 Task: Look for space in Diepenbeek, Belgium from 6th September, 2023 to 10th September, 2023 for 1 adult in price range Rs.10000 to Rs.15000. Place can be private room with 1  bedroom having 1 bed and 1 bathroom. Property type can be hotel. Amenities needed are: hair dryer, heating, . Booking option can be shelf check-in. Required host language is English.
Action: Mouse moved to (461, 127)
Screenshot: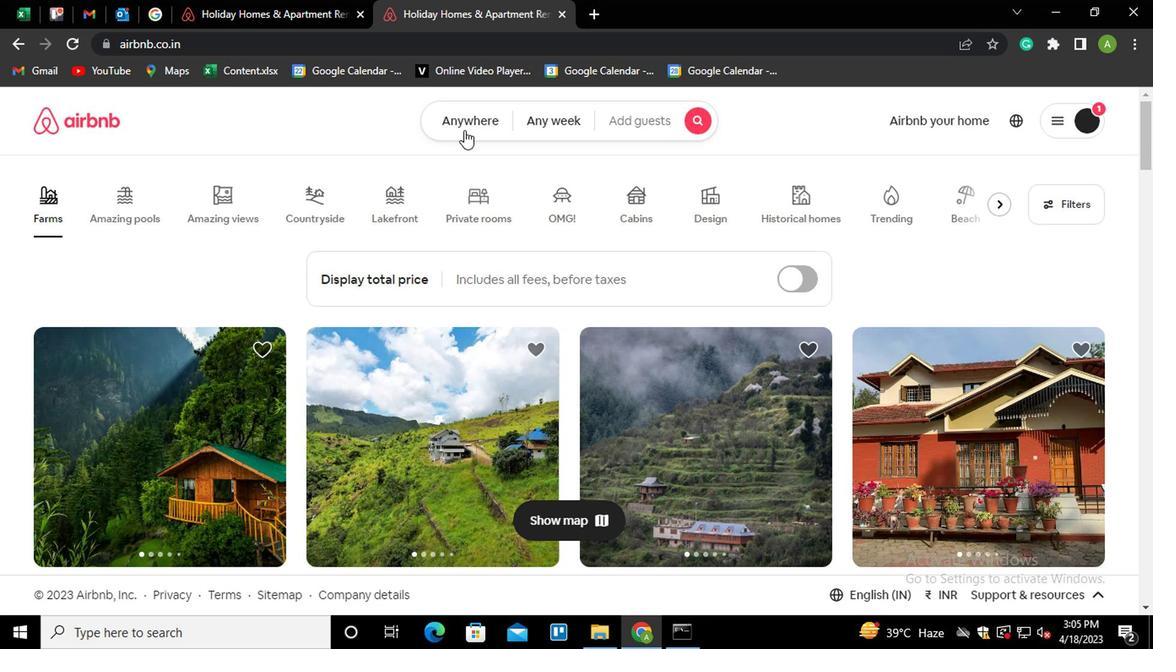 
Action: Mouse pressed left at (461, 127)
Screenshot: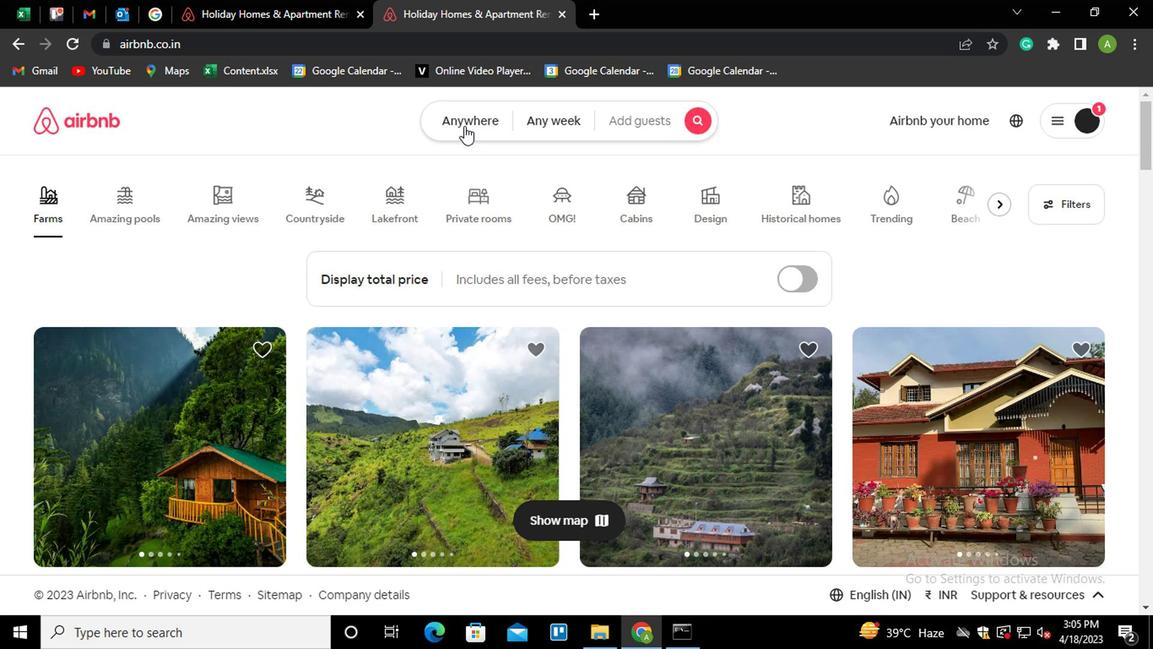 
Action: Mouse moved to (330, 191)
Screenshot: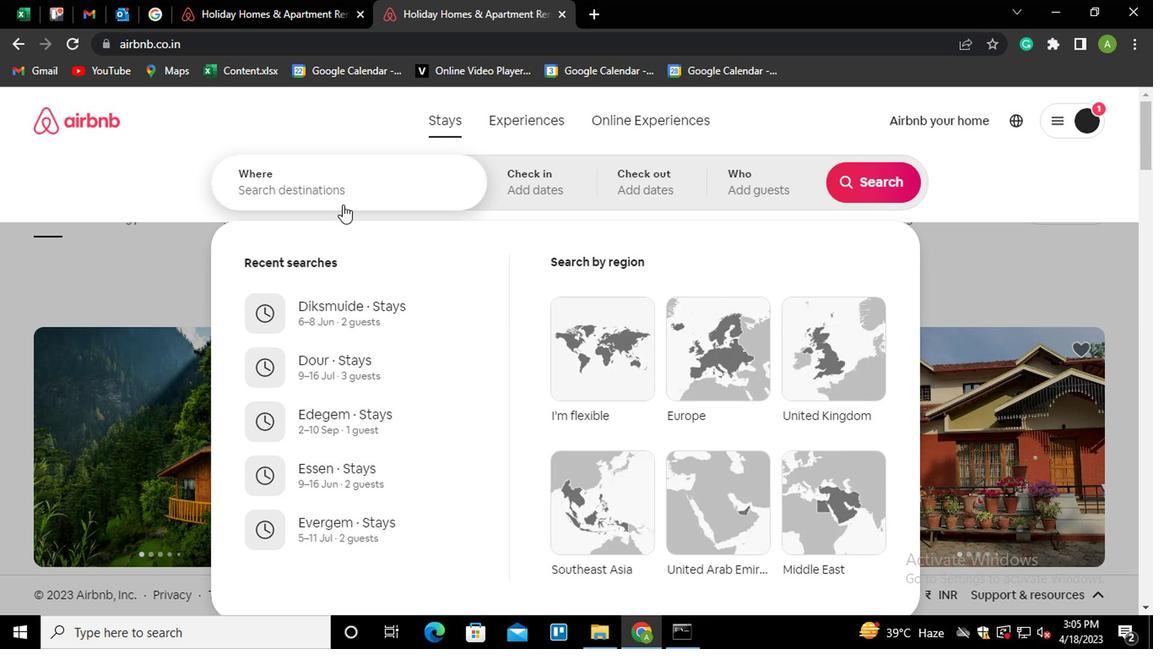 
Action: Mouse pressed left at (330, 191)
Screenshot: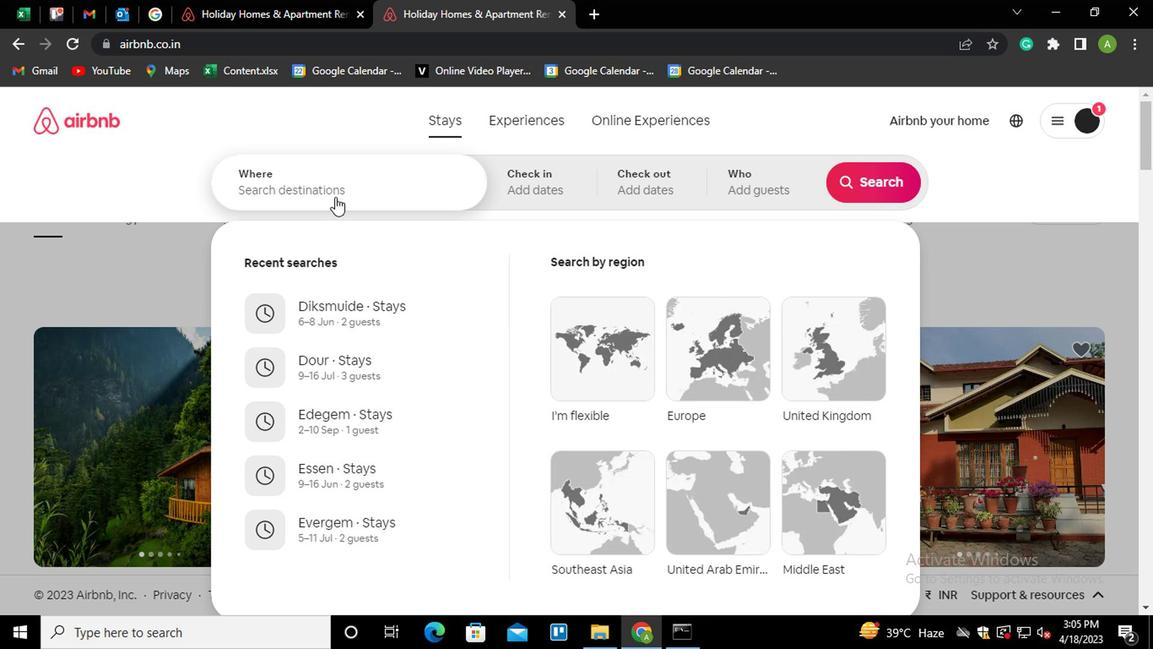 
Action: Key pressed <Key.shift>DIEPENBEEK,<Key.space><Key.shift_r>BELGIU<Key.down><Key.enter>
Screenshot: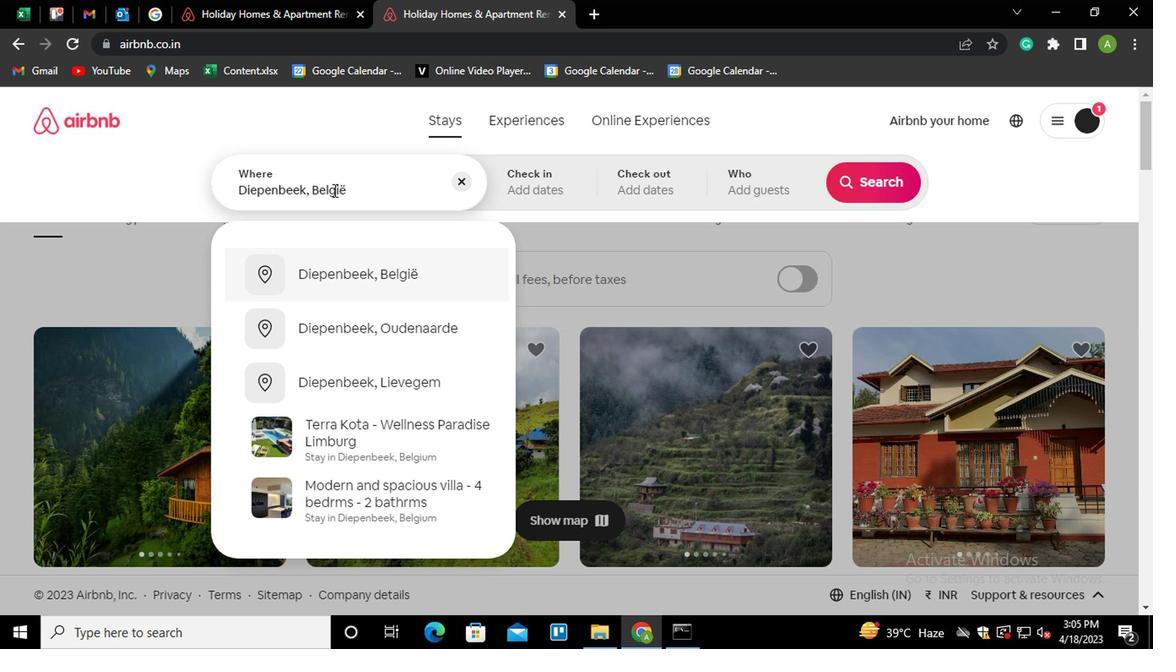 
Action: Mouse moved to (854, 313)
Screenshot: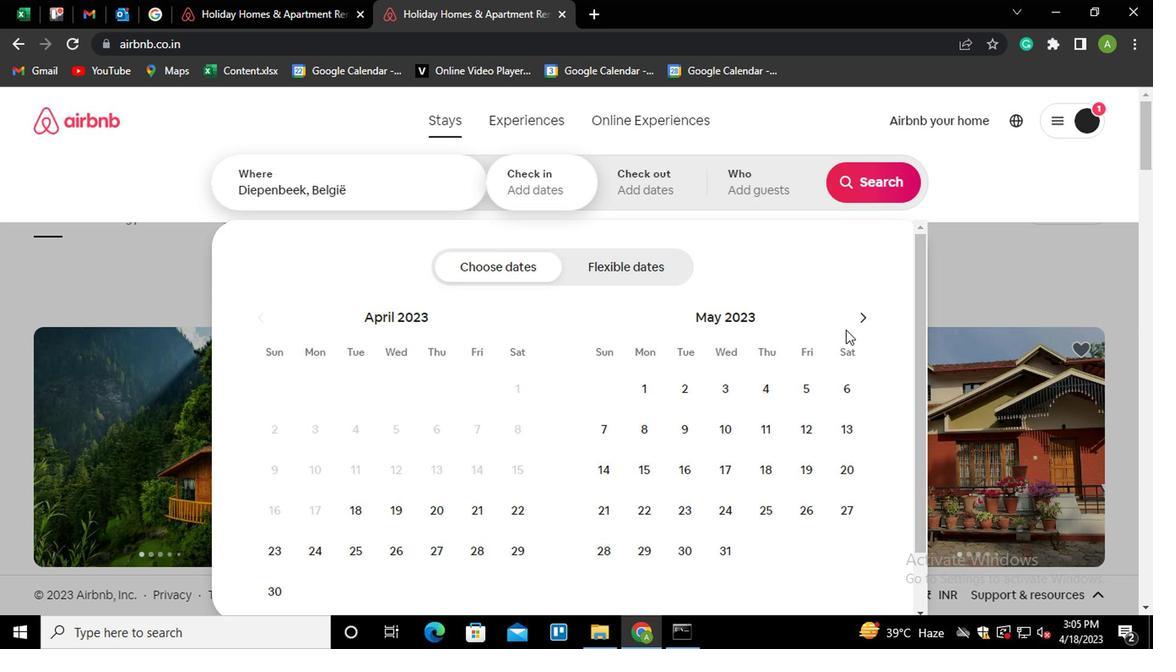 
Action: Mouse pressed left at (854, 313)
Screenshot: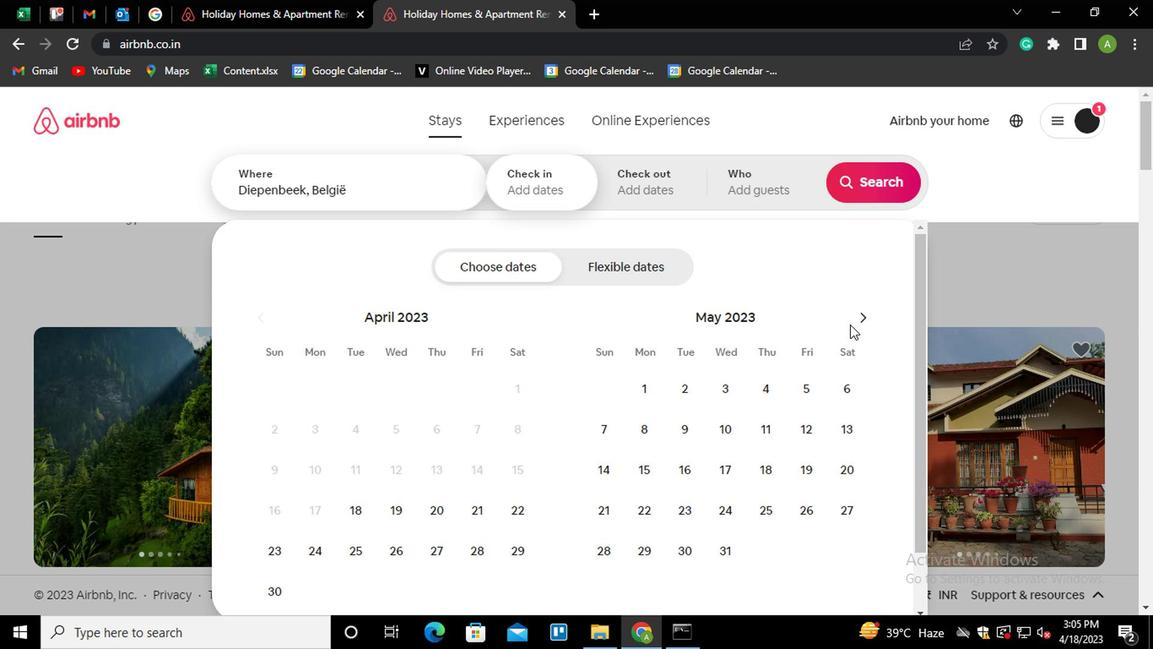 
Action: Mouse pressed left at (854, 313)
Screenshot: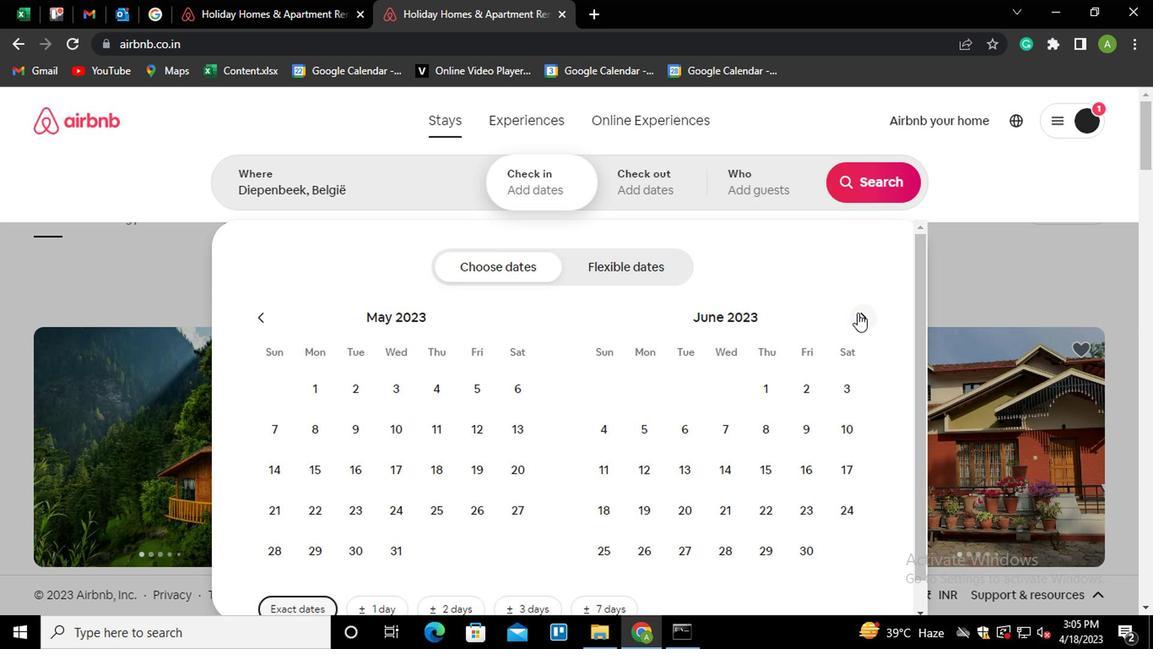 
Action: Mouse pressed left at (854, 313)
Screenshot: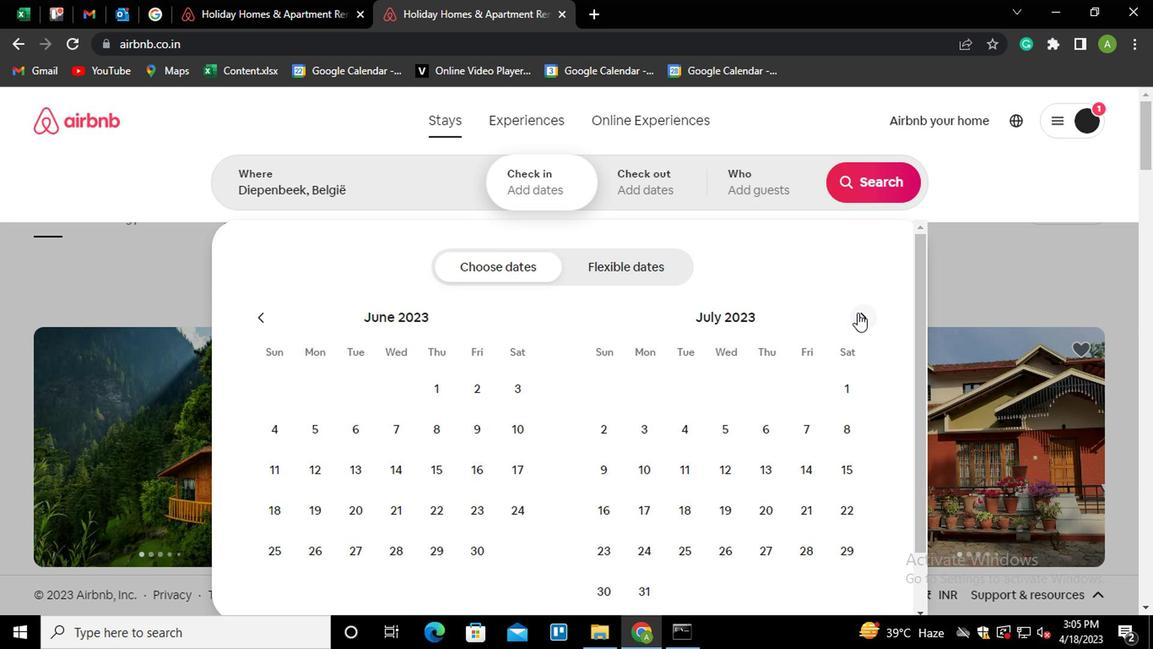 
Action: Mouse moved to (854, 313)
Screenshot: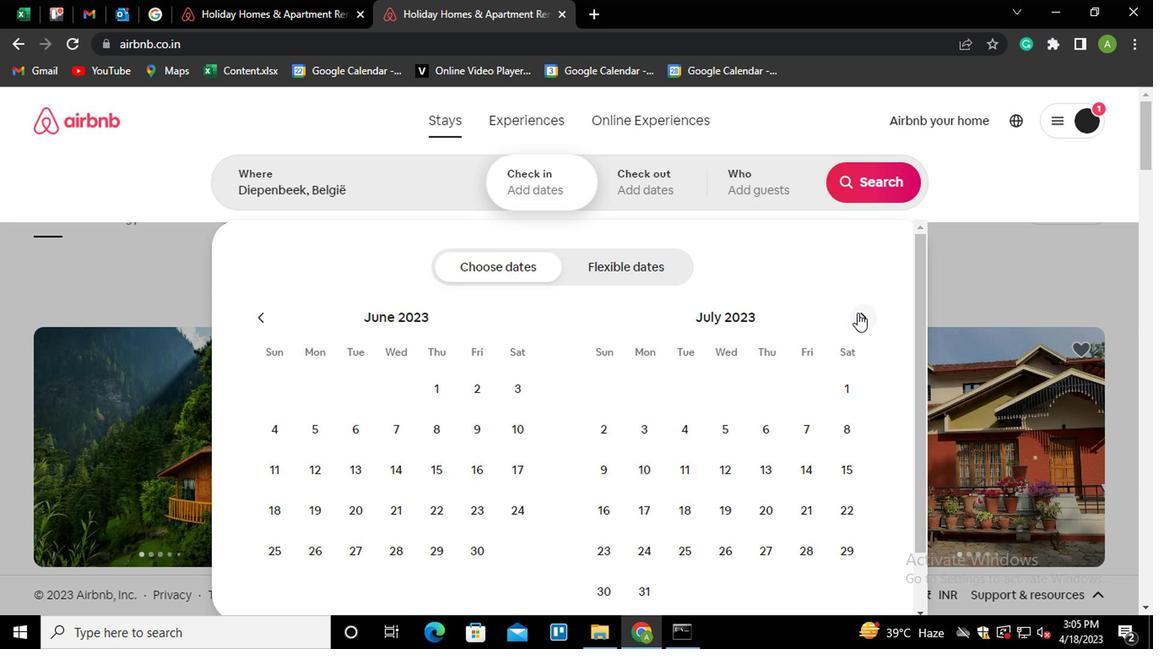 
Action: Mouse pressed left at (854, 313)
Screenshot: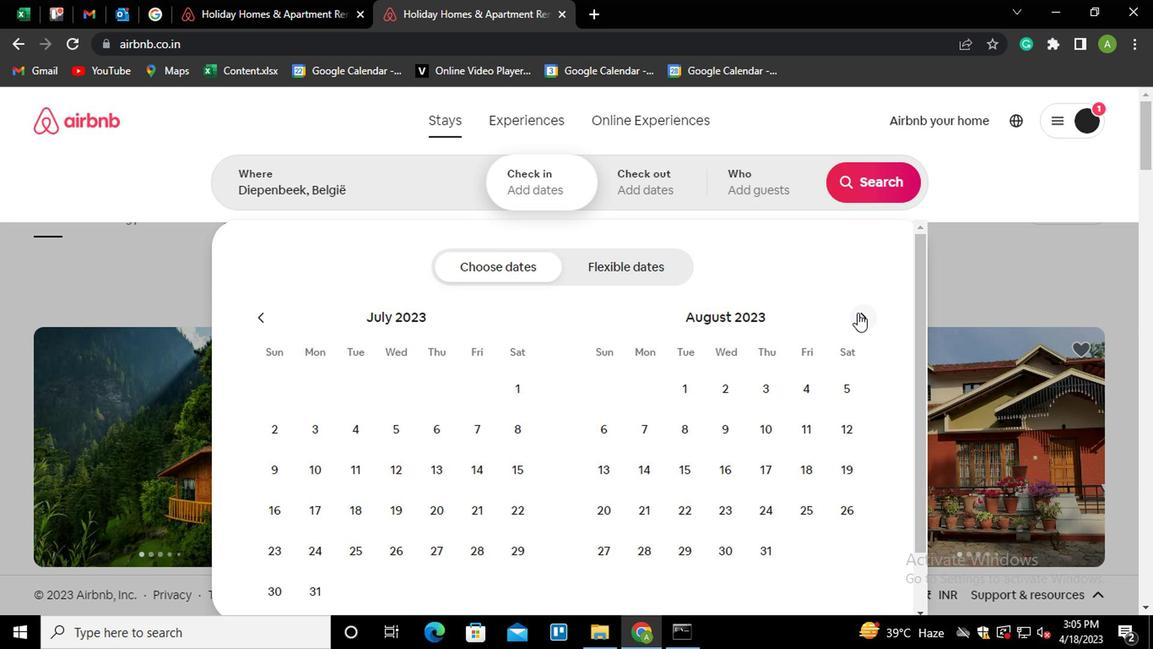 
Action: Mouse moved to (725, 424)
Screenshot: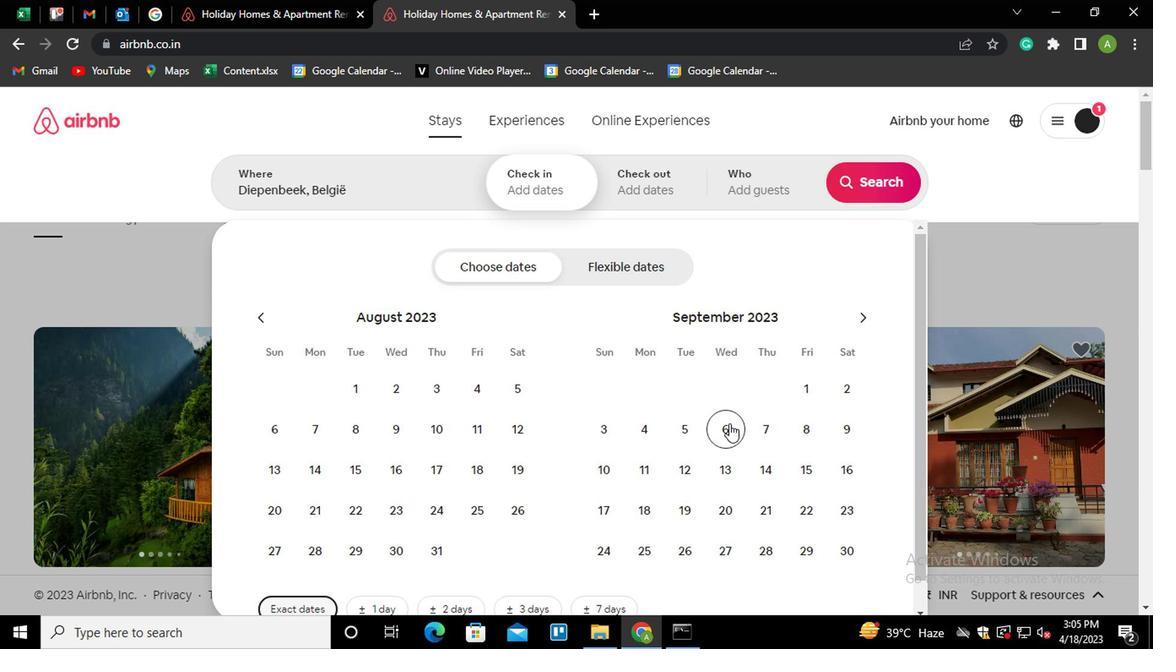 
Action: Mouse pressed left at (725, 424)
Screenshot: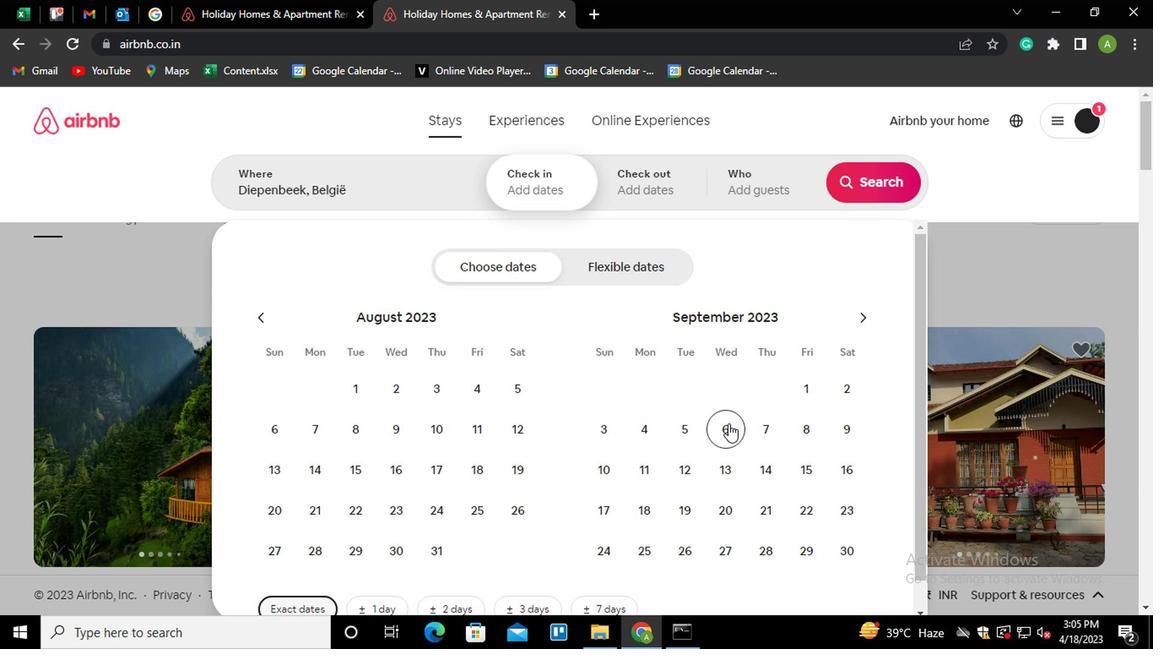 
Action: Mouse moved to (599, 467)
Screenshot: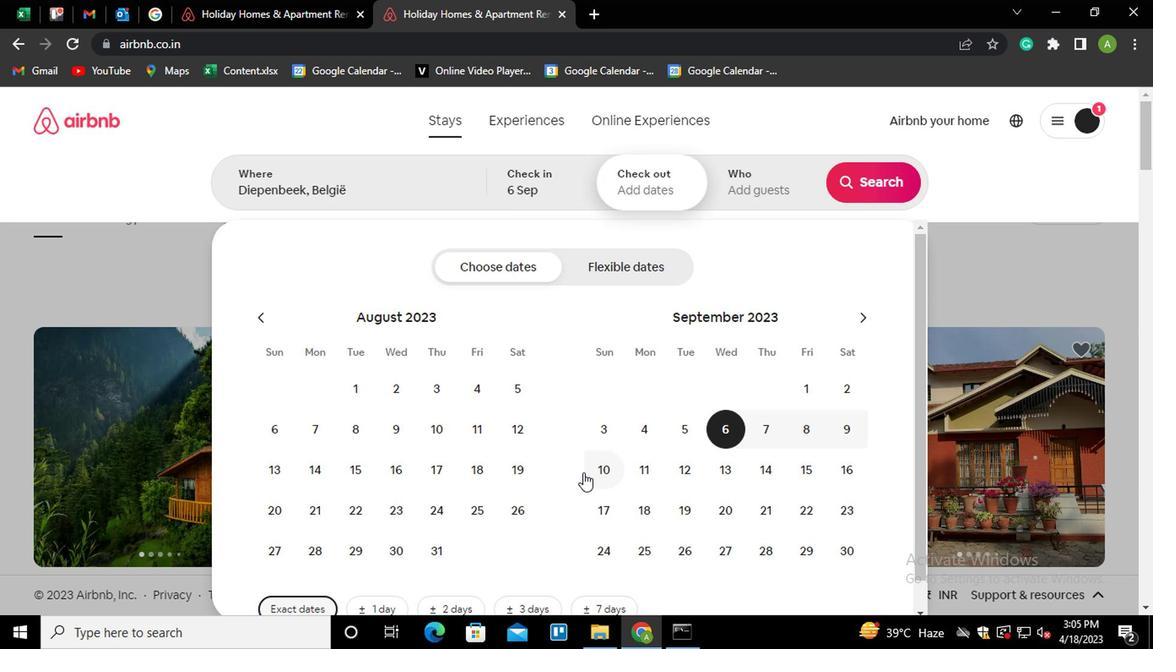 
Action: Mouse pressed left at (599, 467)
Screenshot: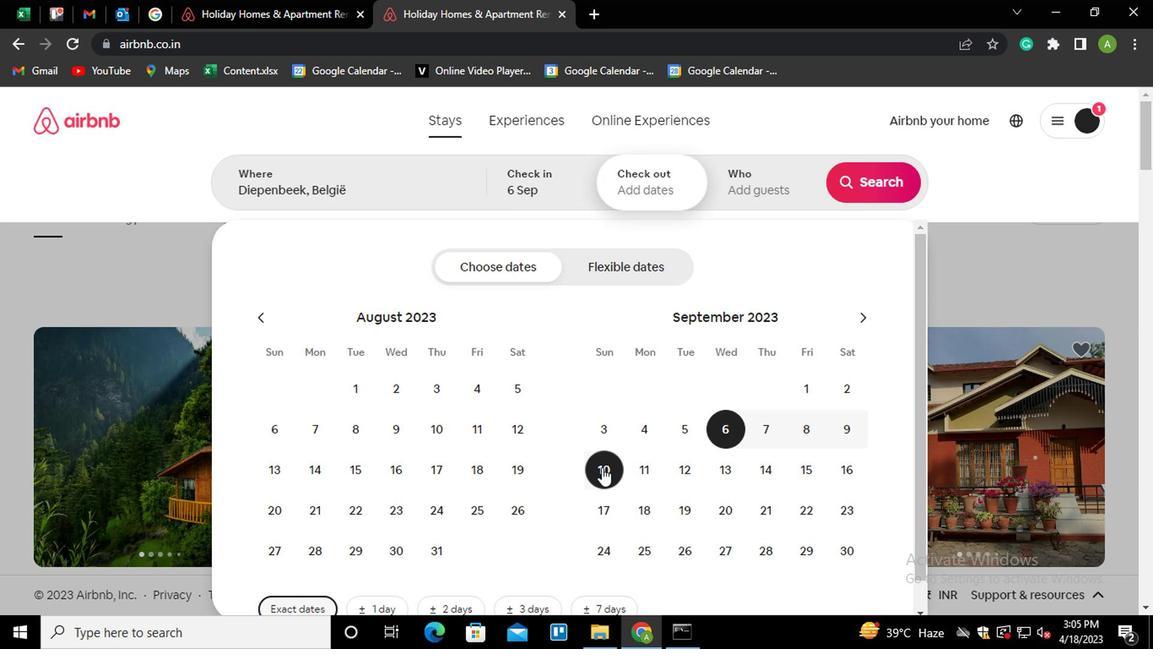 
Action: Mouse moved to (748, 182)
Screenshot: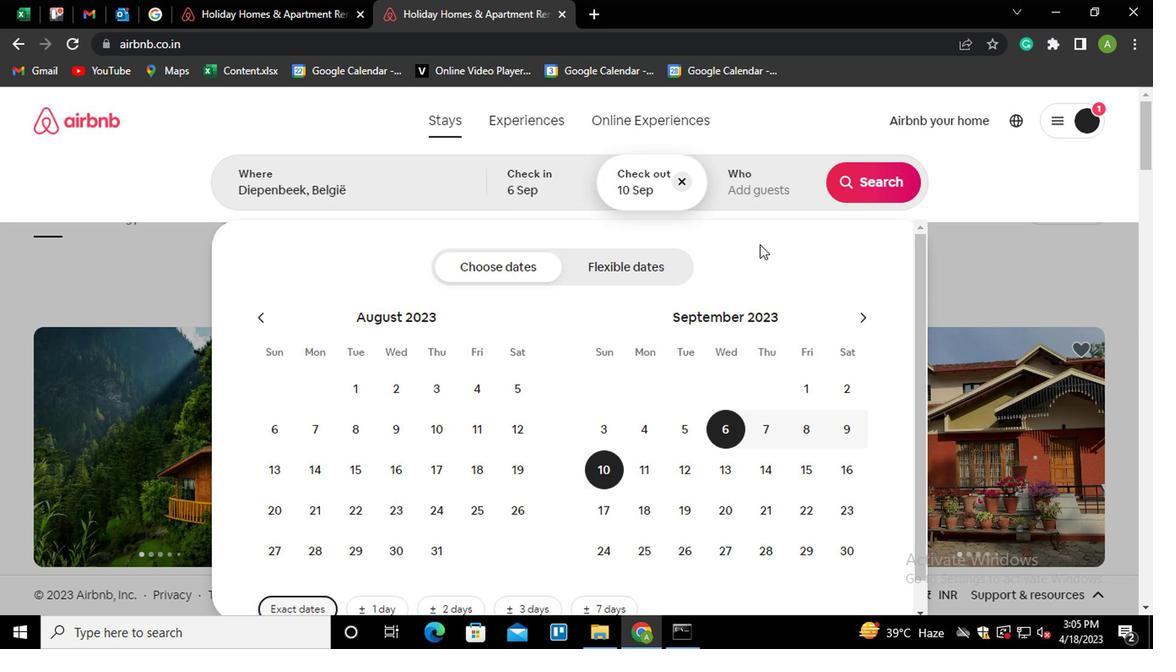 
Action: Mouse pressed left at (748, 182)
Screenshot: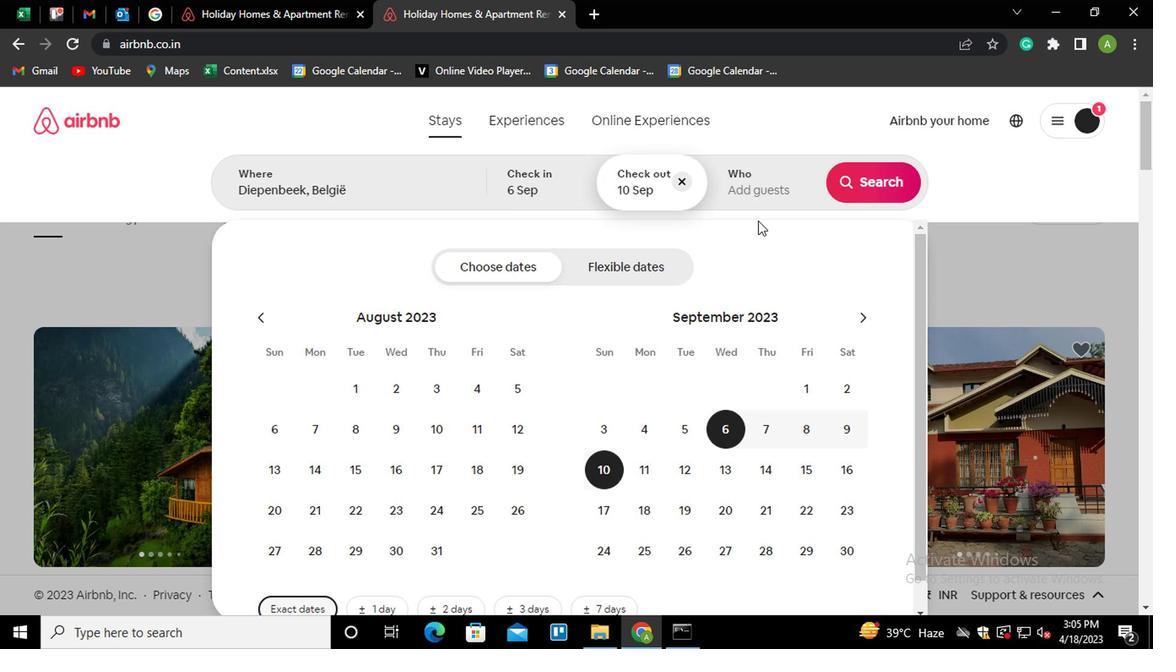 
Action: Mouse moved to (868, 265)
Screenshot: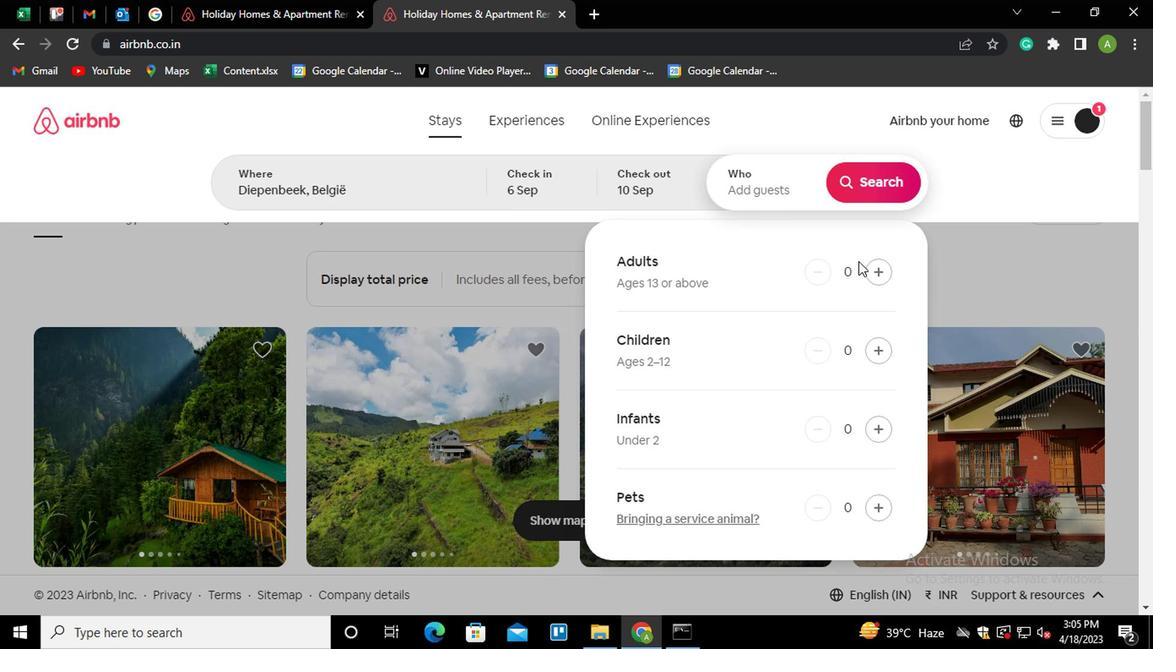 
Action: Mouse pressed left at (868, 265)
Screenshot: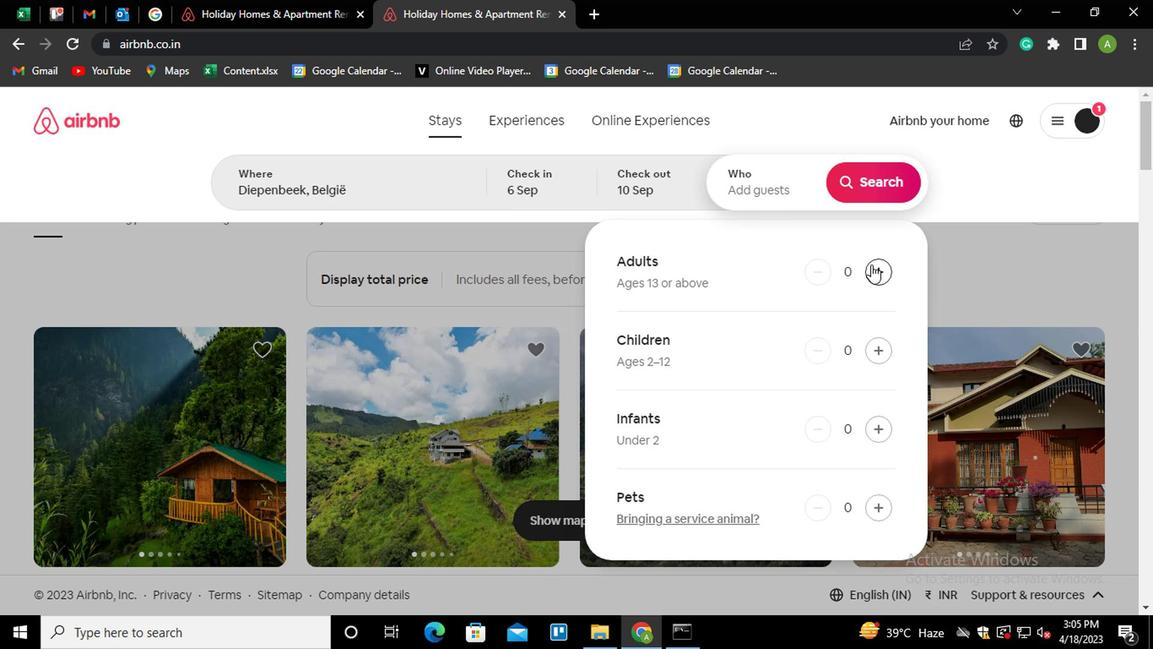 
Action: Mouse moved to (871, 174)
Screenshot: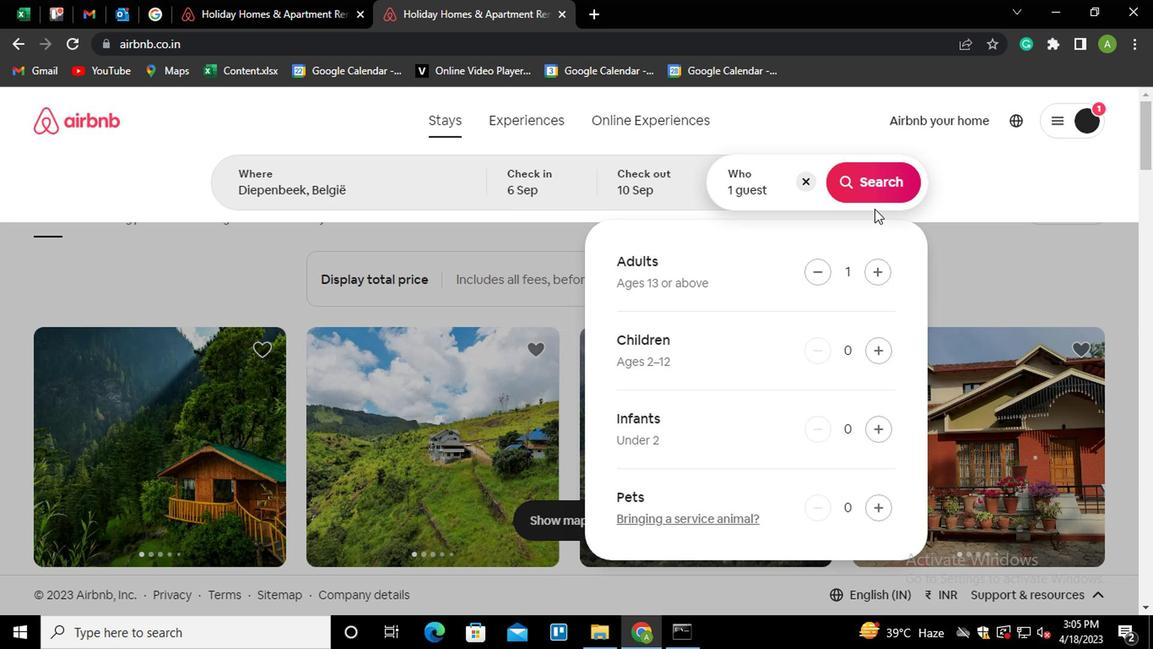 
Action: Mouse pressed left at (871, 174)
Screenshot: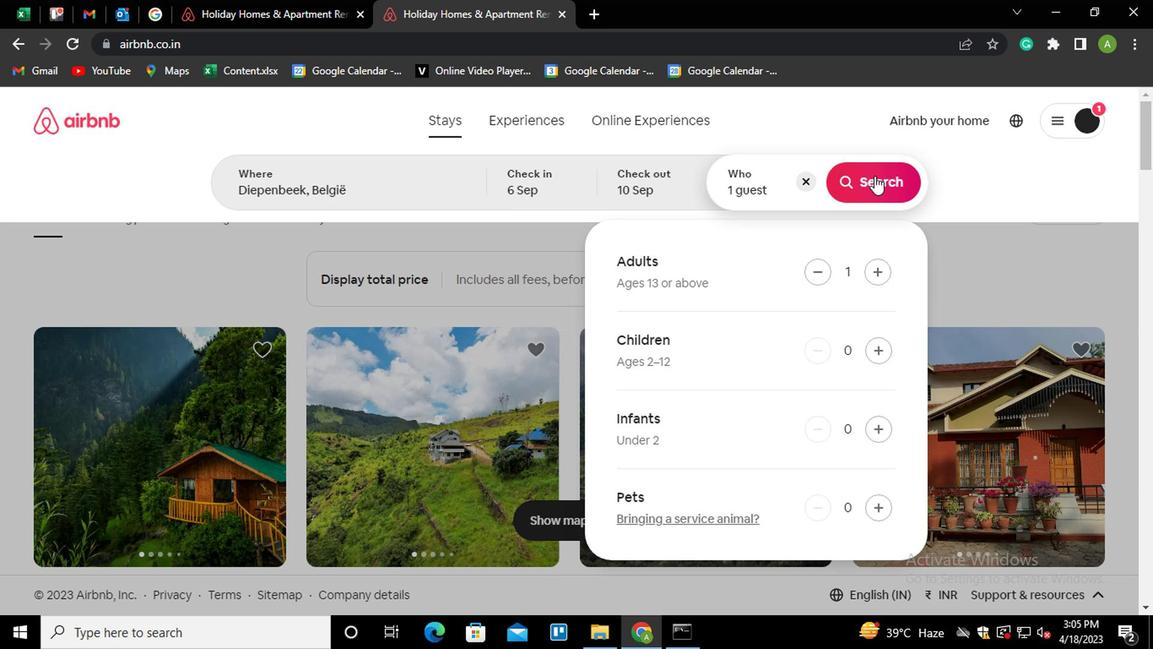 
Action: Mouse moved to (1060, 191)
Screenshot: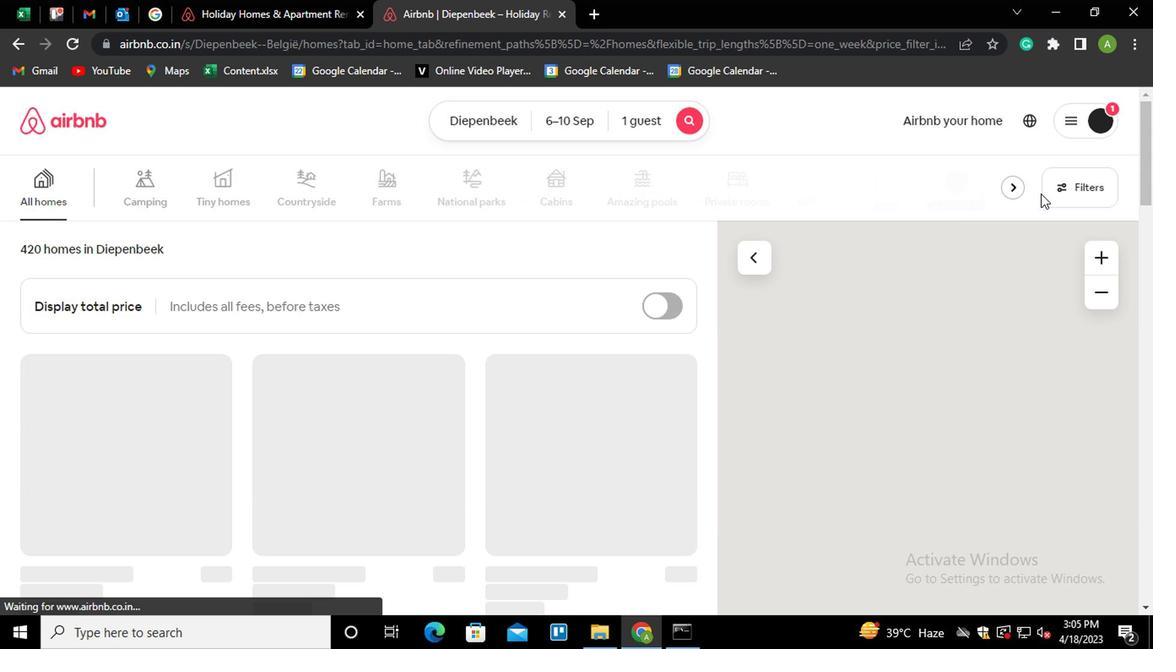 
Action: Mouse pressed left at (1060, 191)
Screenshot: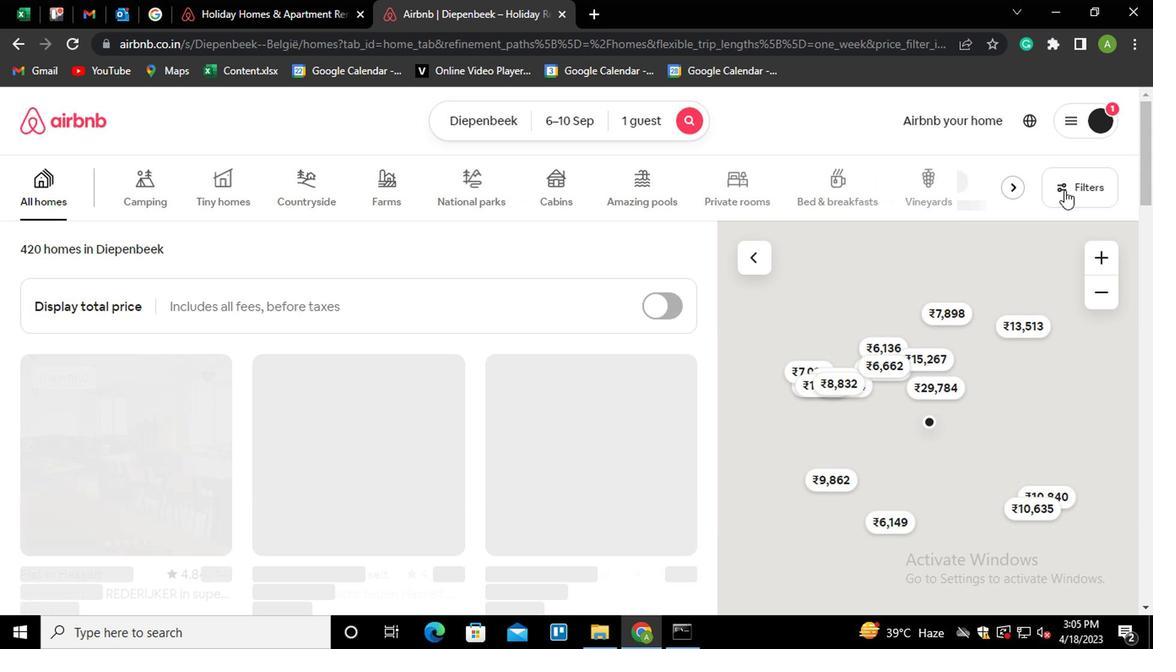 
Action: Mouse moved to (429, 401)
Screenshot: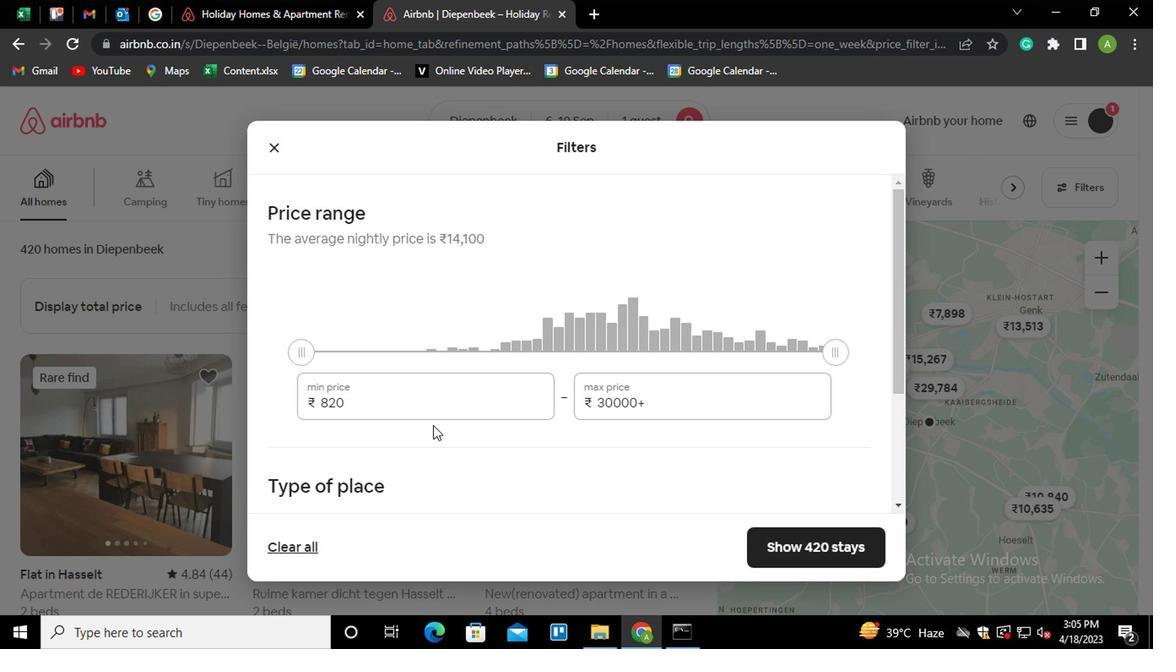 
Action: Mouse pressed left at (429, 401)
Screenshot: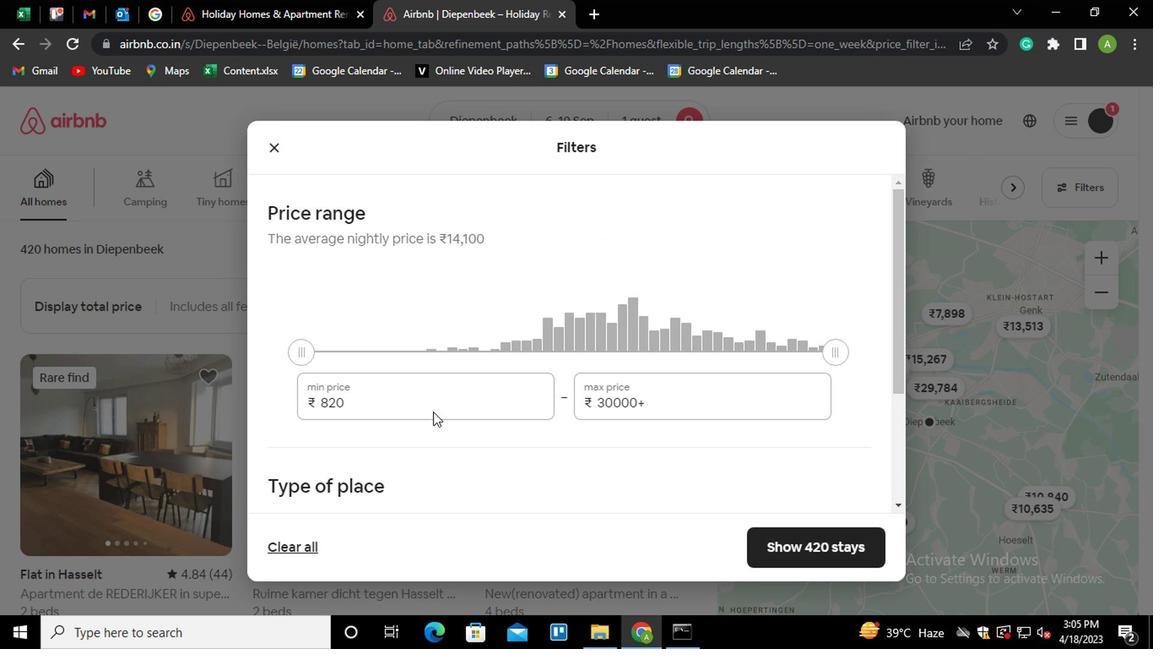 
Action: Key pressed <Key.shift_r><Key.home>100000<Key.backspace>
Screenshot: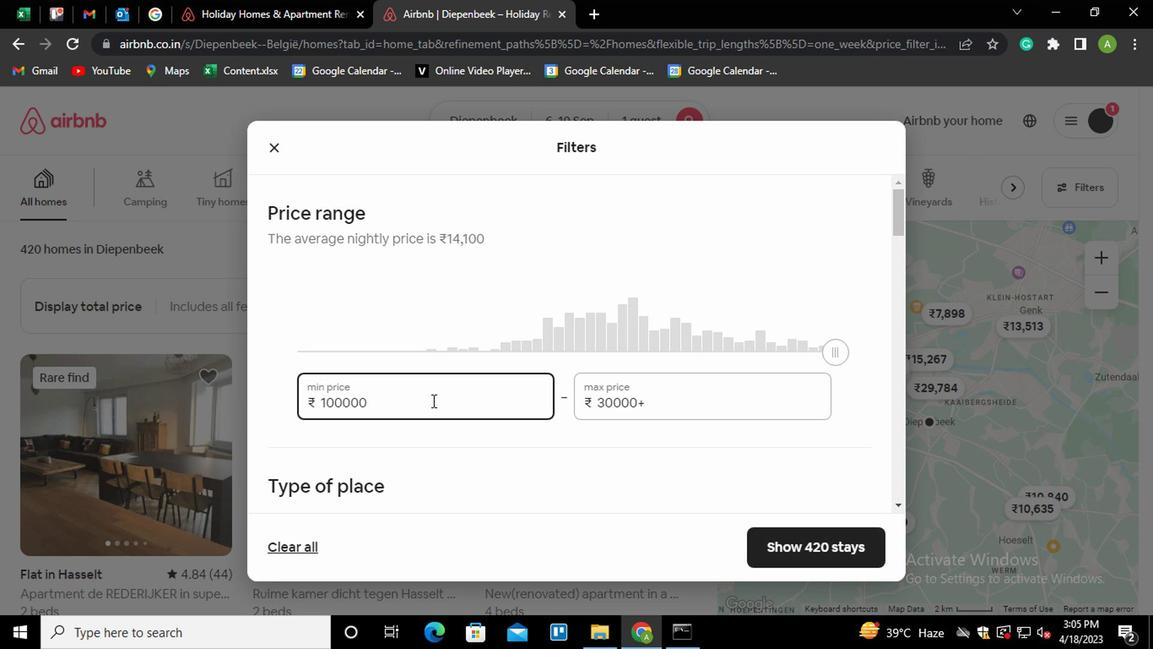
Action: Mouse moved to (644, 397)
Screenshot: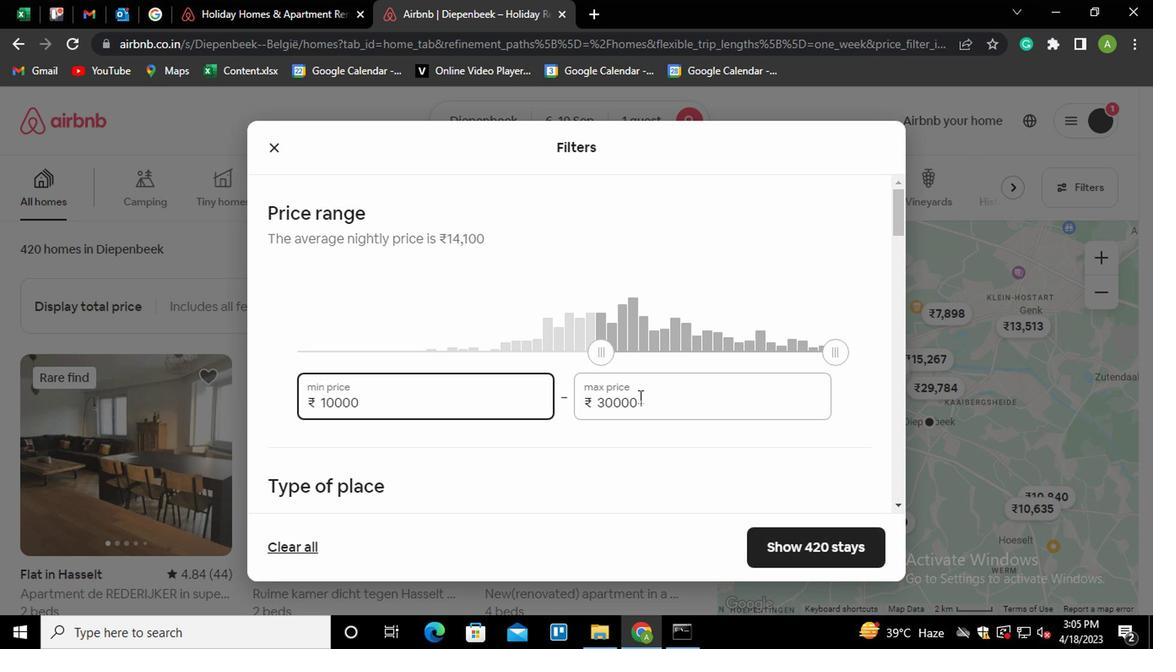 
Action: Mouse pressed left at (644, 397)
Screenshot: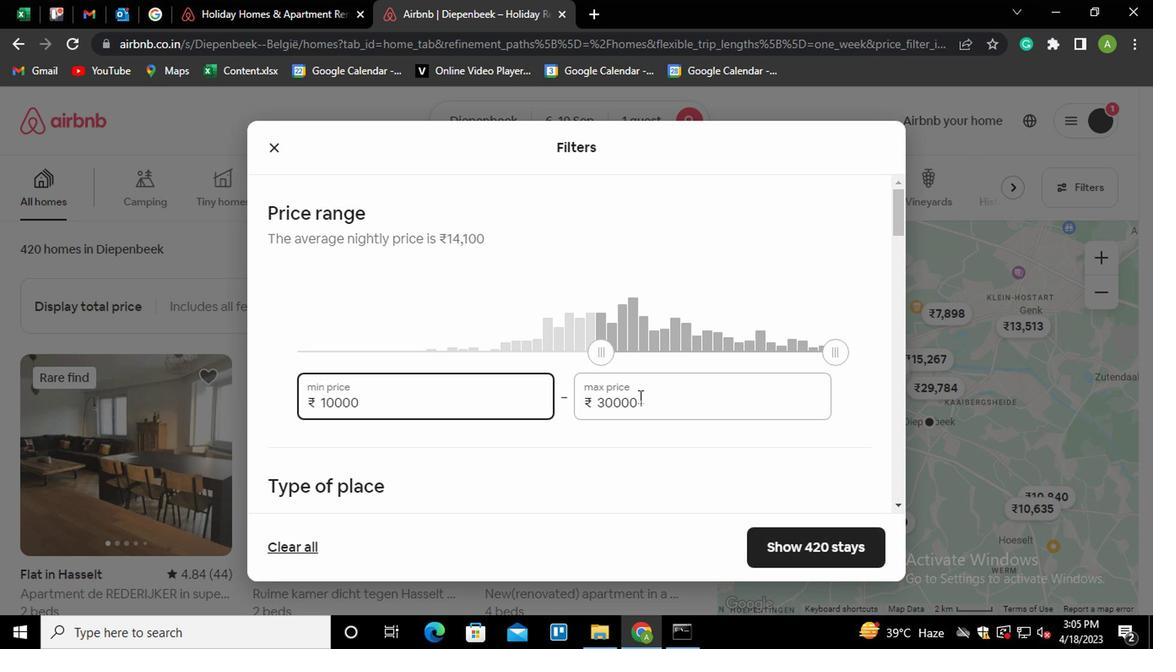 
Action: Mouse moved to (649, 397)
Screenshot: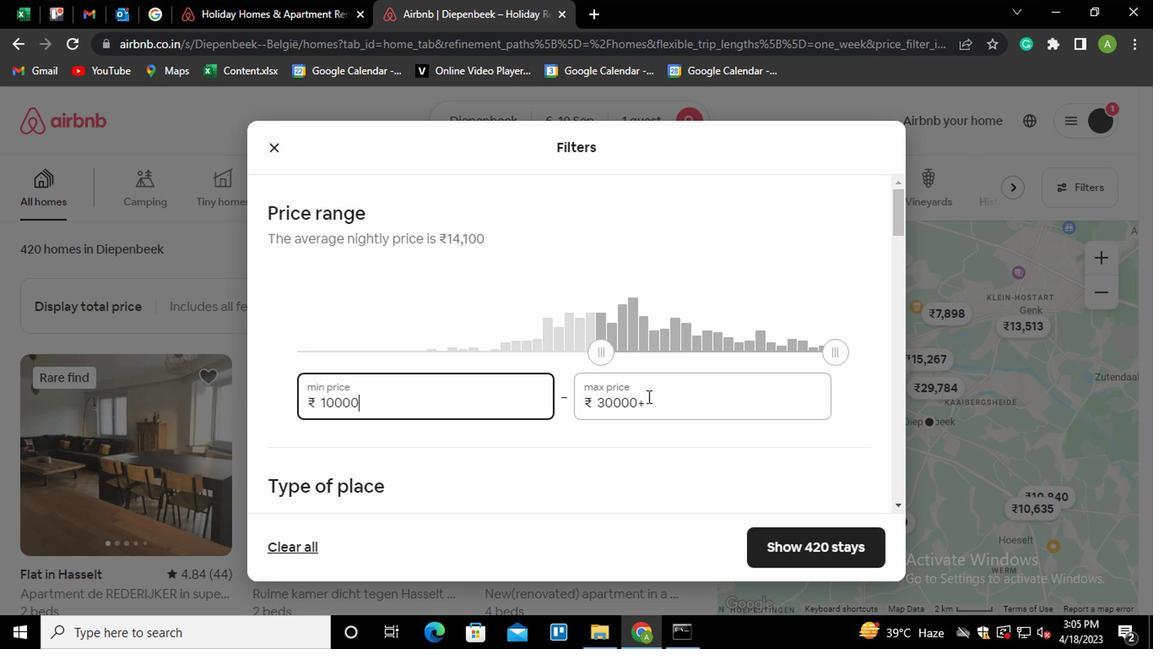 
Action: Key pressed <Key.shift_r><Key.home>15000
Screenshot: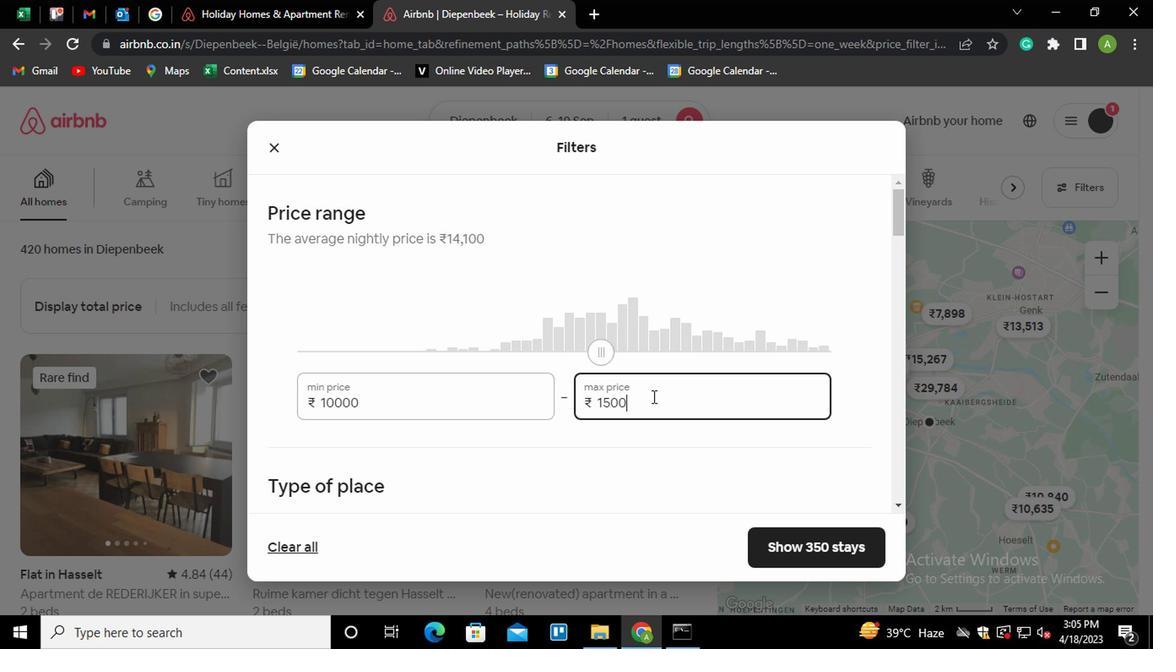 
Action: Mouse moved to (691, 423)
Screenshot: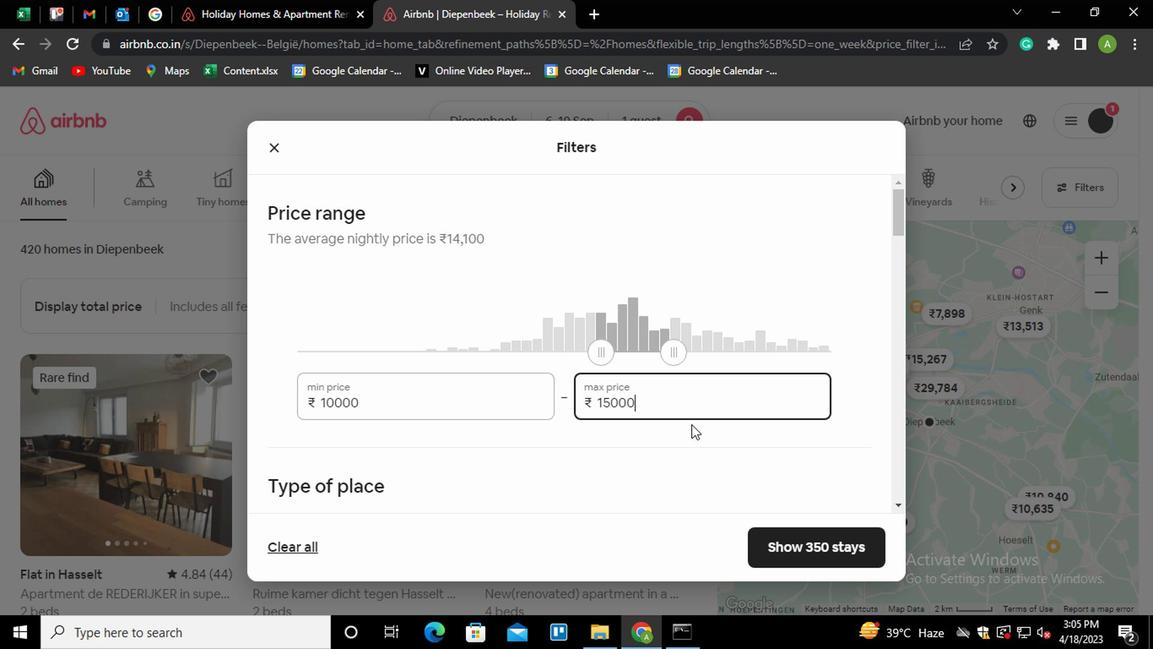
Action: Mouse scrolled (691, 422) with delta (0, 0)
Screenshot: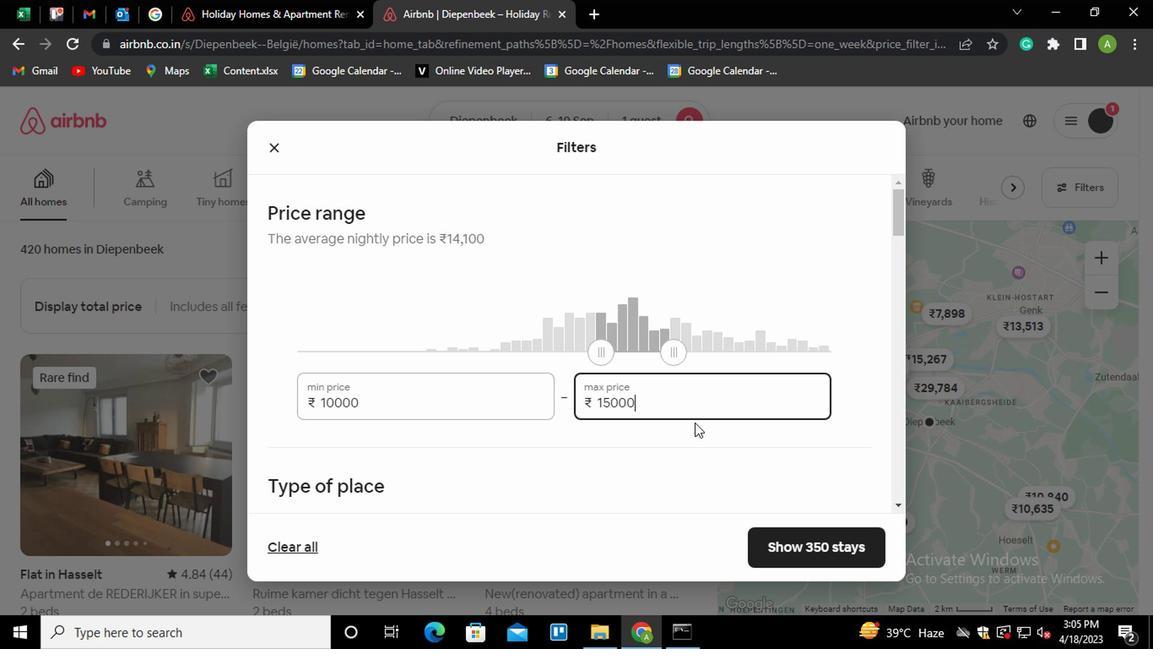 
Action: Mouse scrolled (691, 422) with delta (0, 0)
Screenshot: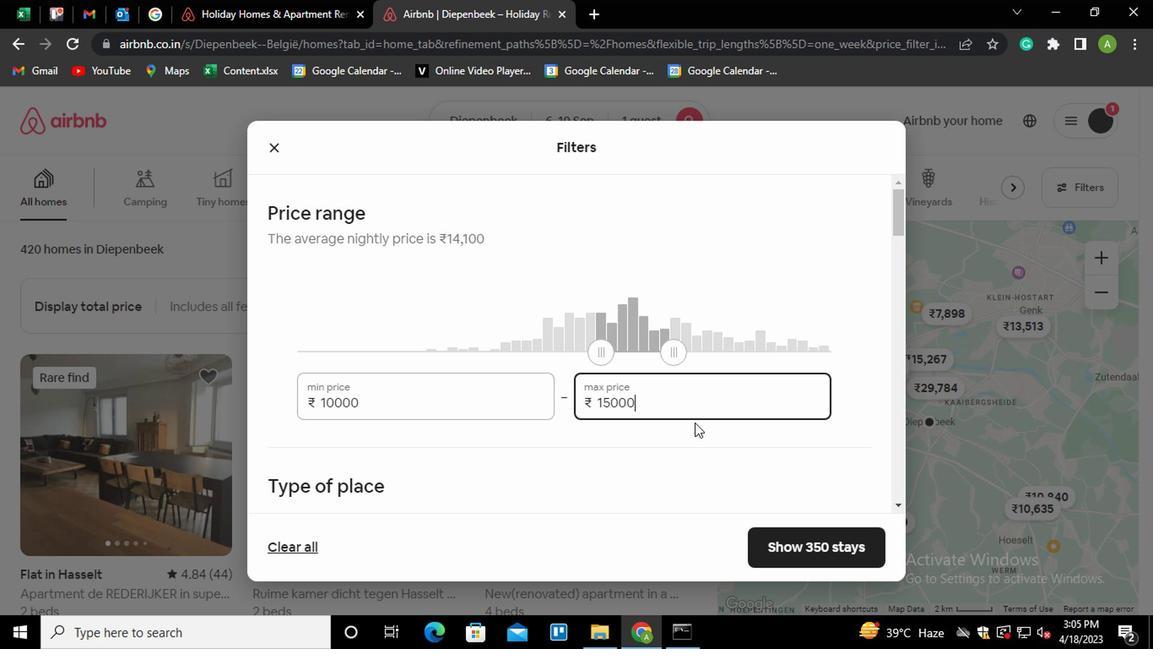 
Action: Mouse moved to (622, 375)
Screenshot: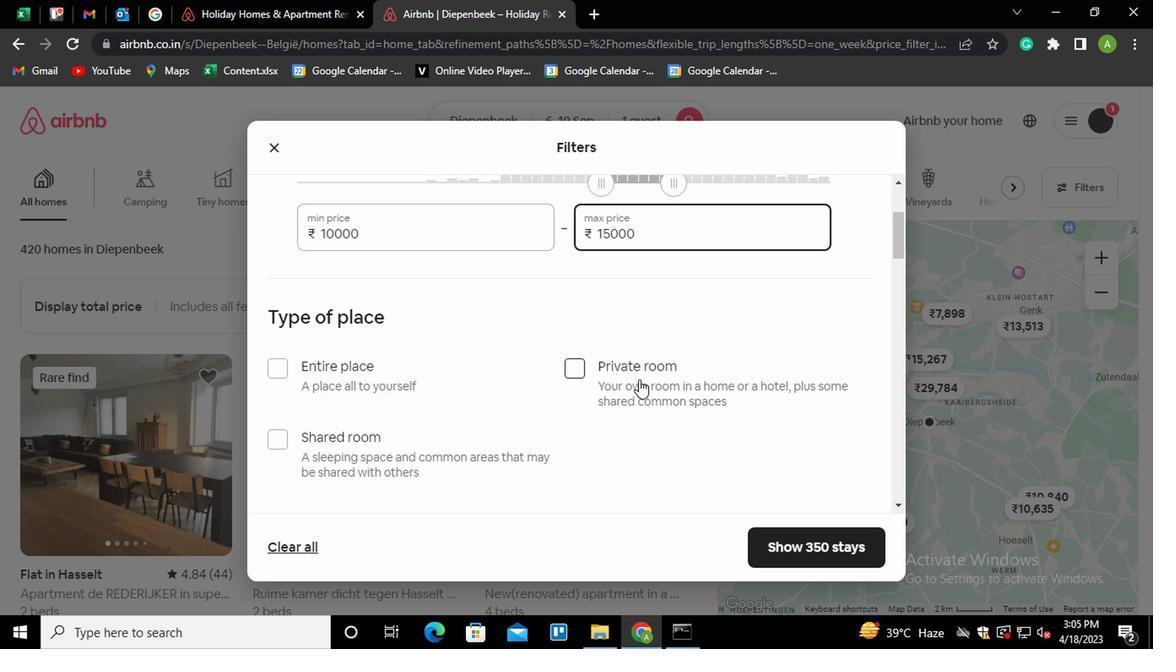 
Action: Mouse pressed left at (622, 375)
Screenshot: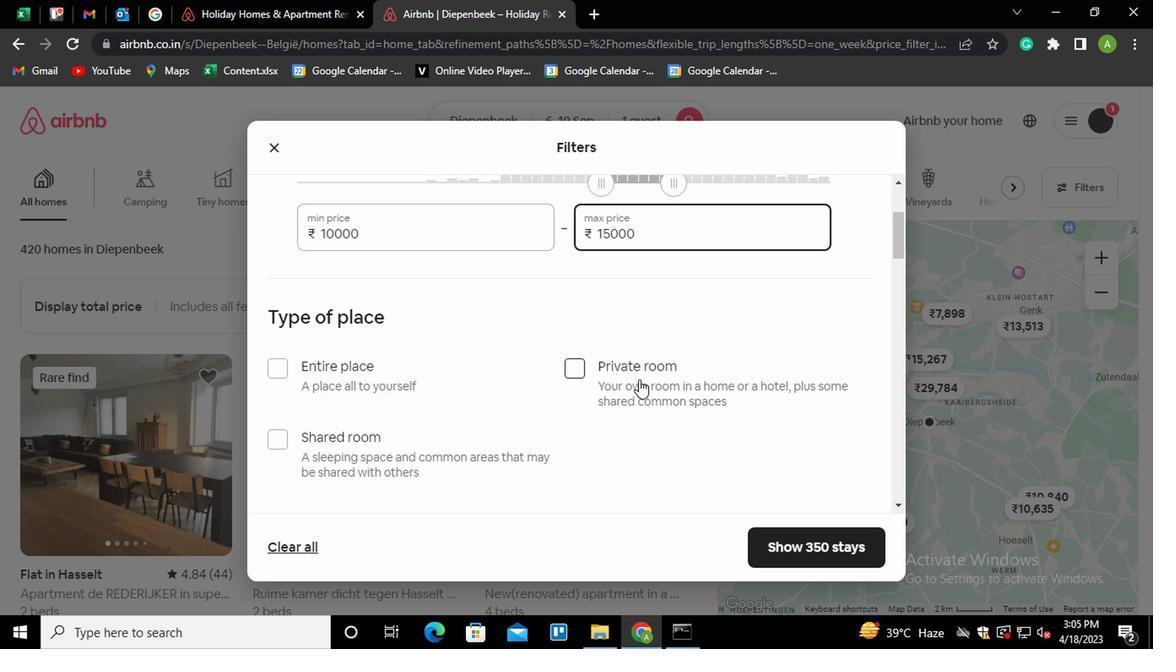 
Action: Mouse moved to (629, 362)
Screenshot: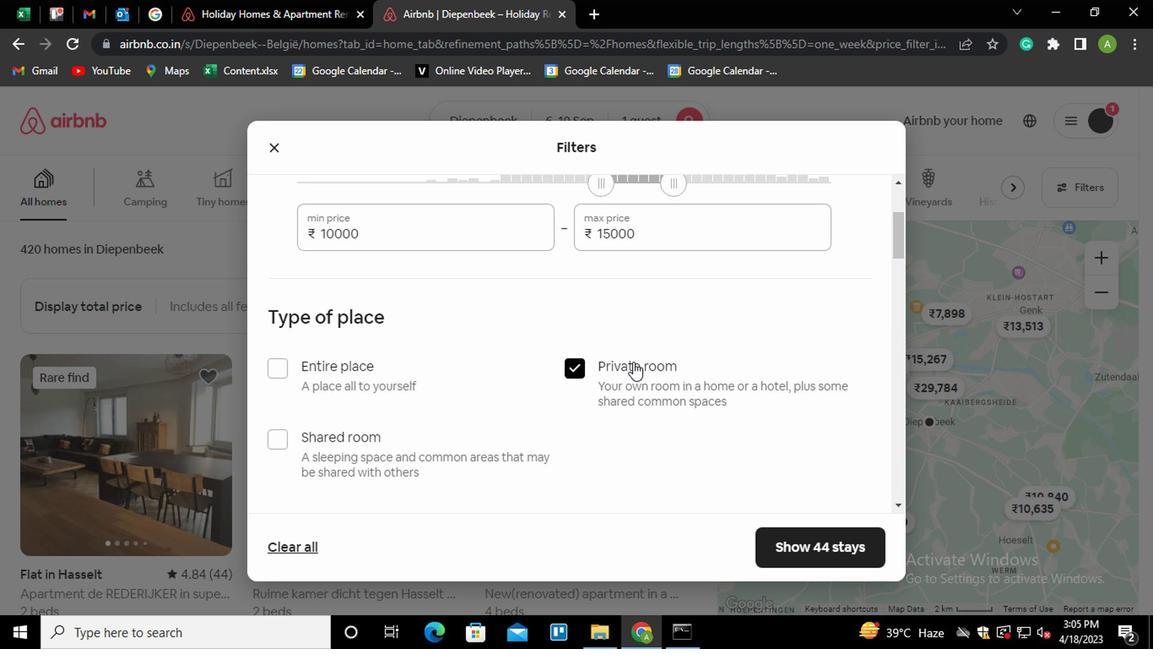 
Action: Mouse scrolled (629, 361) with delta (0, 0)
Screenshot: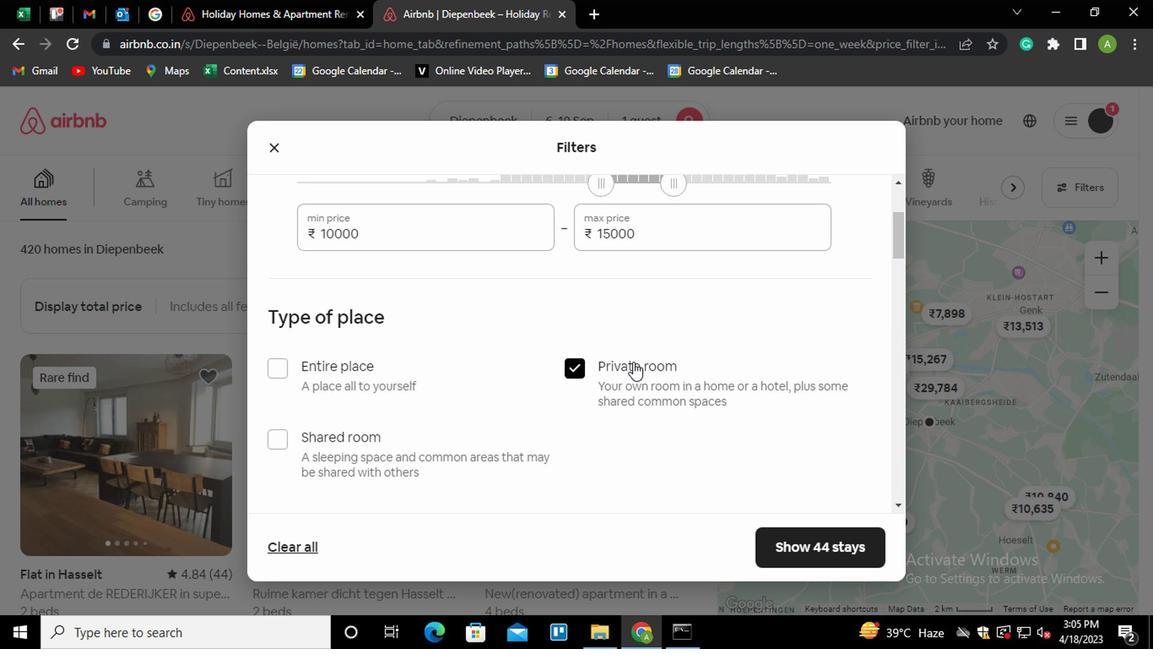 
Action: Mouse scrolled (629, 361) with delta (0, 0)
Screenshot: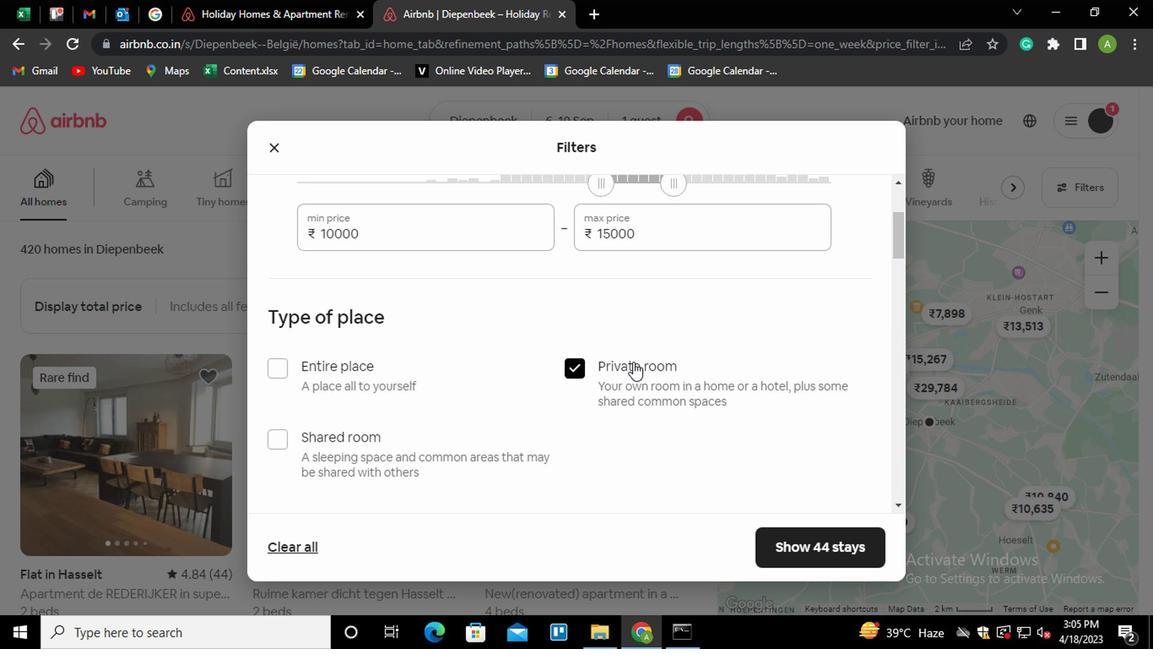 
Action: Mouse scrolled (629, 361) with delta (0, 0)
Screenshot: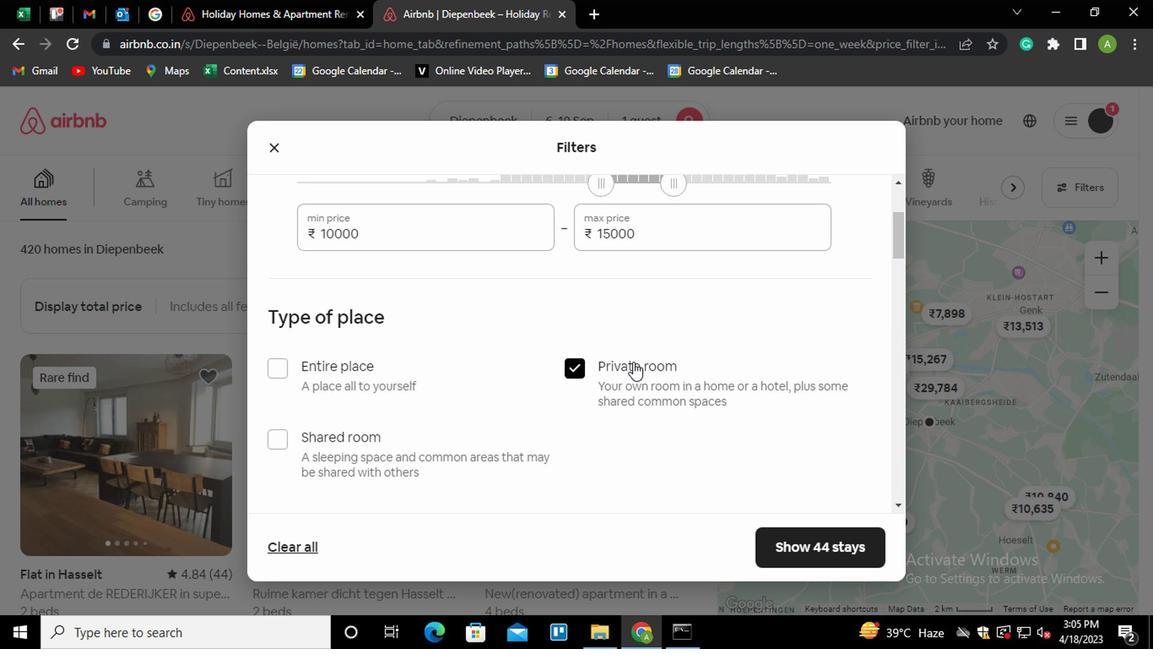 
Action: Mouse moved to (363, 380)
Screenshot: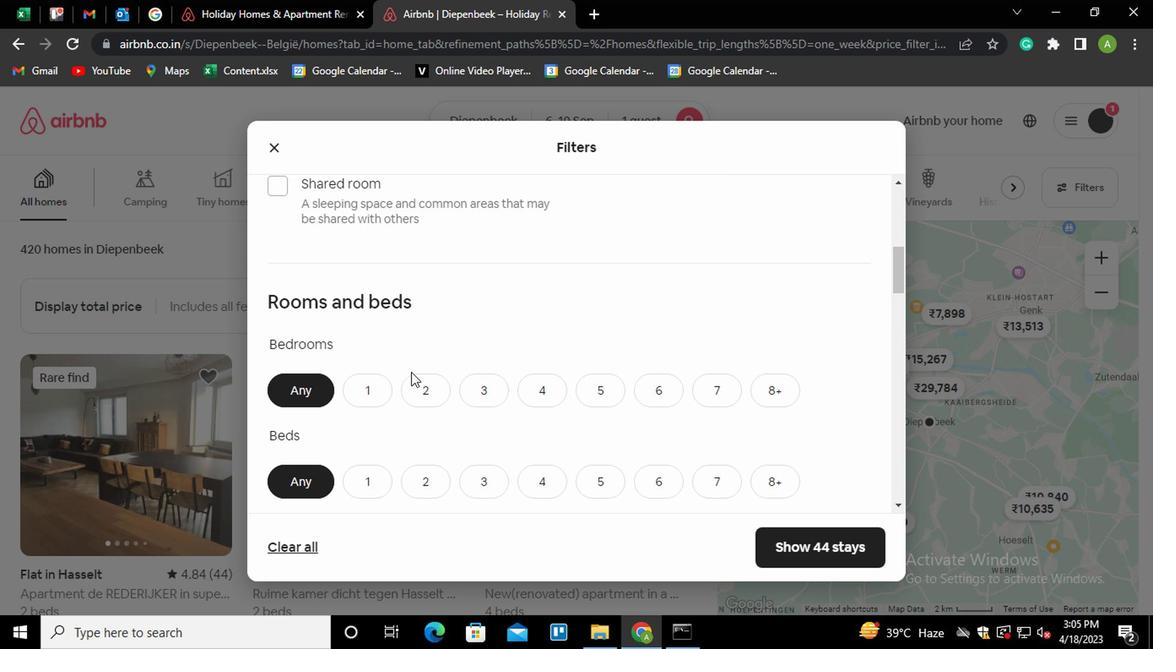 
Action: Mouse pressed left at (363, 380)
Screenshot: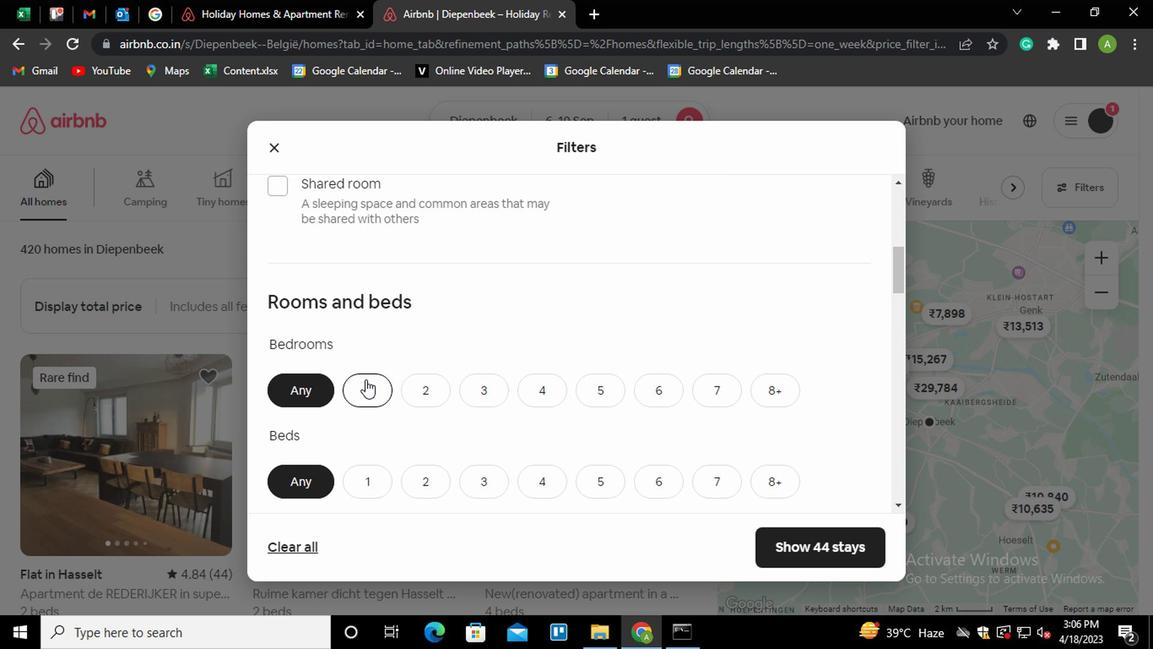 
Action: Mouse moved to (359, 475)
Screenshot: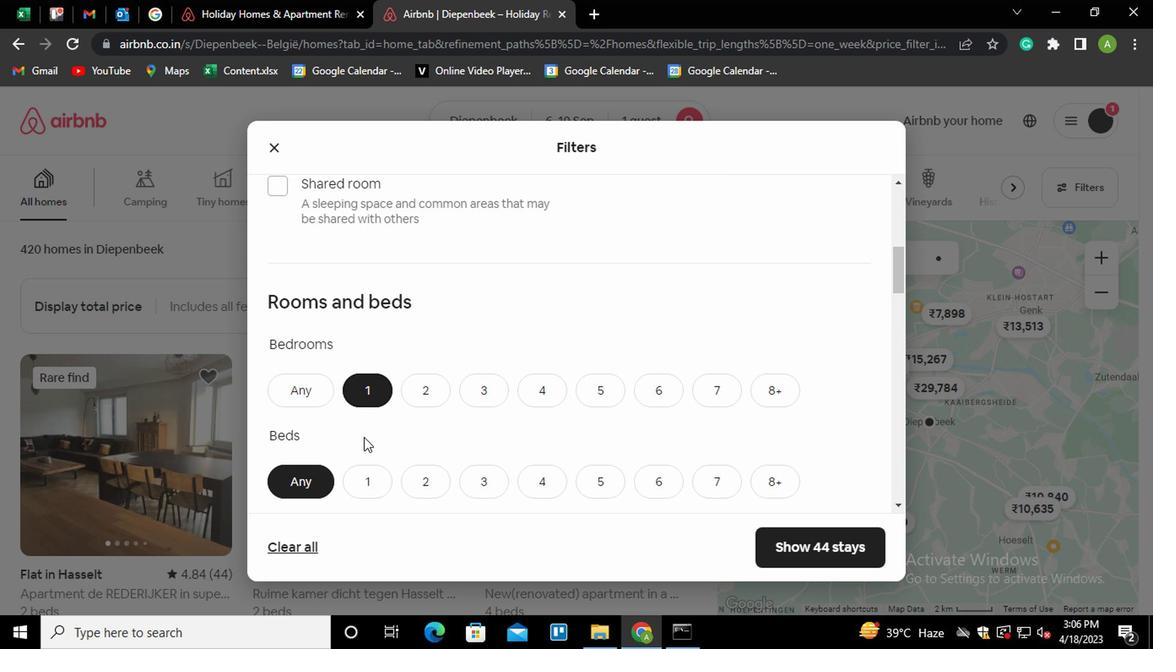 
Action: Mouse pressed left at (359, 475)
Screenshot: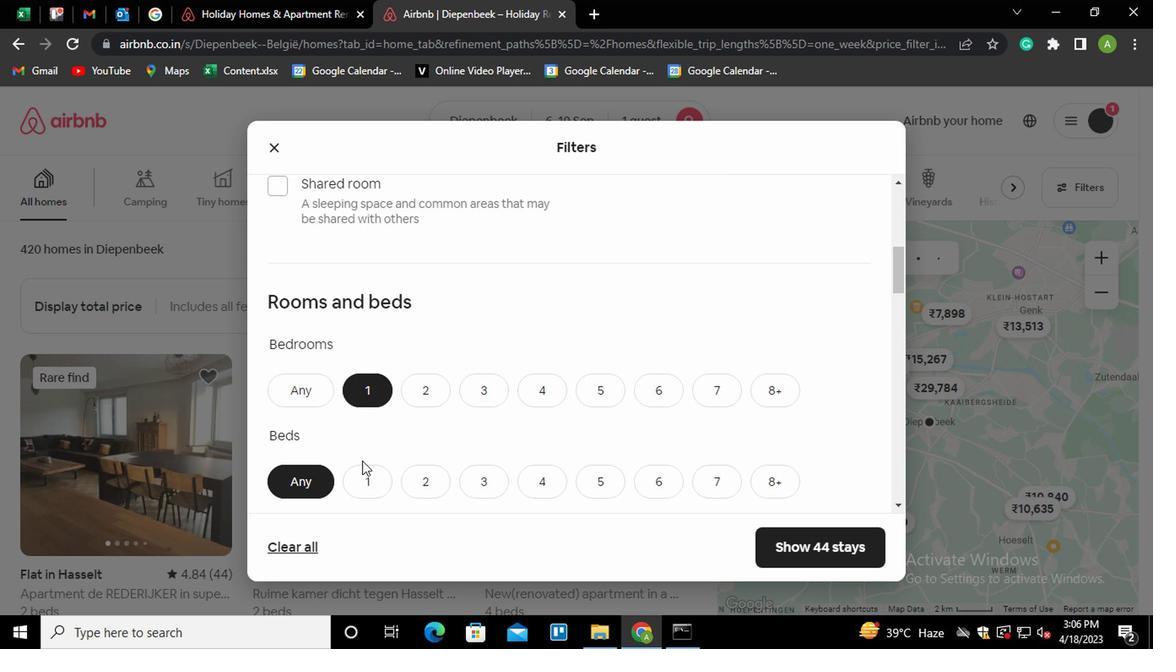 
Action: Mouse moved to (415, 411)
Screenshot: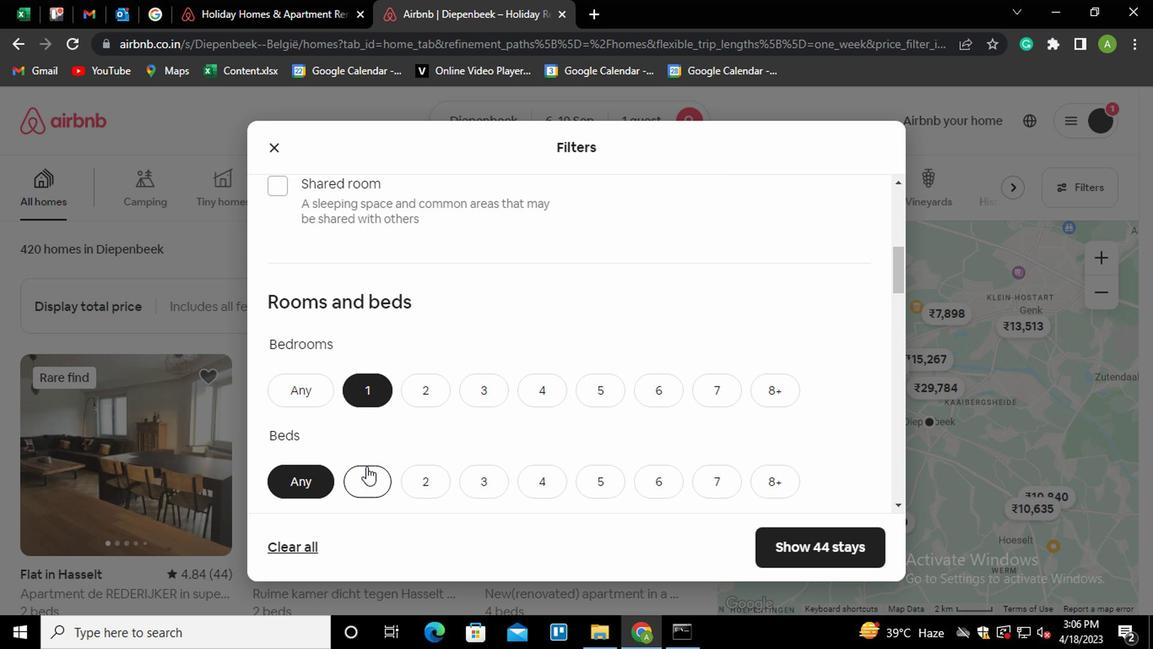 
Action: Mouse scrolled (415, 410) with delta (0, 0)
Screenshot: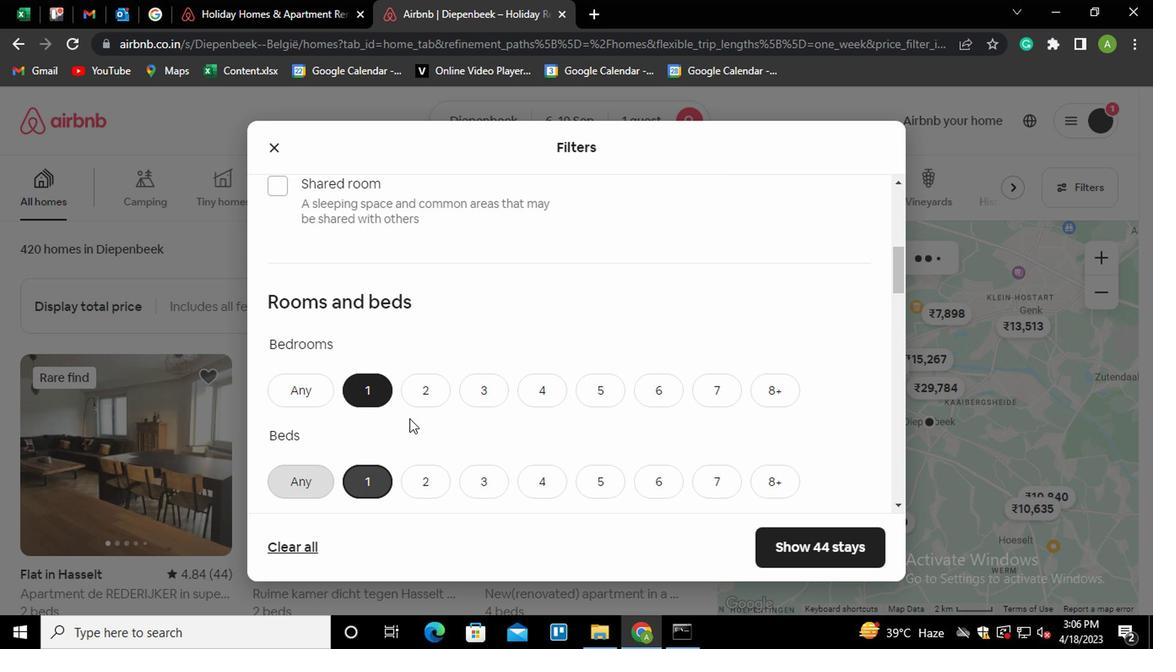 
Action: Mouse scrolled (415, 410) with delta (0, 0)
Screenshot: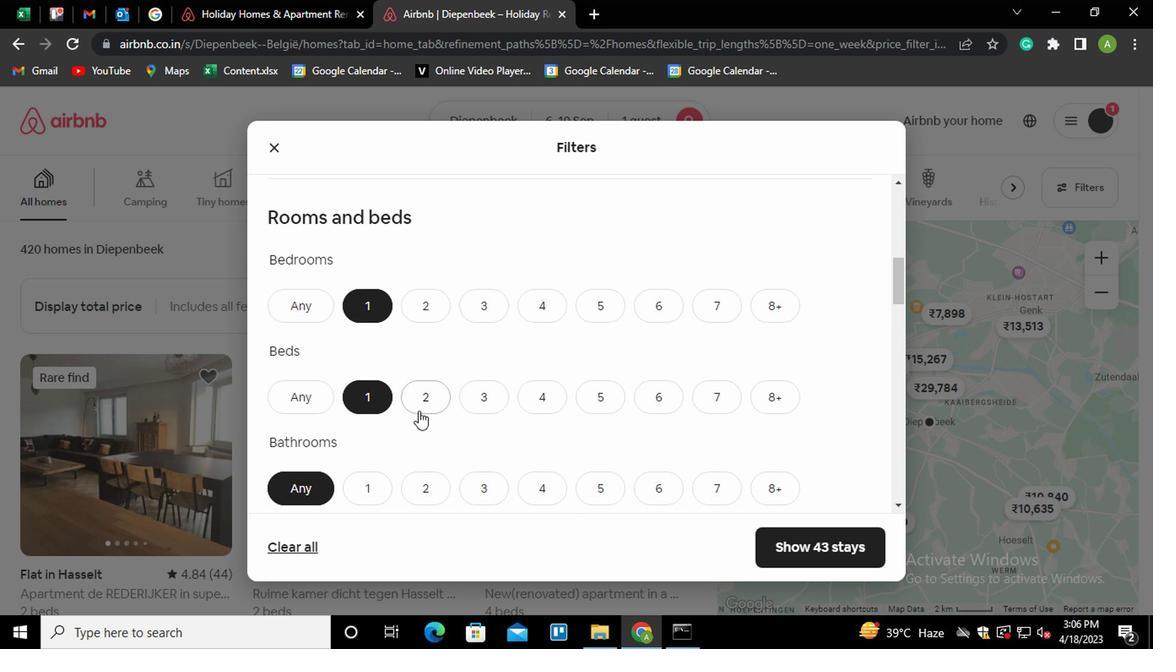 
Action: Mouse moved to (375, 397)
Screenshot: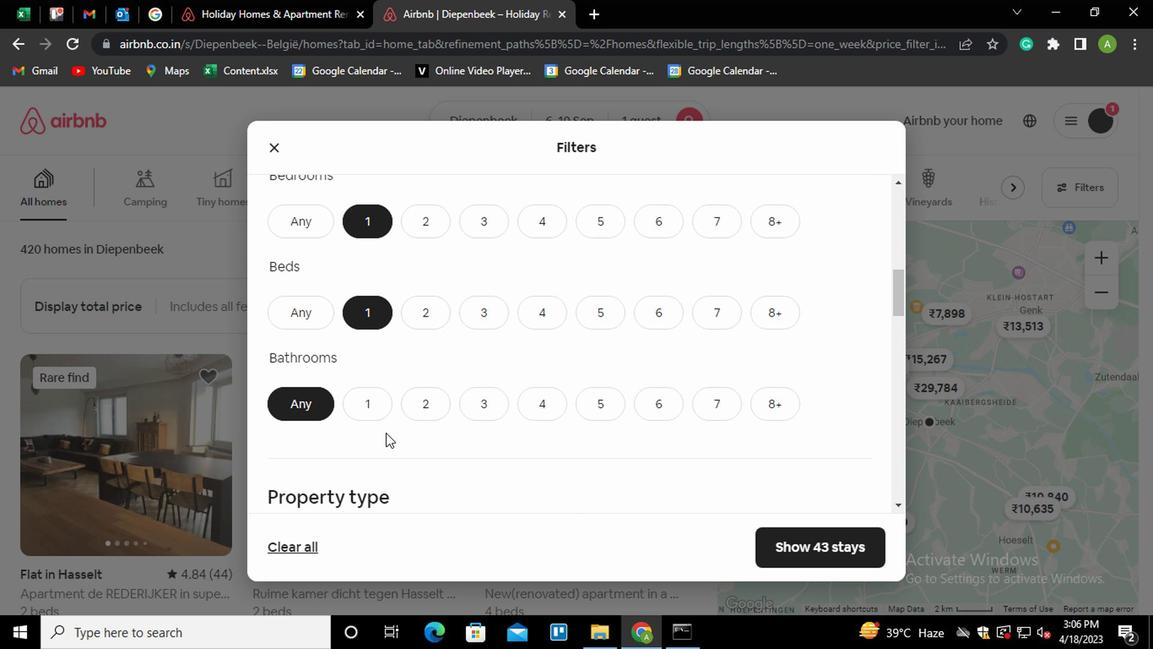 
Action: Mouse pressed left at (375, 397)
Screenshot: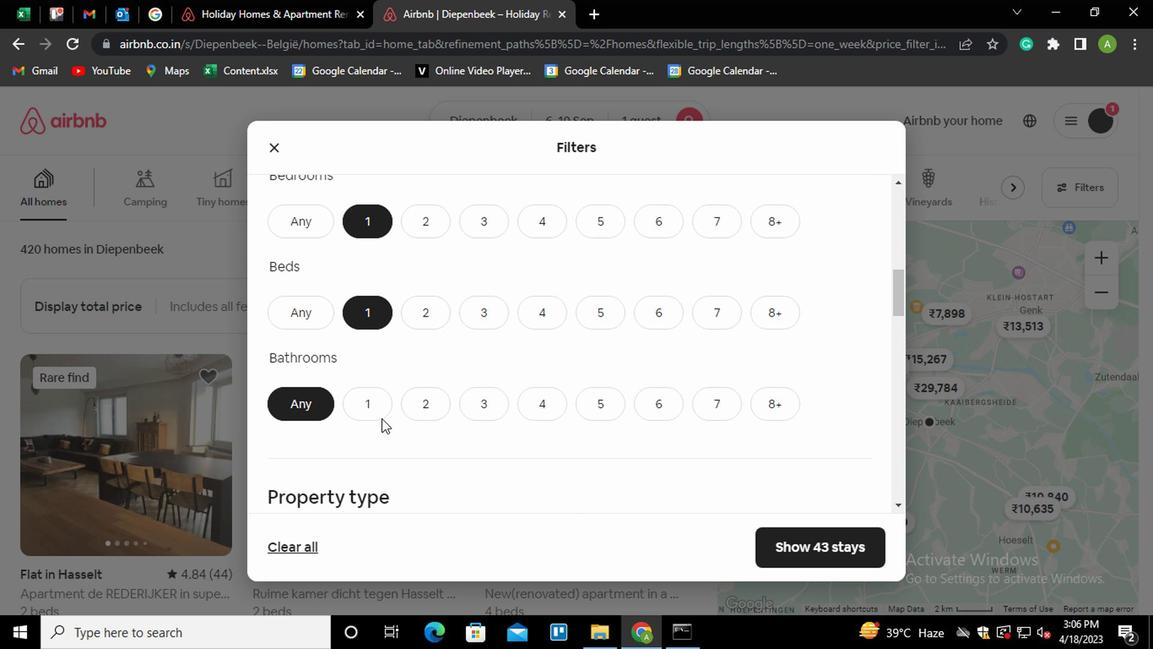 
Action: Mouse moved to (538, 344)
Screenshot: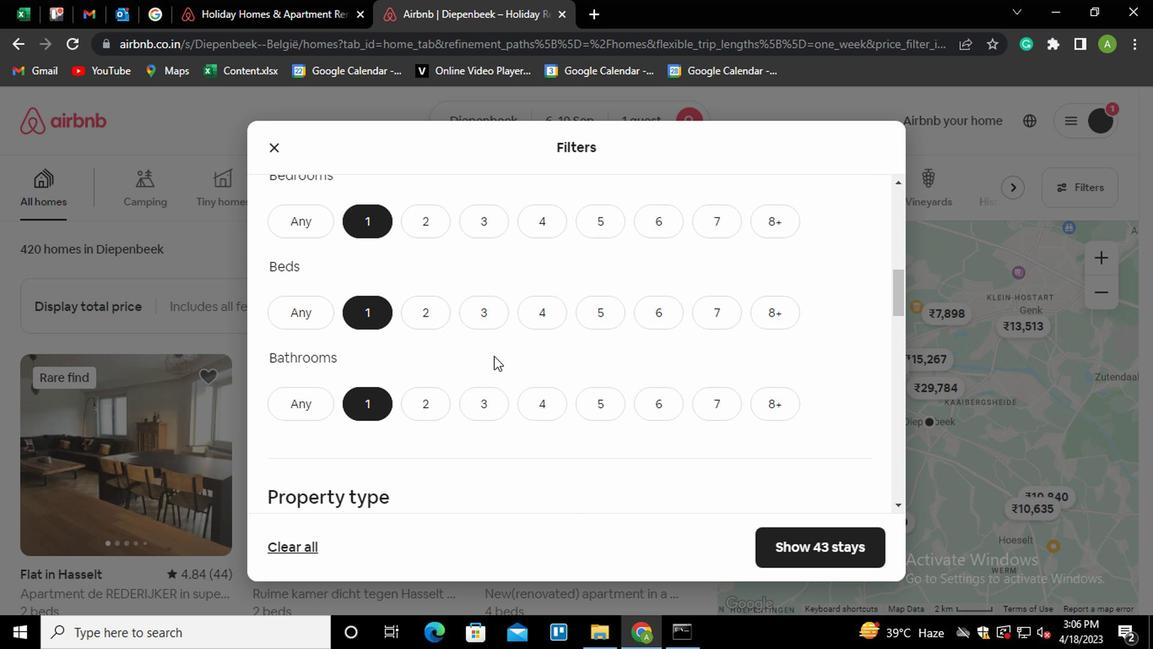 
Action: Mouse scrolled (538, 343) with delta (0, -1)
Screenshot: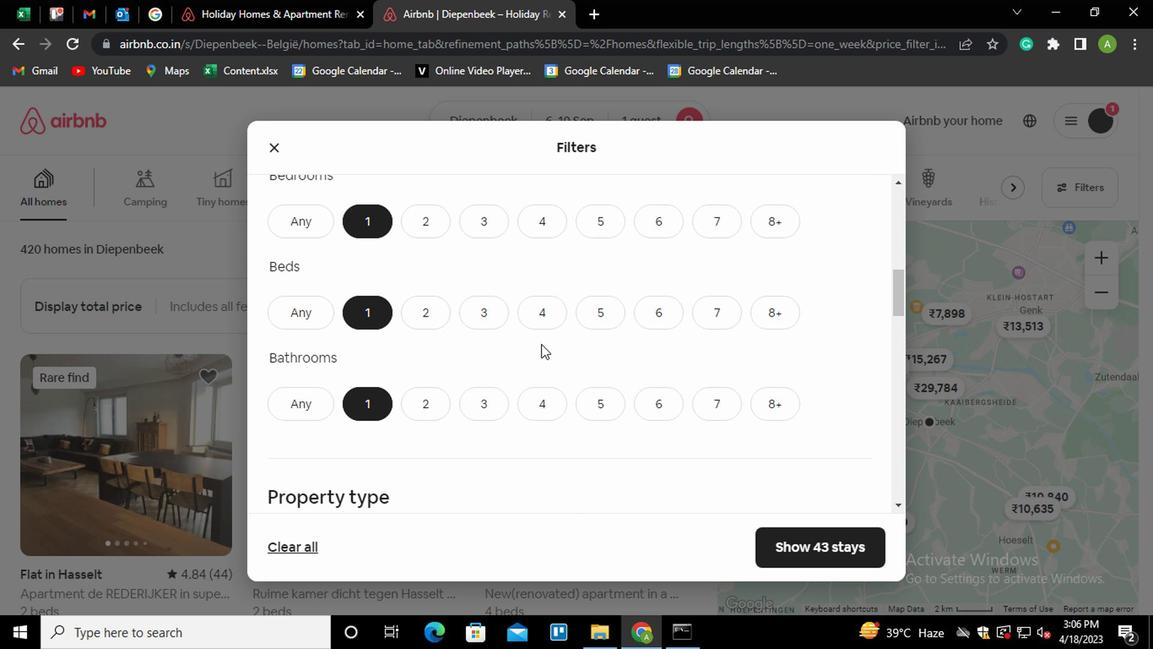 
Action: Mouse scrolled (538, 343) with delta (0, -1)
Screenshot: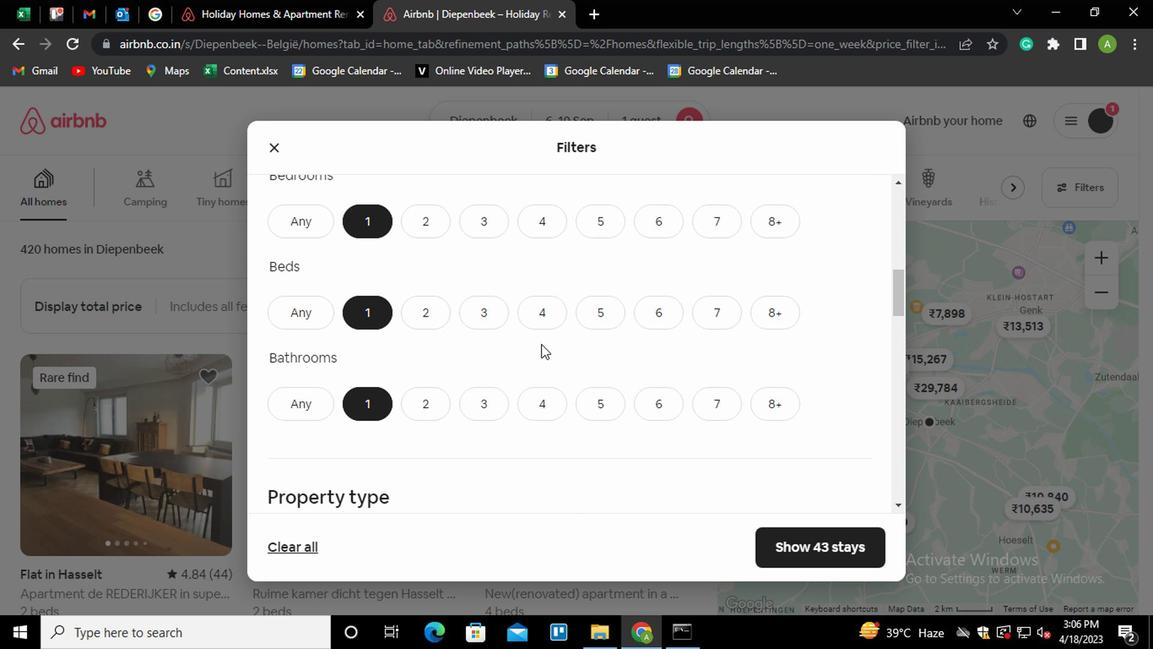 
Action: Mouse scrolled (538, 343) with delta (0, -1)
Screenshot: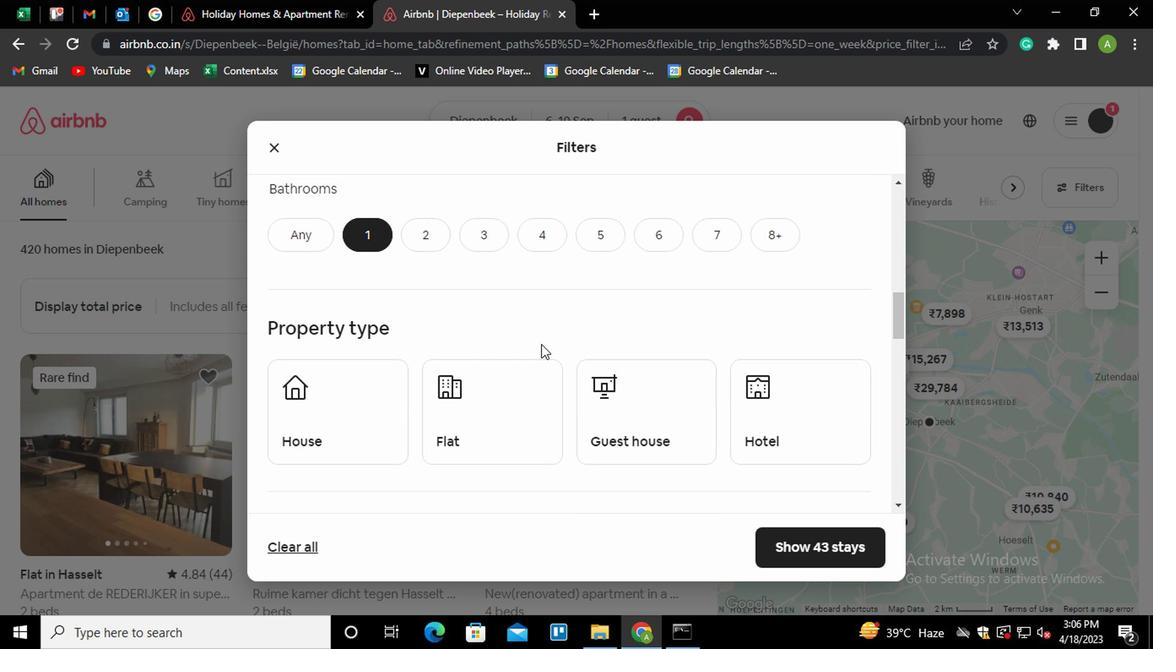 
Action: Mouse moved to (766, 322)
Screenshot: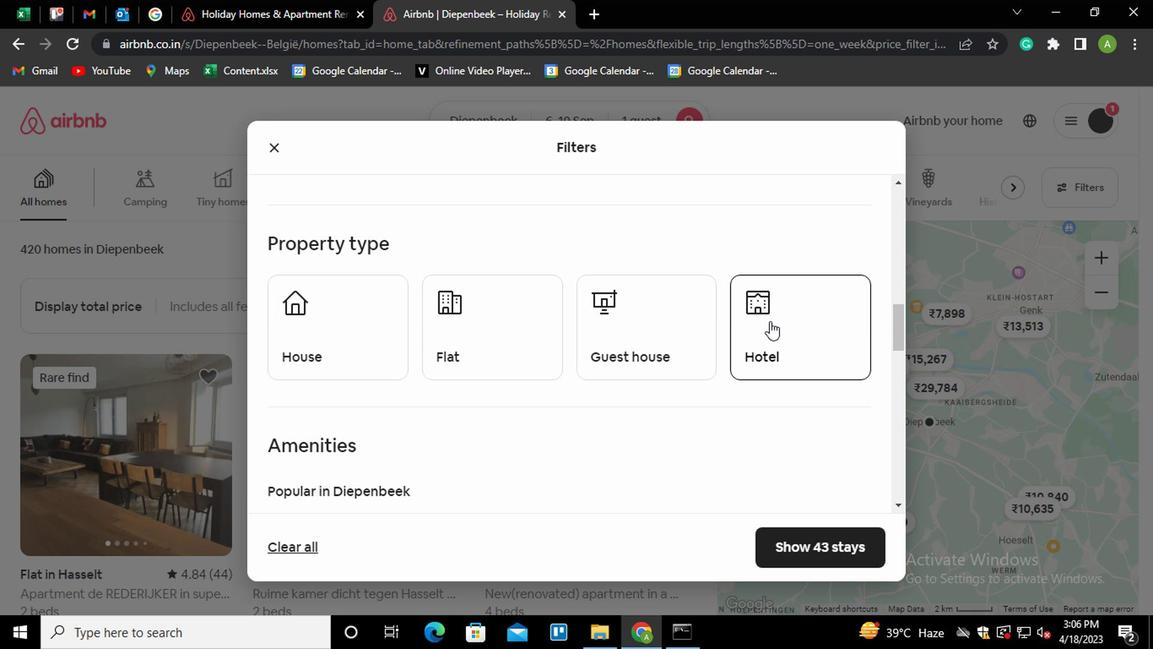 
Action: Mouse pressed left at (766, 322)
Screenshot: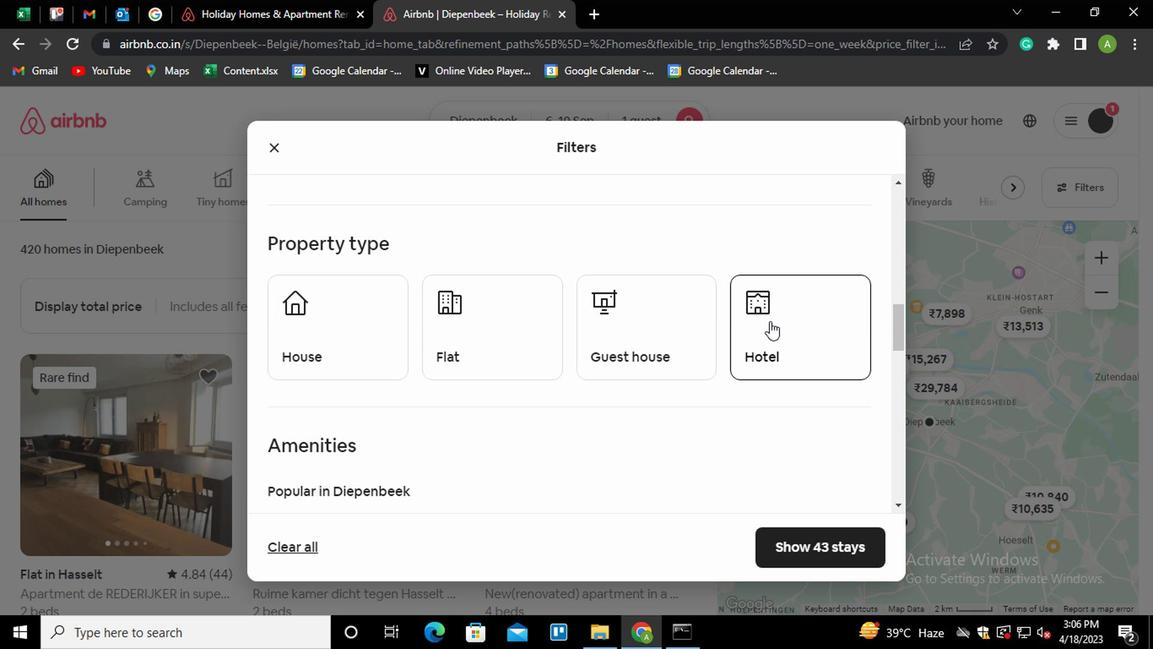 
Action: Mouse moved to (750, 335)
Screenshot: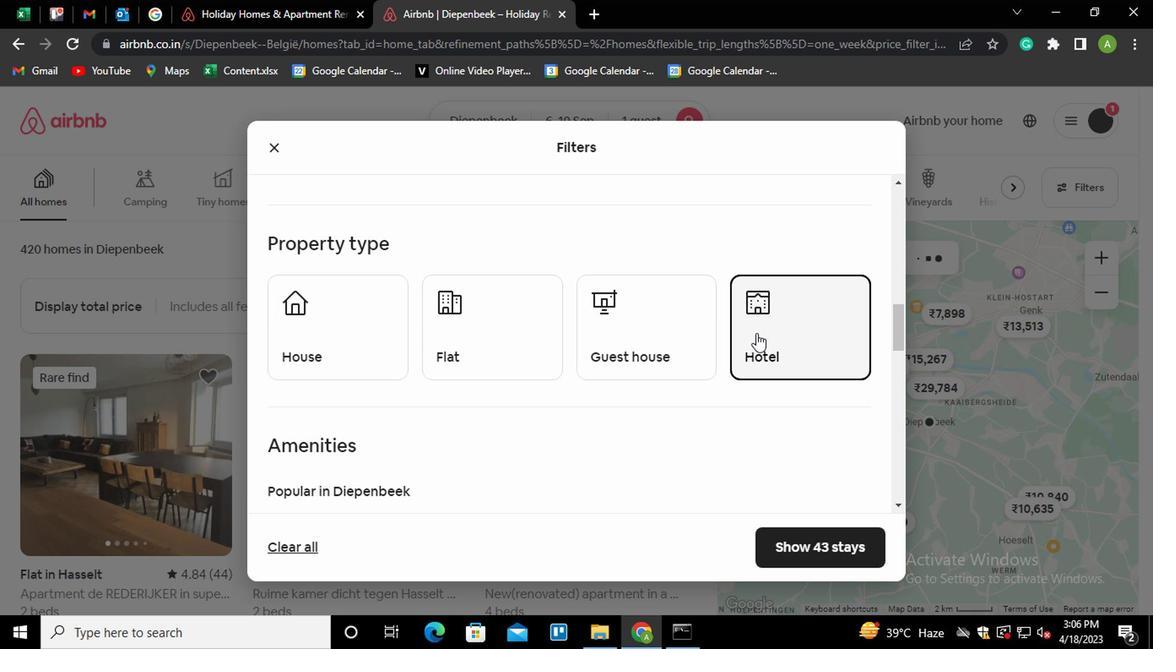 
Action: Mouse scrolled (750, 334) with delta (0, 0)
Screenshot: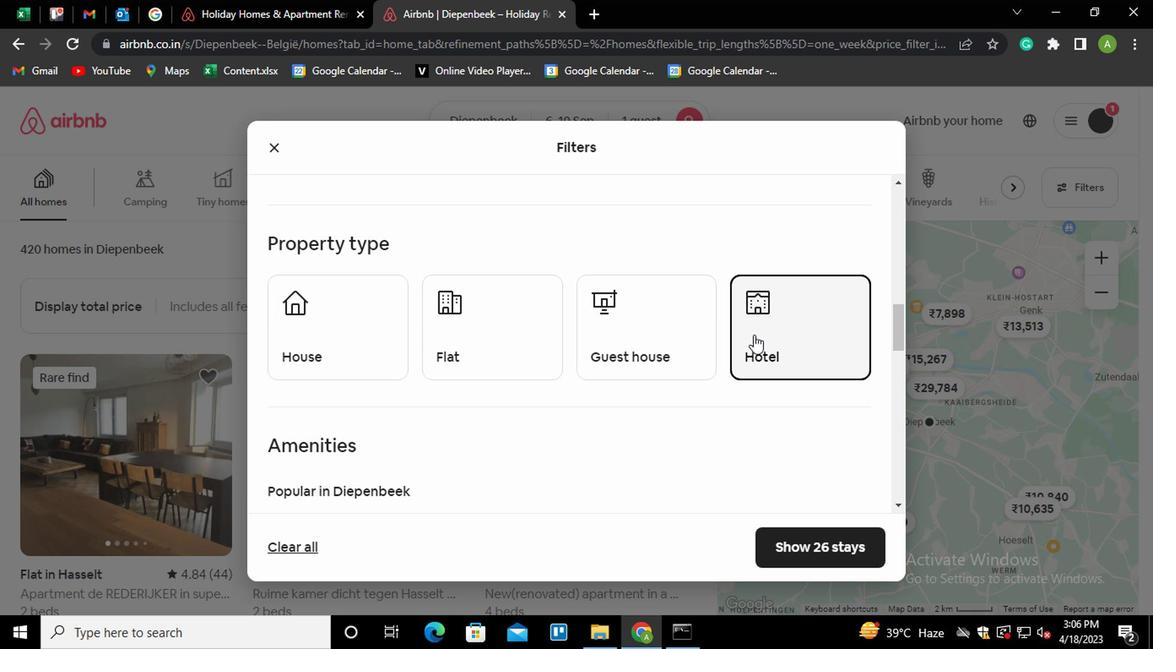 
Action: Mouse scrolled (750, 334) with delta (0, 0)
Screenshot: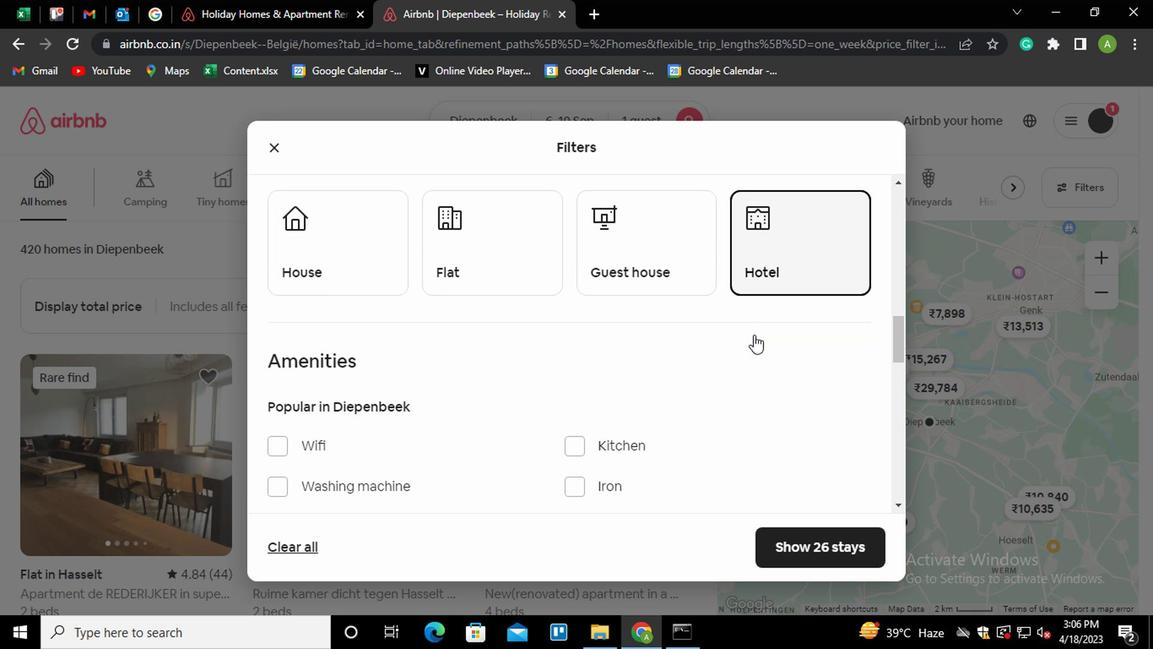 
Action: Mouse scrolled (750, 334) with delta (0, 0)
Screenshot: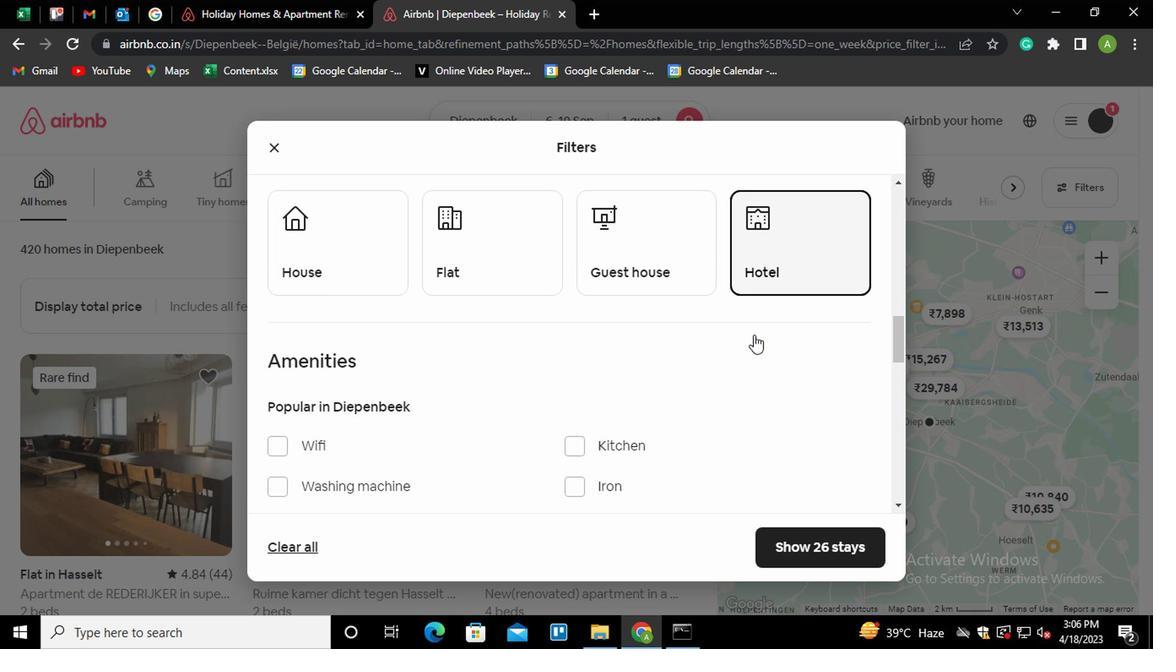 
Action: Mouse moved to (304, 394)
Screenshot: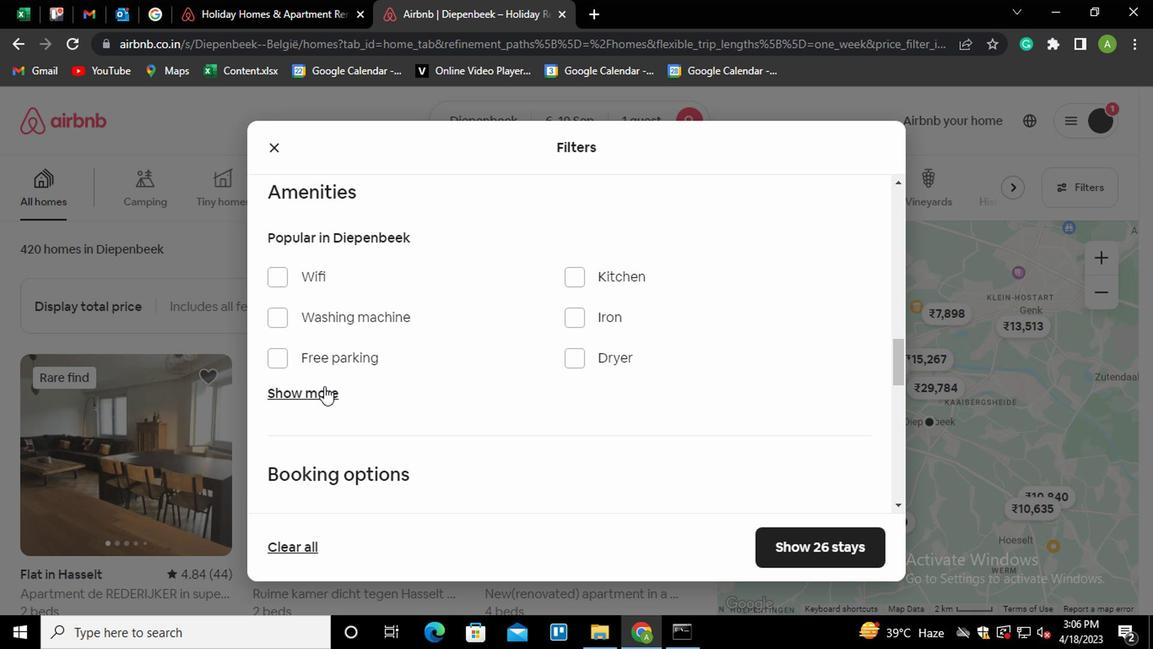 
Action: Mouse pressed left at (304, 394)
Screenshot: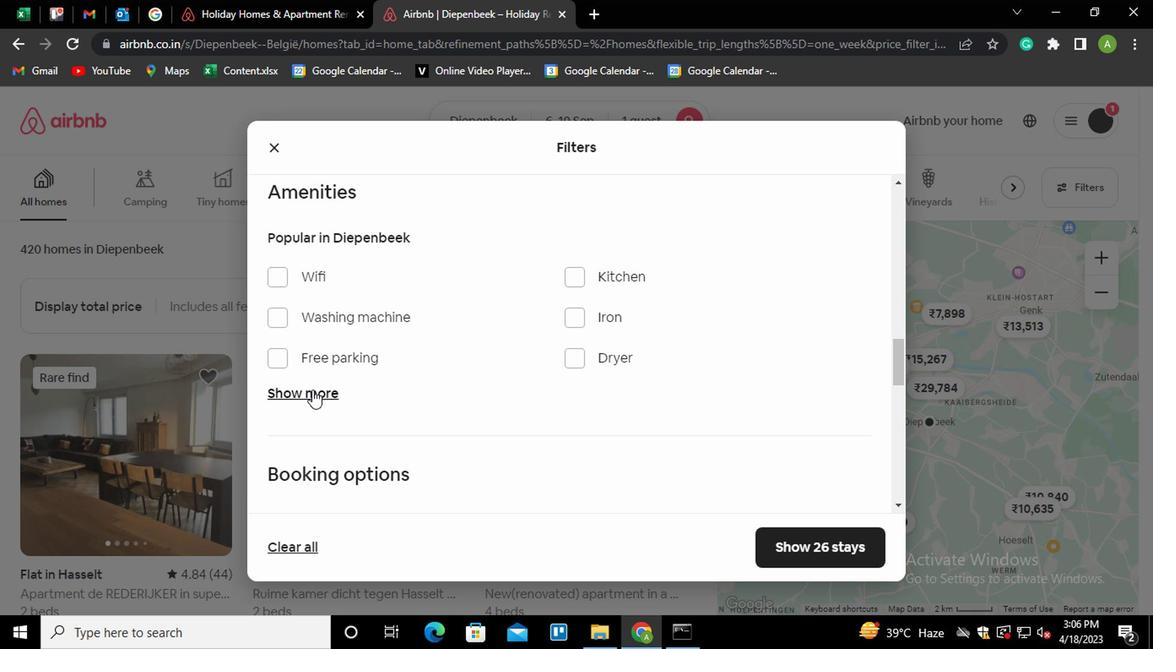 
Action: Mouse moved to (486, 364)
Screenshot: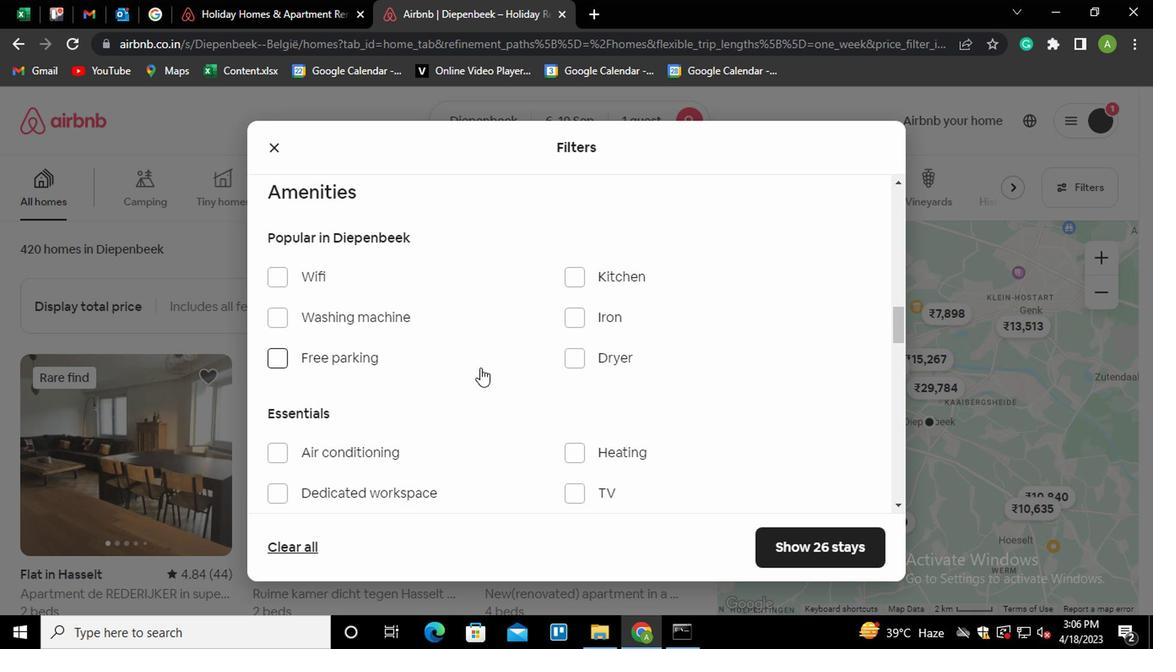 
Action: Mouse scrolled (486, 363) with delta (0, 0)
Screenshot: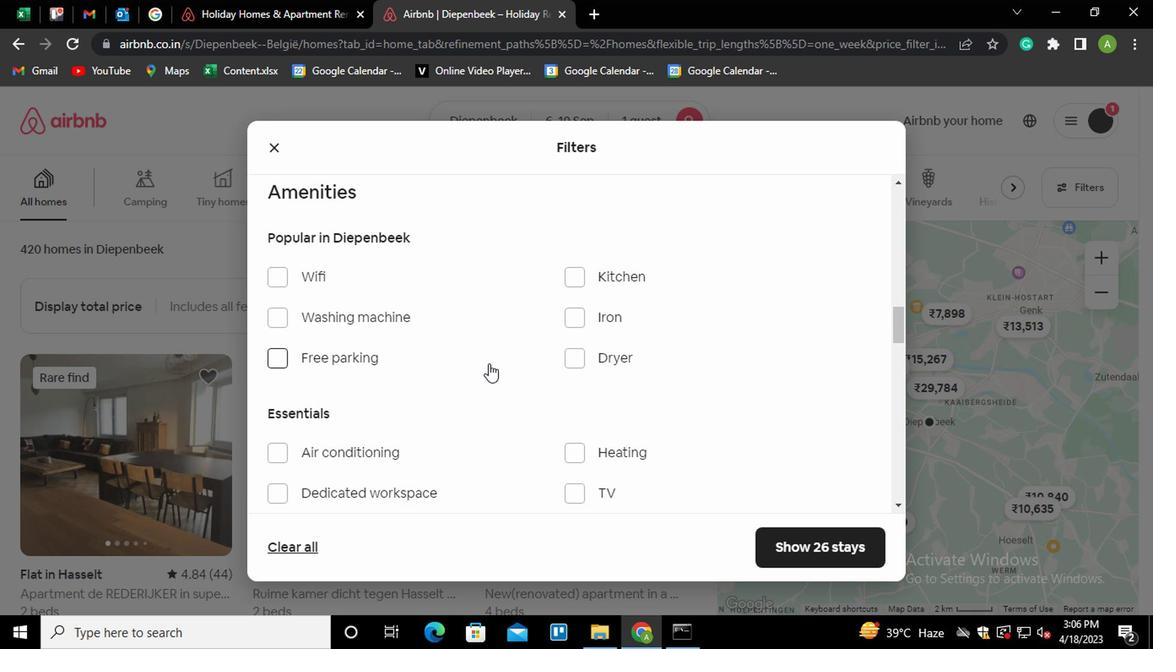 
Action: Mouse scrolled (486, 363) with delta (0, 0)
Screenshot: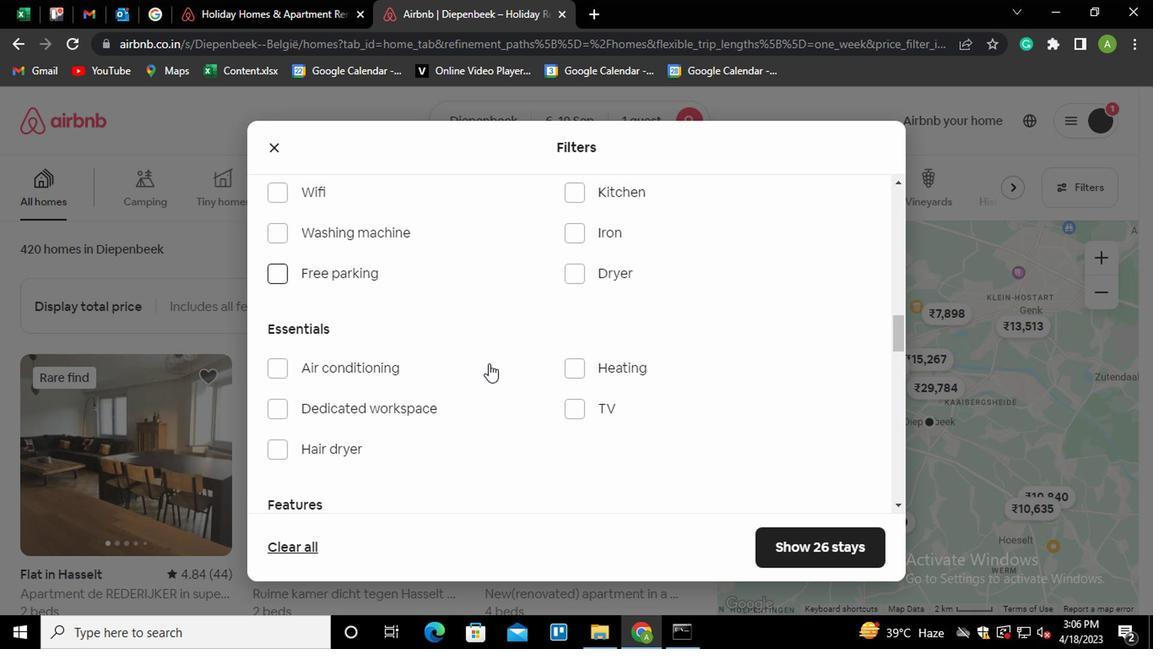 
Action: Mouse moved to (275, 355)
Screenshot: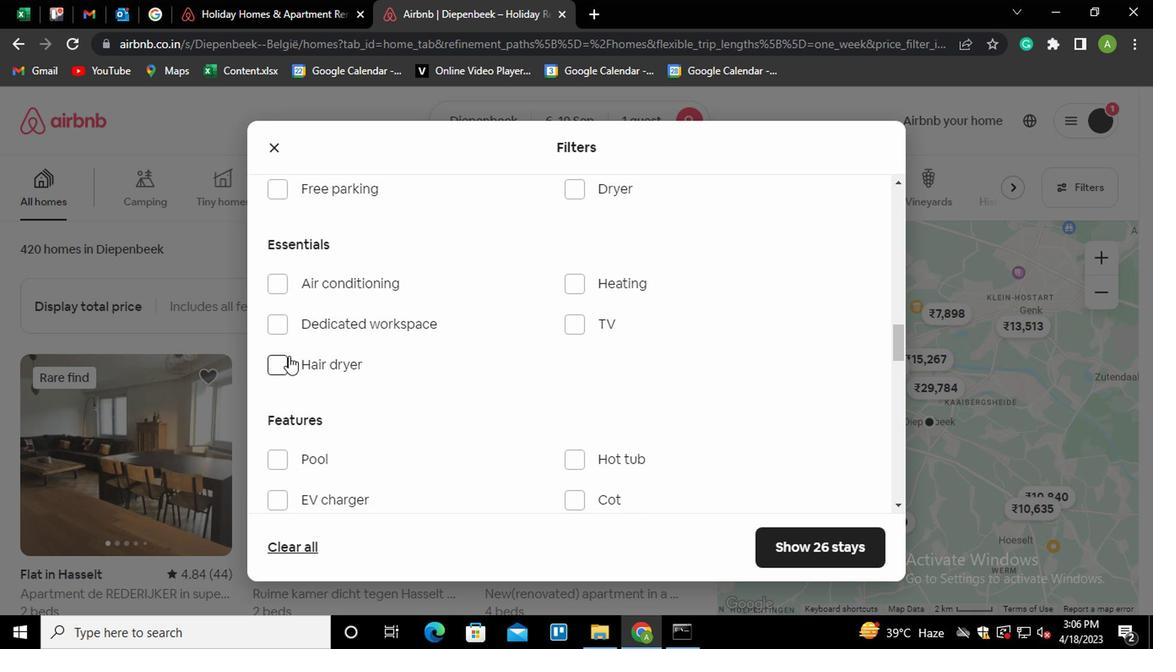 
Action: Mouse pressed left at (275, 355)
Screenshot: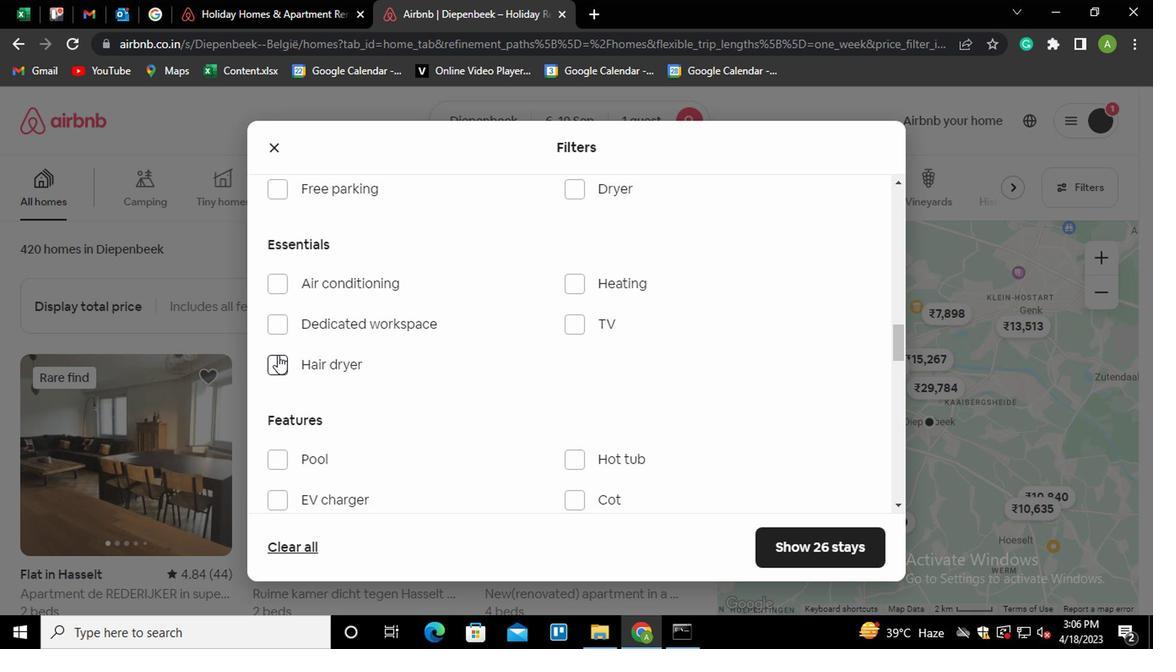 
Action: Mouse moved to (576, 289)
Screenshot: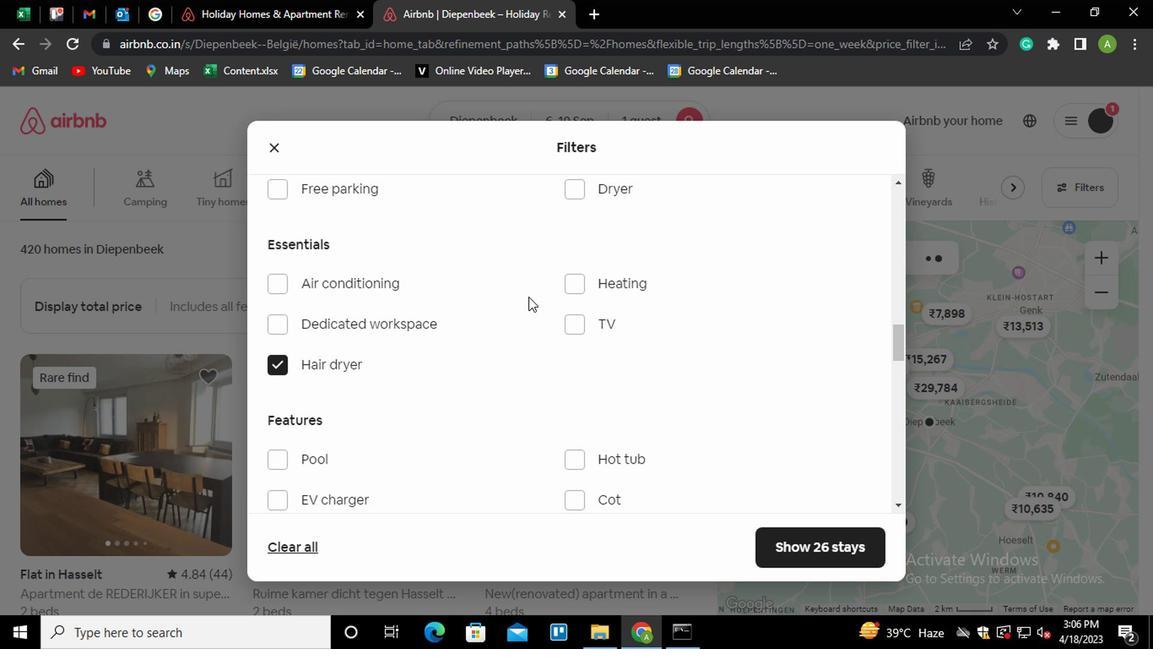 
Action: Mouse pressed left at (576, 289)
Screenshot: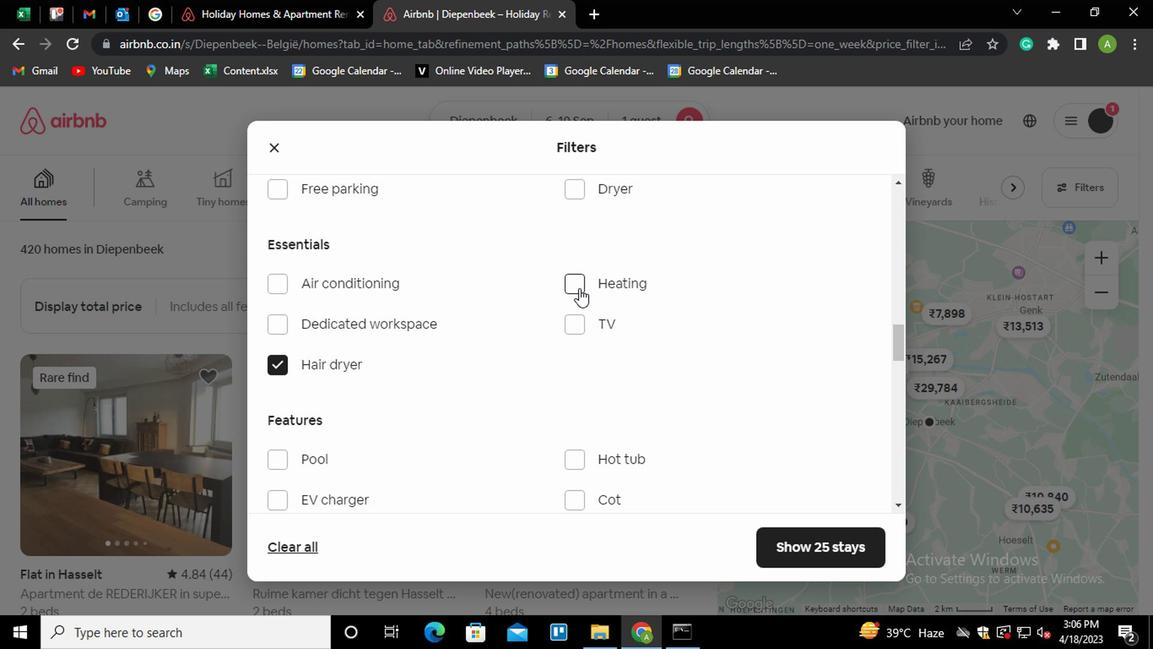 
Action: Mouse moved to (576, 291)
Screenshot: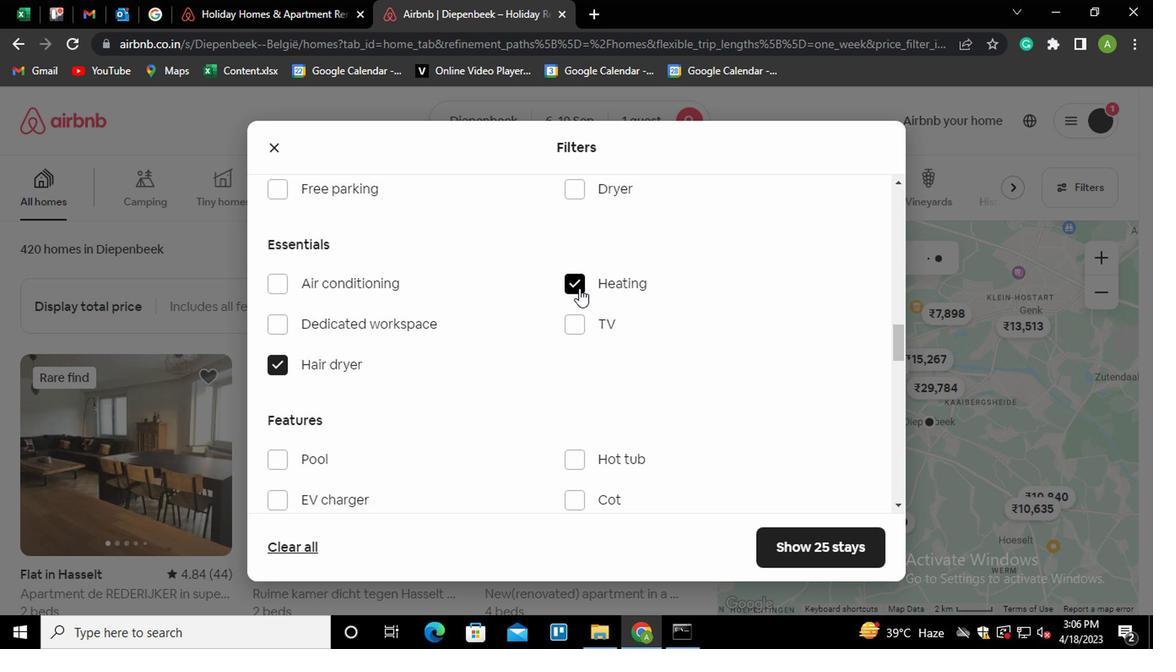 
Action: Mouse scrolled (576, 290) with delta (0, 0)
Screenshot: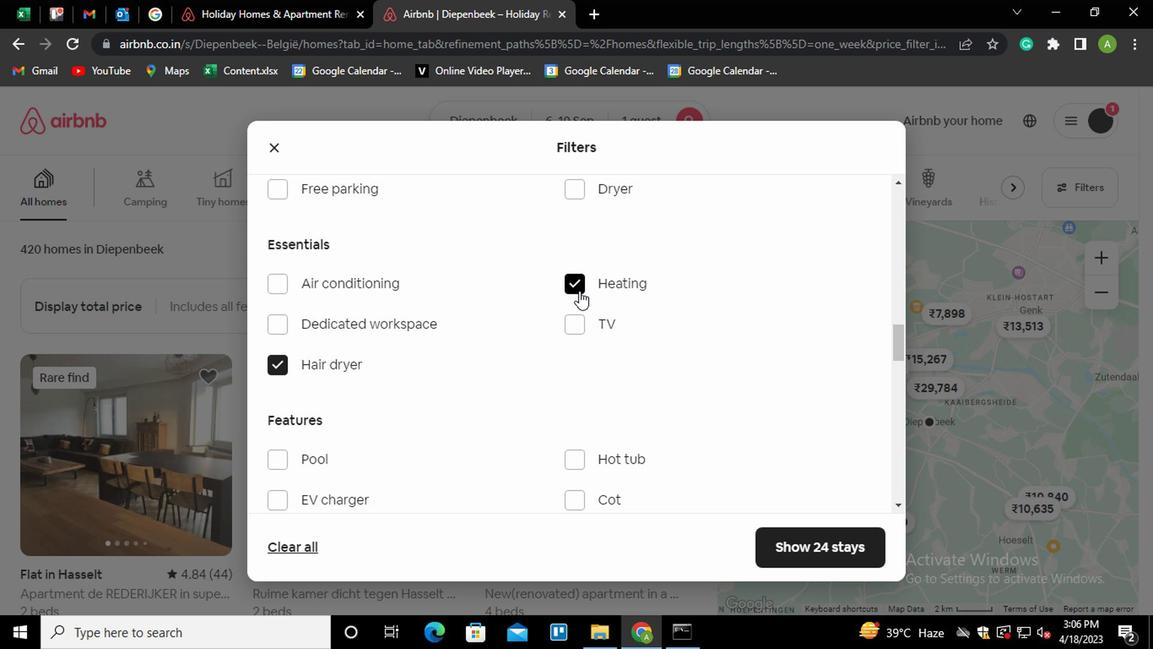 
Action: Mouse scrolled (576, 290) with delta (0, 0)
Screenshot: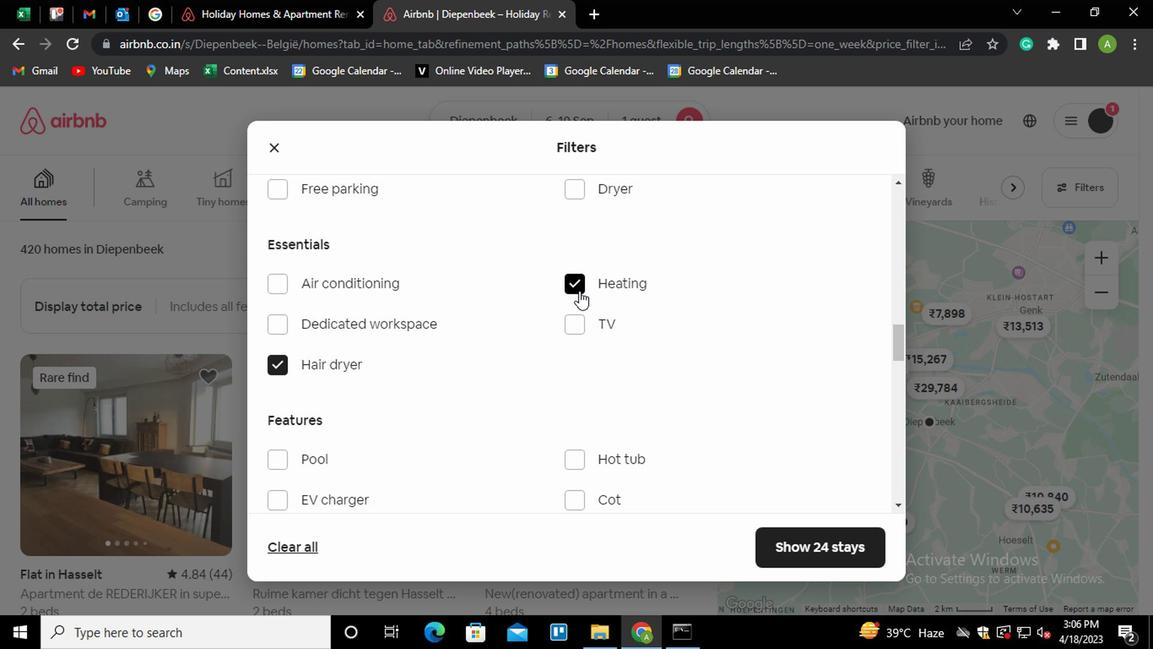 
Action: Mouse moved to (575, 292)
Screenshot: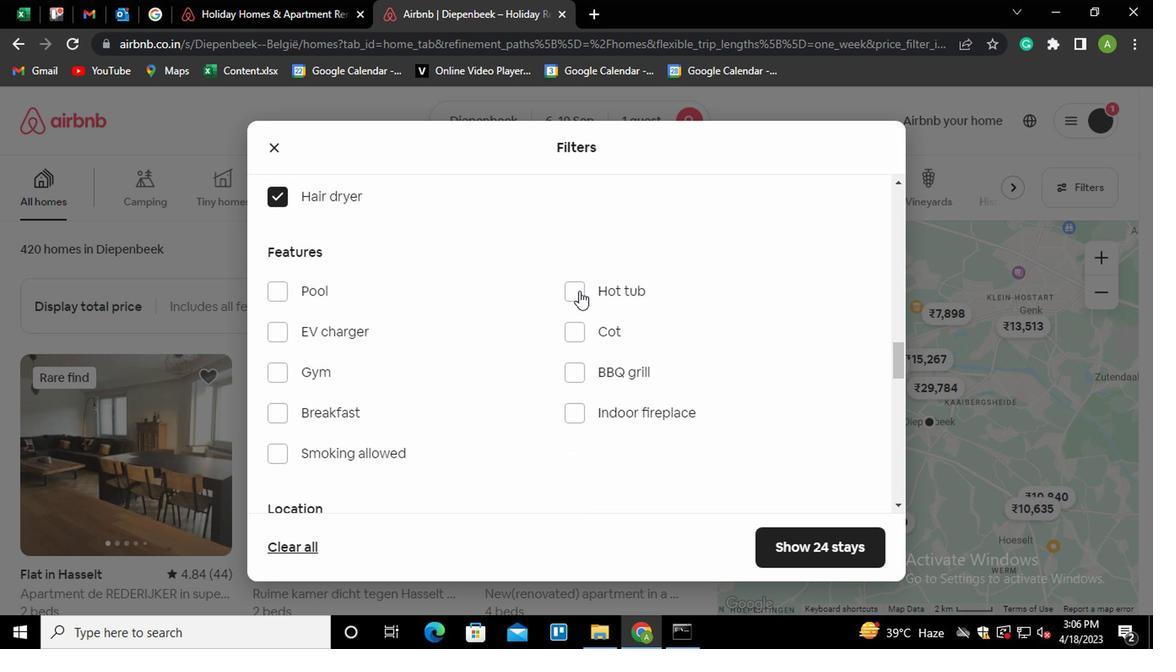 
Action: Mouse scrolled (575, 291) with delta (0, -1)
Screenshot: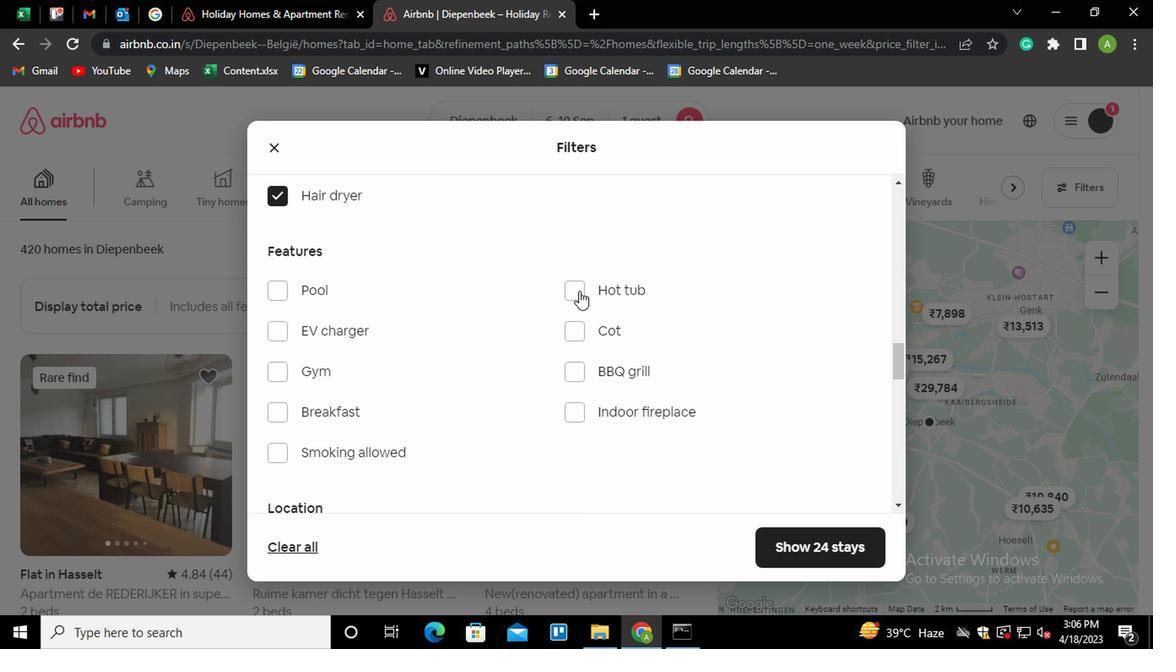 
Action: Mouse scrolled (575, 291) with delta (0, -1)
Screenshot: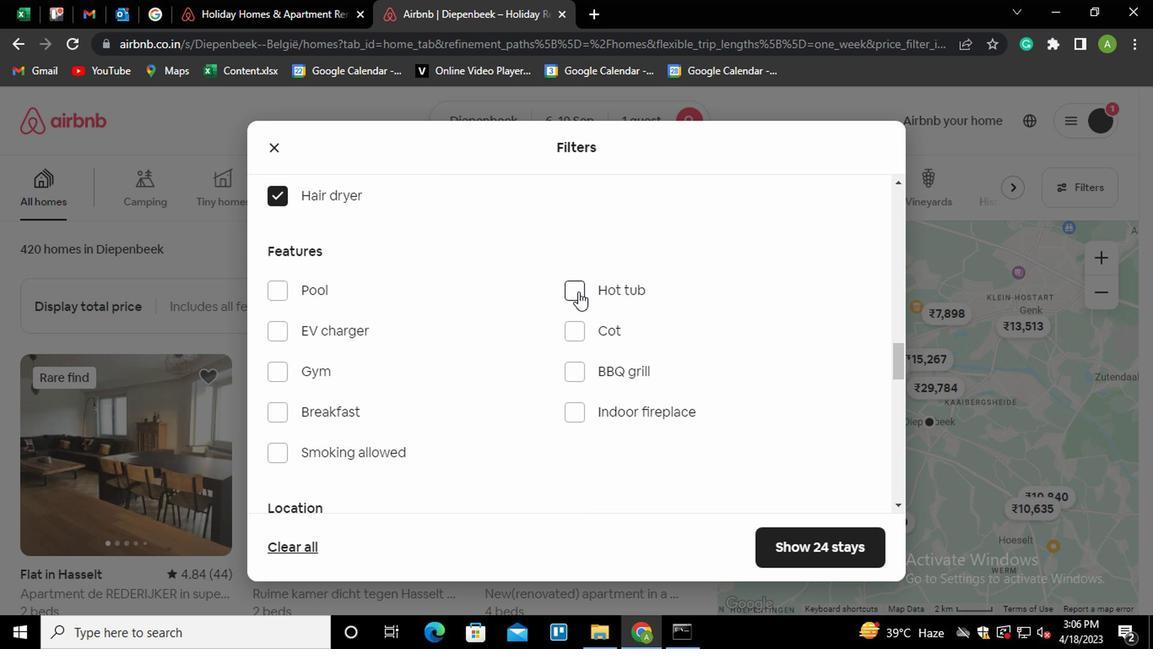 
Action: Mouse scrolled (575, 291) with delta (0, -1)
Screenshot: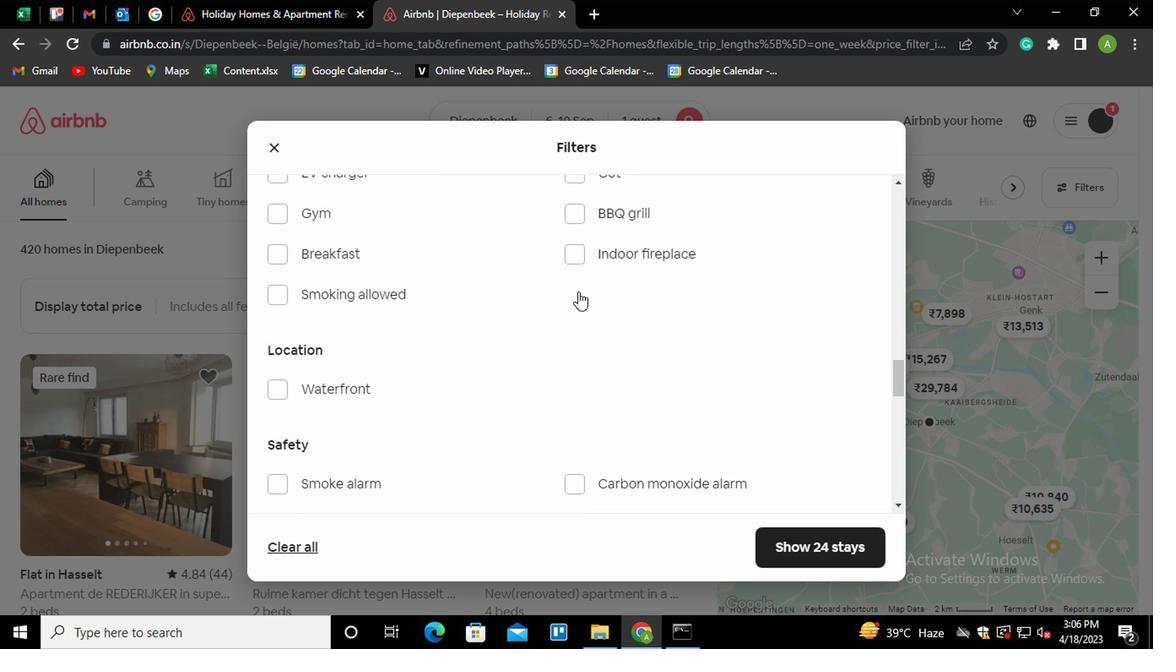 
Action: Mouse scrolled (575, 291) with delta (0, -1)
Screenshot: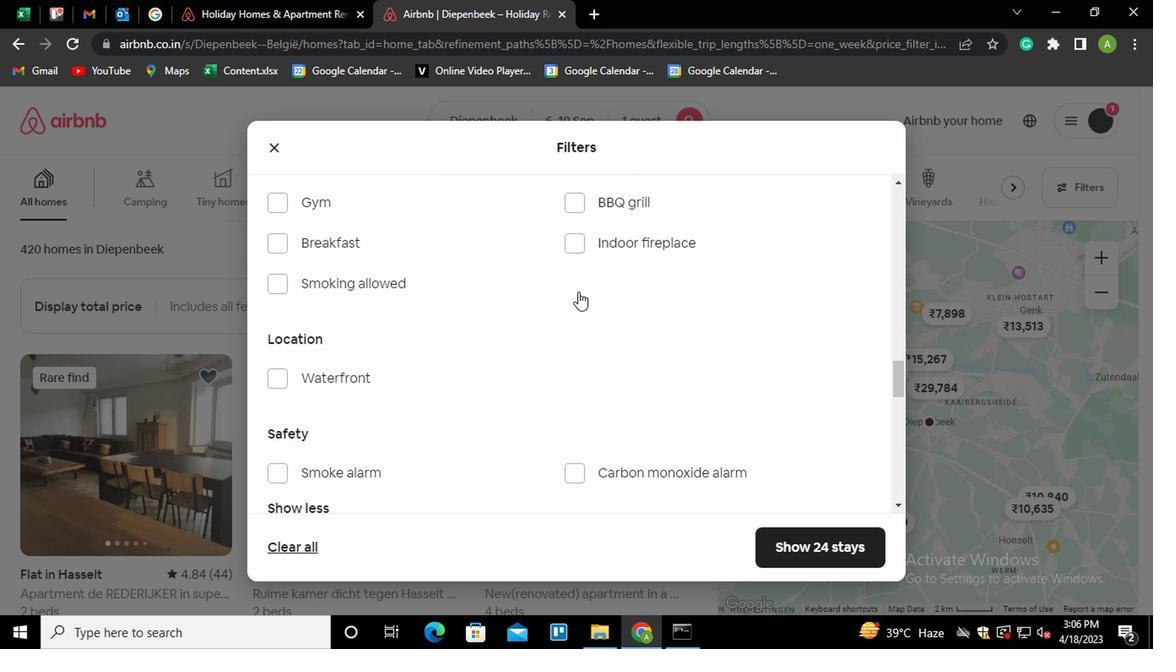 
Action: Mouse moved to (520, 334)
Screenshot: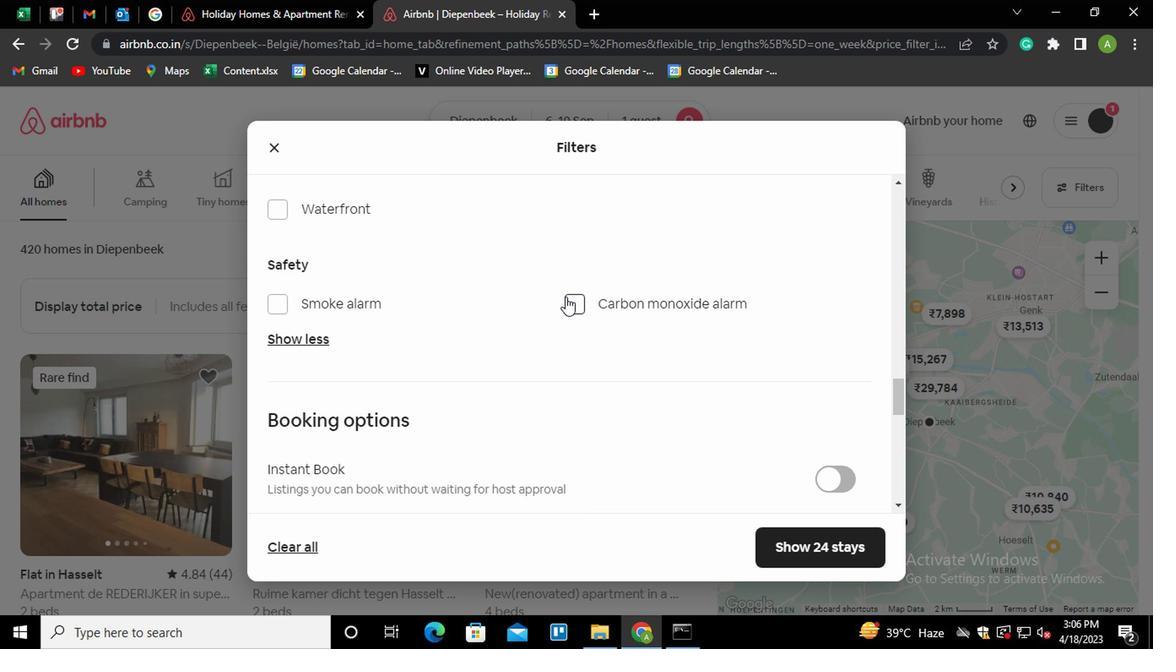 
Action: Mouse scrolled (520, 332) with delta (0, -1)
Screenshot: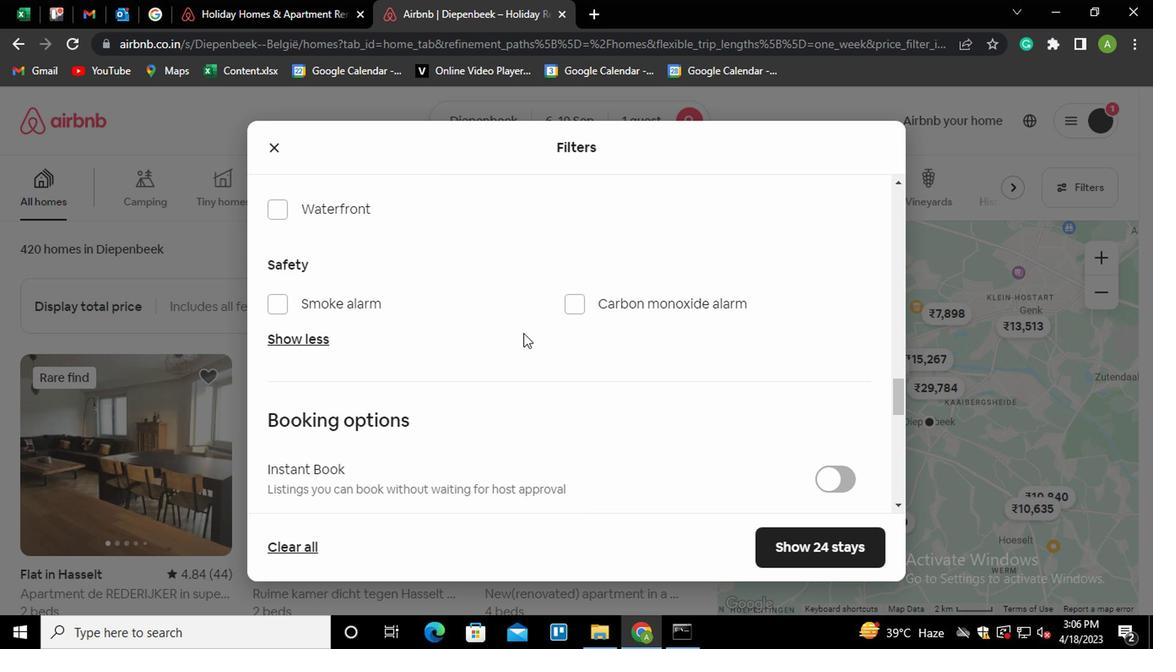 
Action: Mouse scrolled (520, 332) with delta (0, -1)
Screenshot: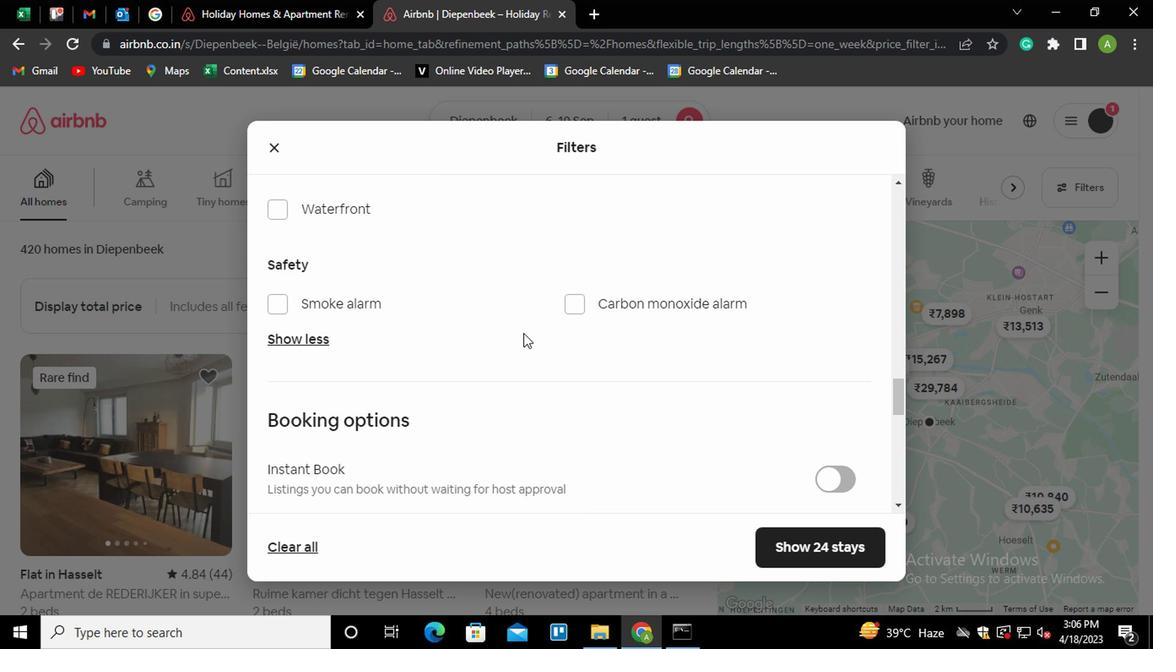 
Action: Mouse moved to (840, 364)
Screenshot: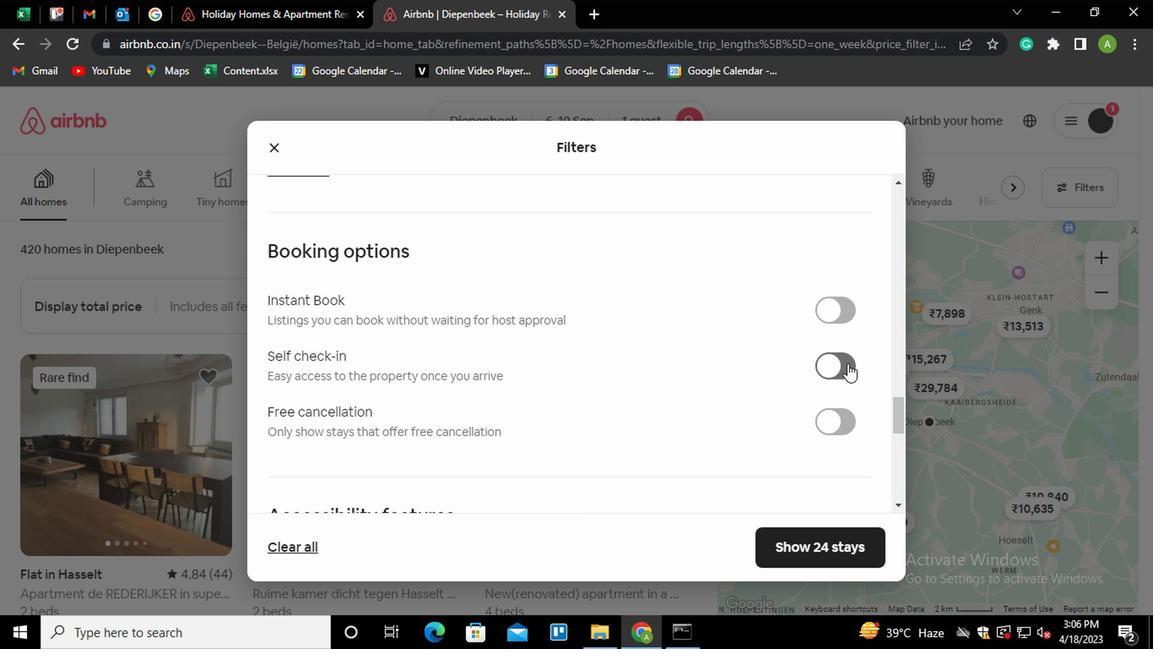 
Action: Mouse pressed left at (840, 364)
Screenshot: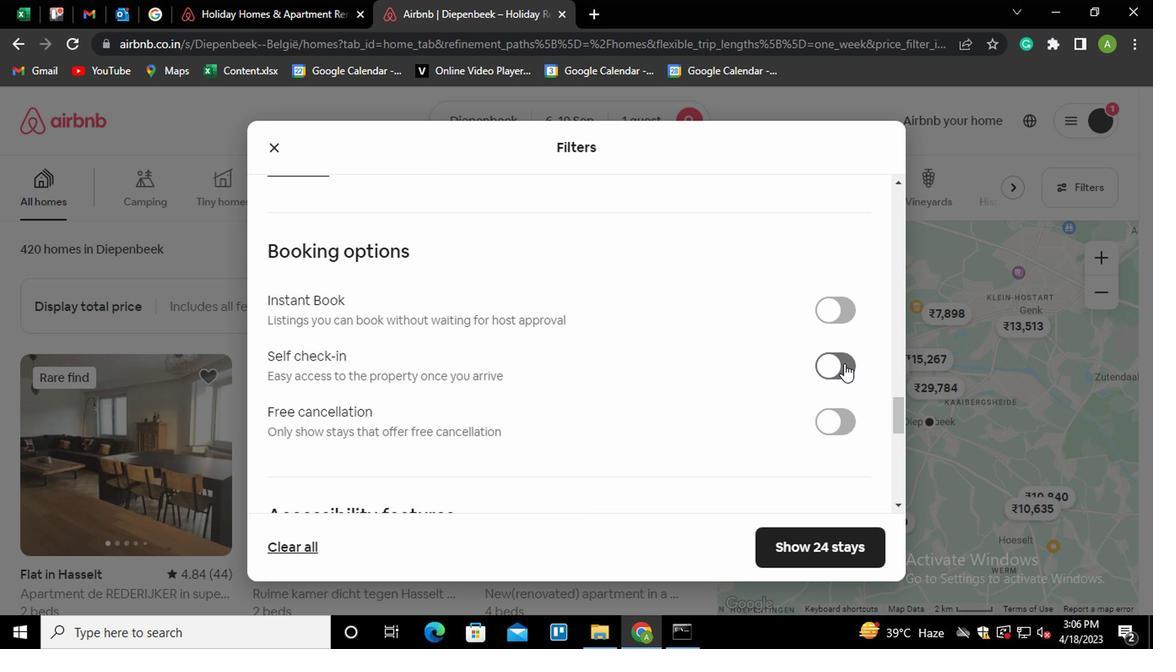 
Action: Mouse moved to (660, 370)
Screenshot: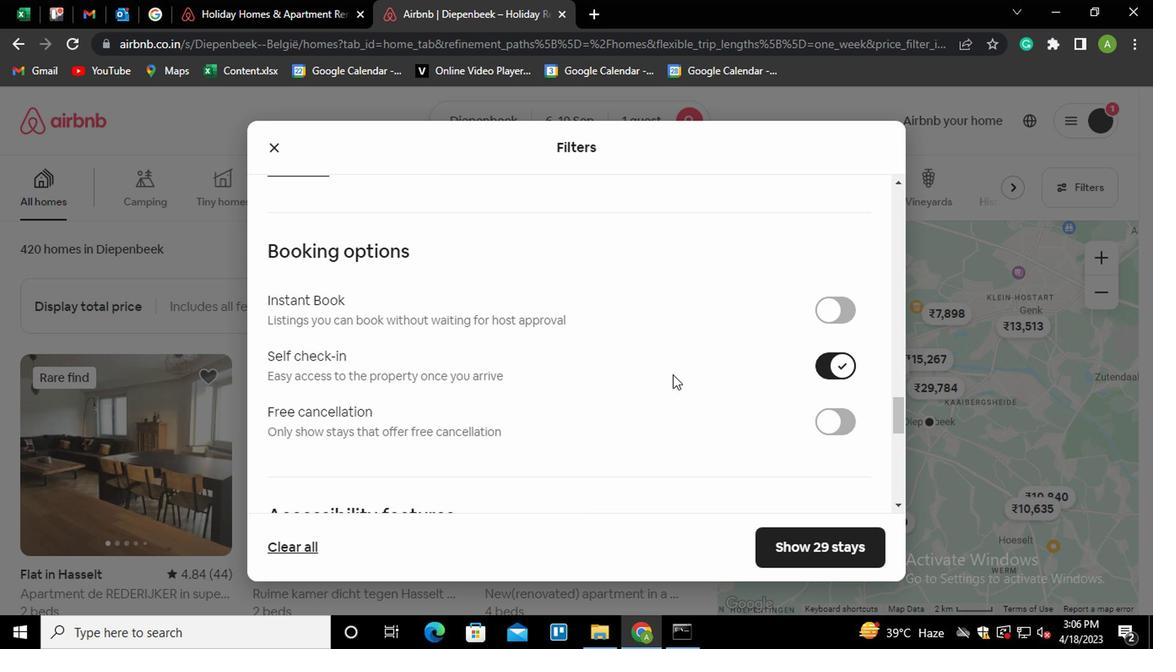 
Action: Mouse scrolled (660, 369) with delta (0, -1)
Screenshot: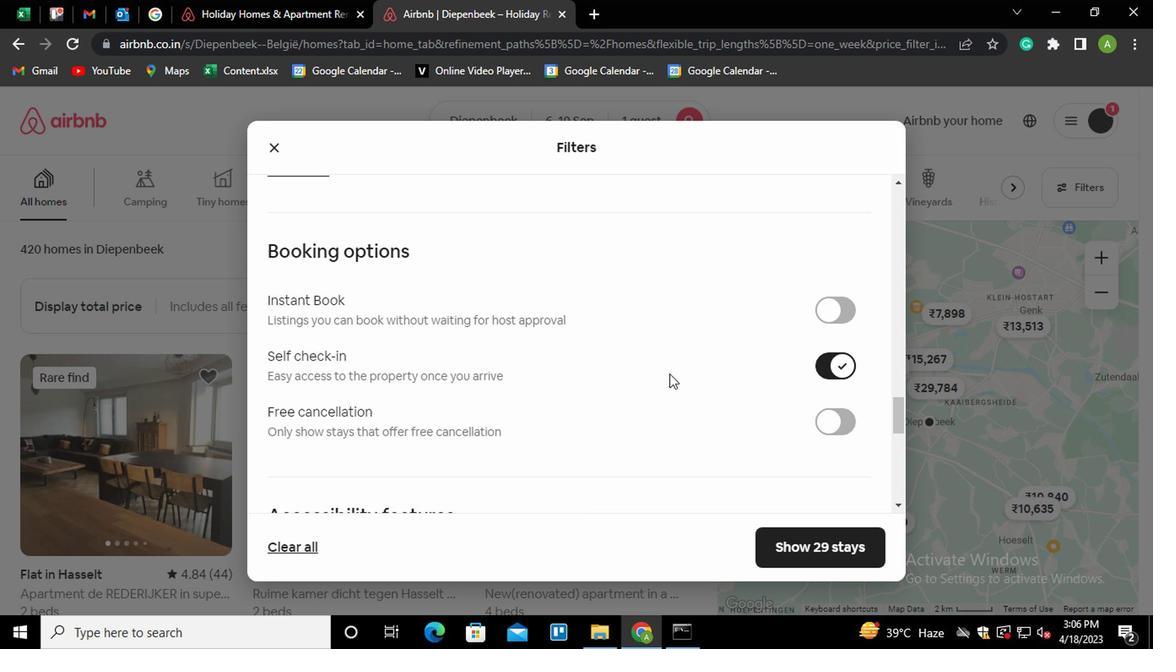 
Action: Mouse scrolled (660, 369) with delta (0, -1)
Screenshot: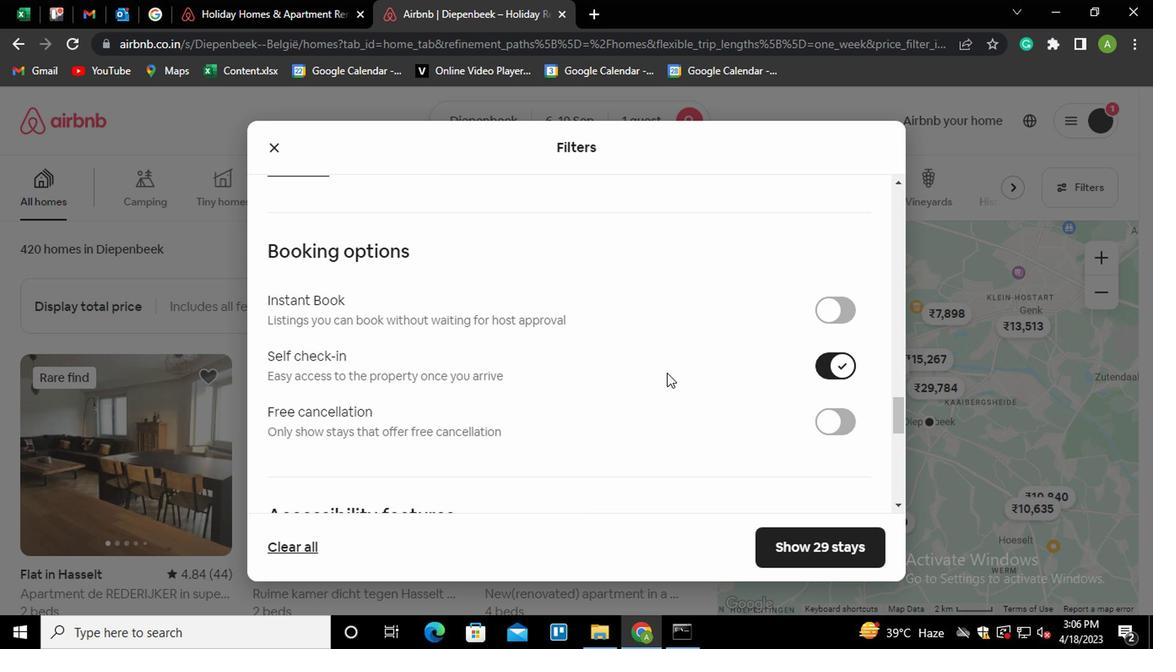 
Action: Mouse scrolled (660, 369) with delta (0, -1)
Screenshot: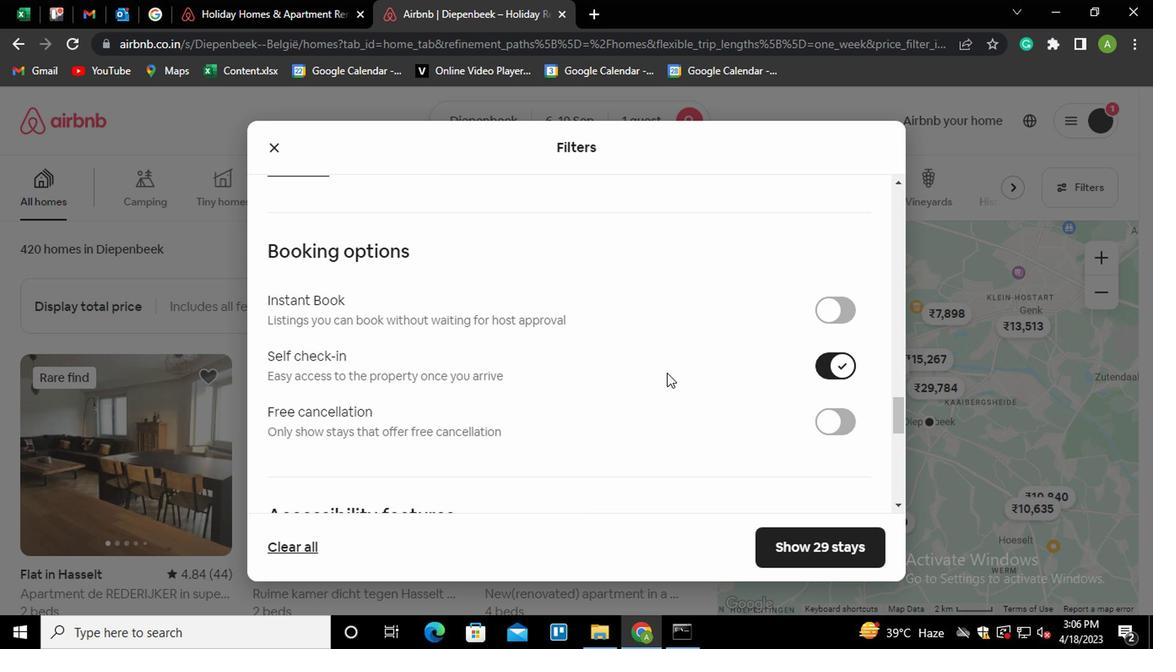 
Action: Mouse scrolled (660, 369) with delta (0, -1)
Screenshot: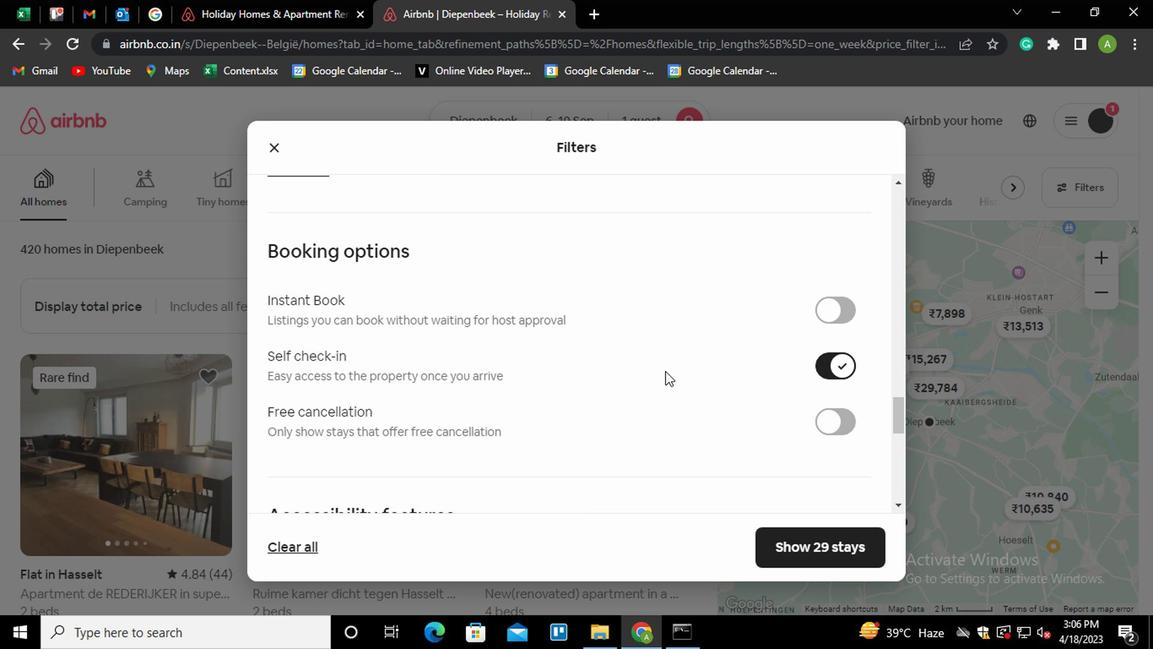 
Action: Mouse scrolled (660, 369) with delta (0, -1)
Screenshot: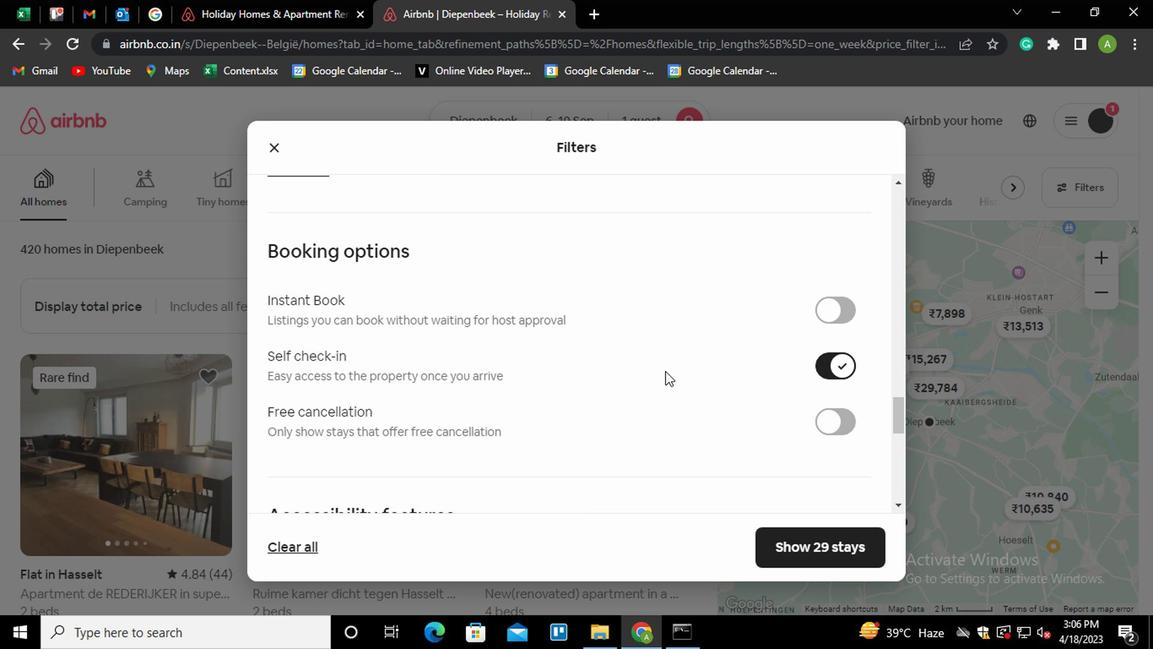 
Action: Mouse moved to (658, 370)
Screenshot: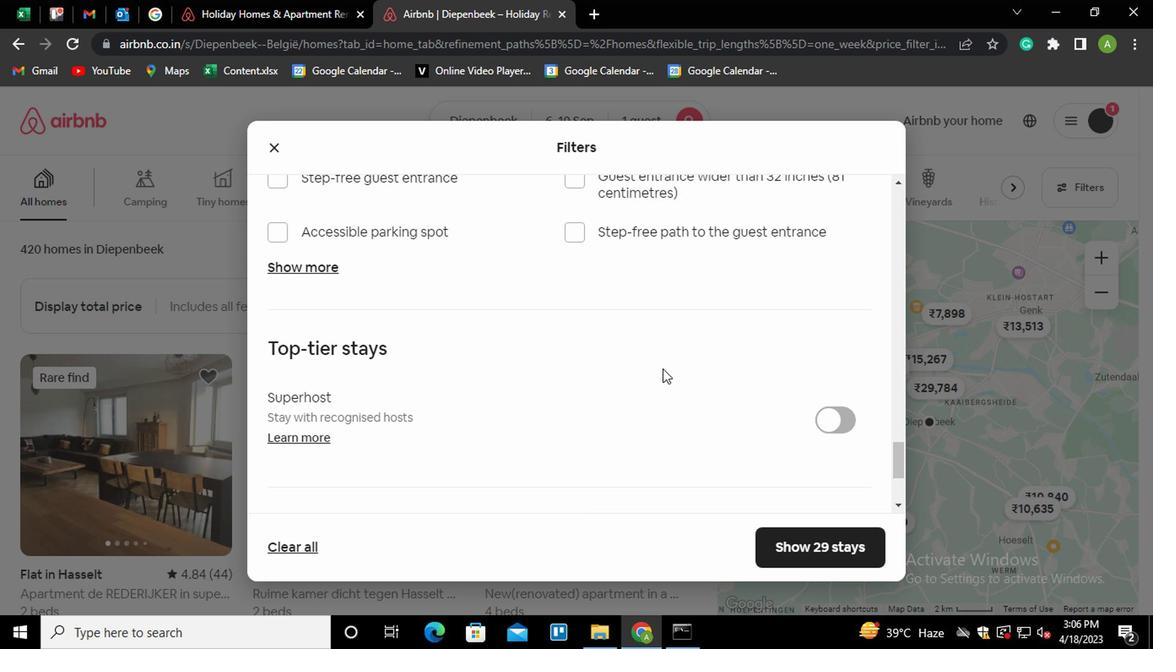 
Action: Mouse scrolled (658, 369) with delta (0, -1)
Screenshot: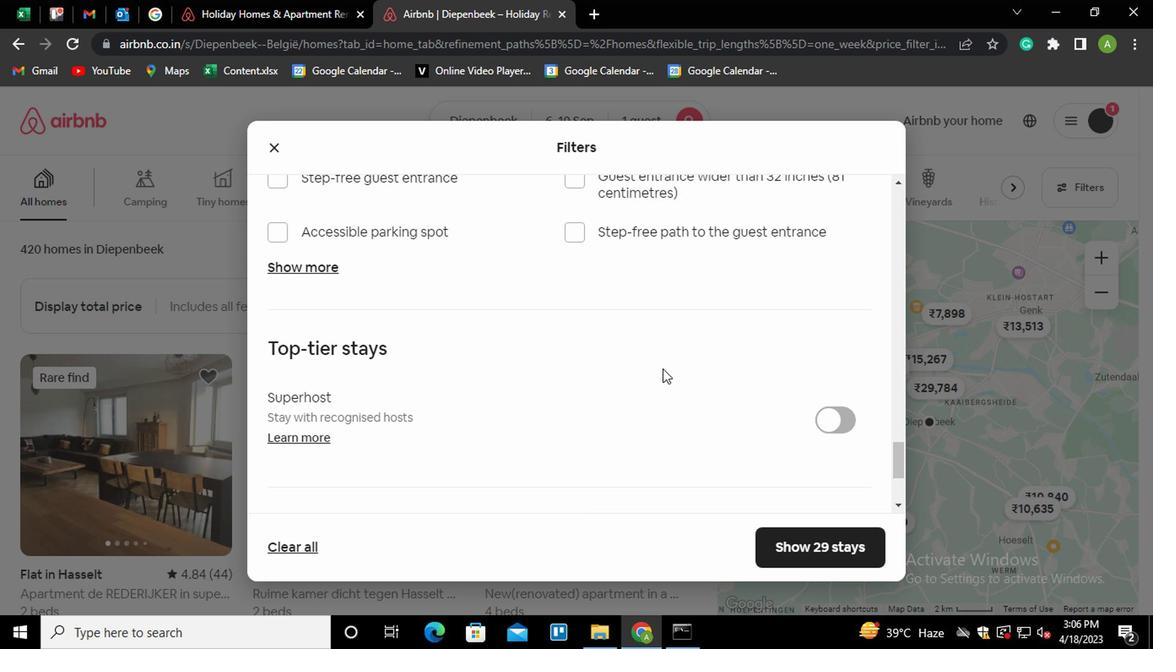 
Action: Mouse scrolled (658, 369) with delta (0, -1)
Screenshot: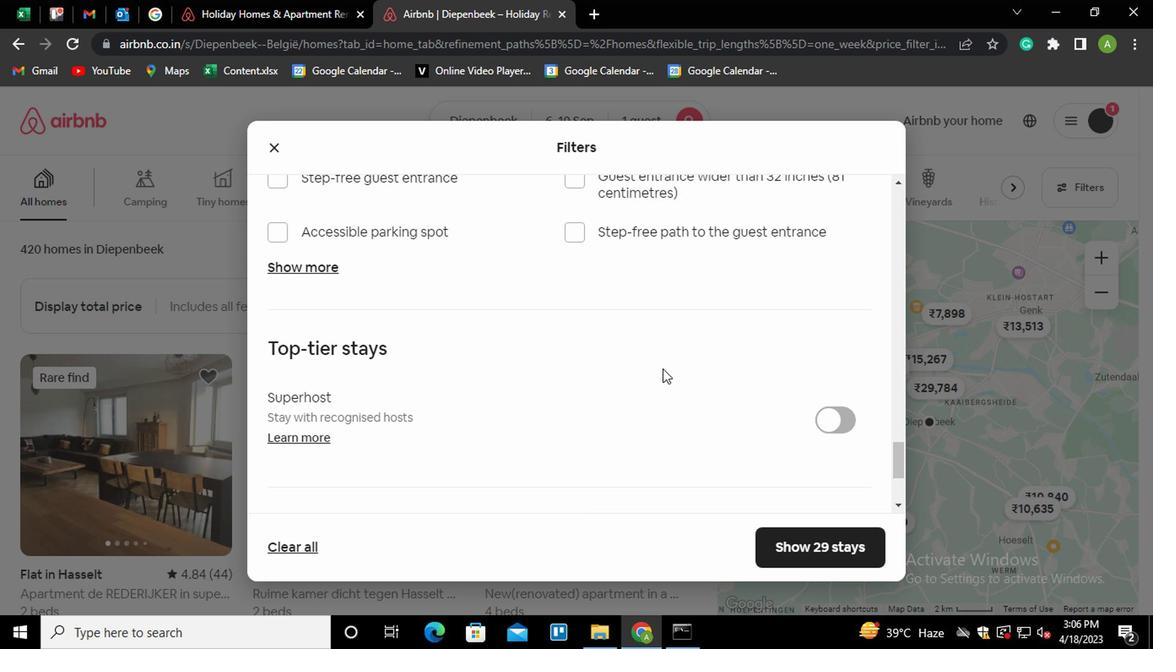 
Action: Mouse scrolled (658, 369) with delta (0, -1)
Screenshot: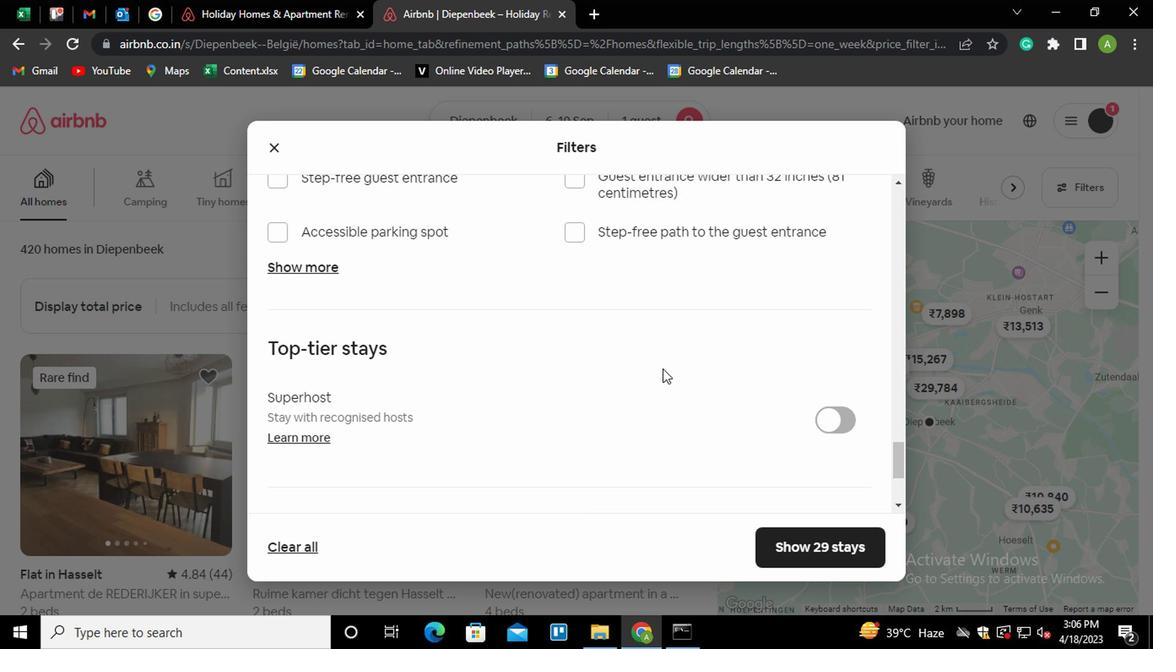 
Action: Mouse scrolled (658, 369) with delta (0, -1)
Screenshot: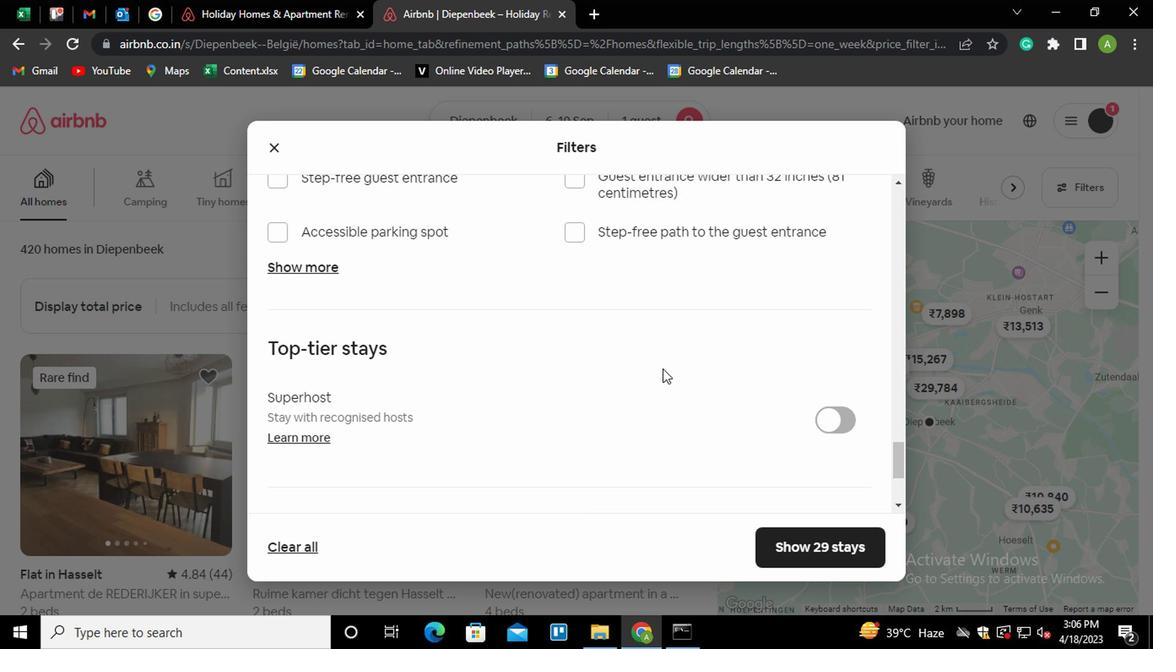 
Action: Mouse moved to (280, 398)
Screenshot: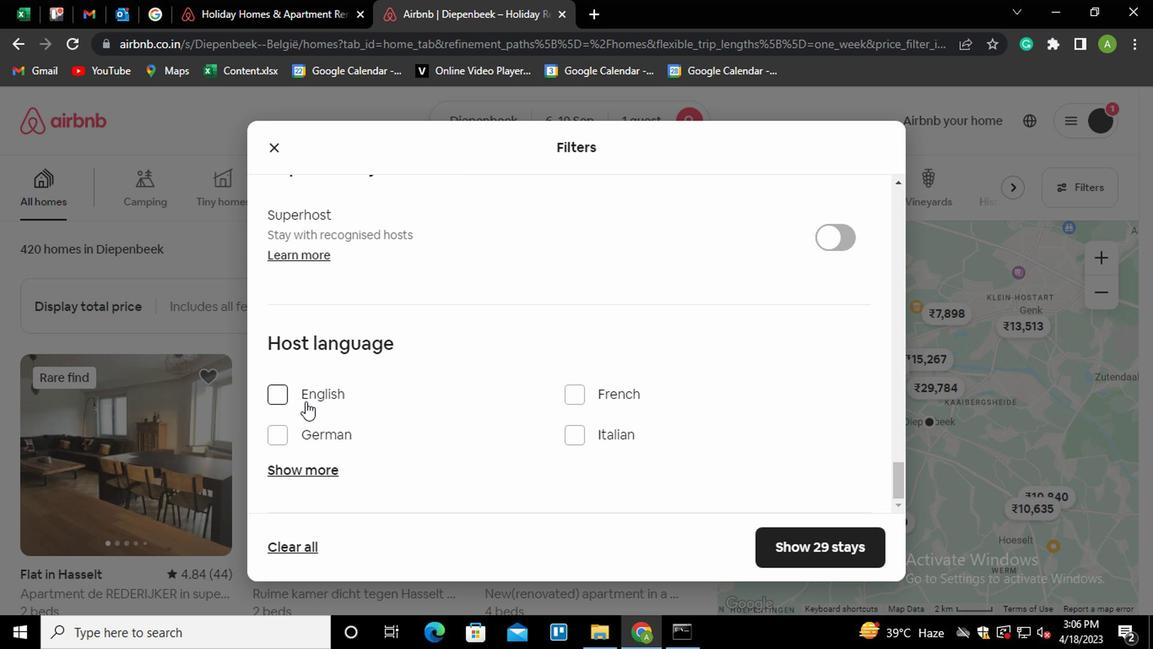 
Action: Mouse pressed left at (280, 398)
Screenshot: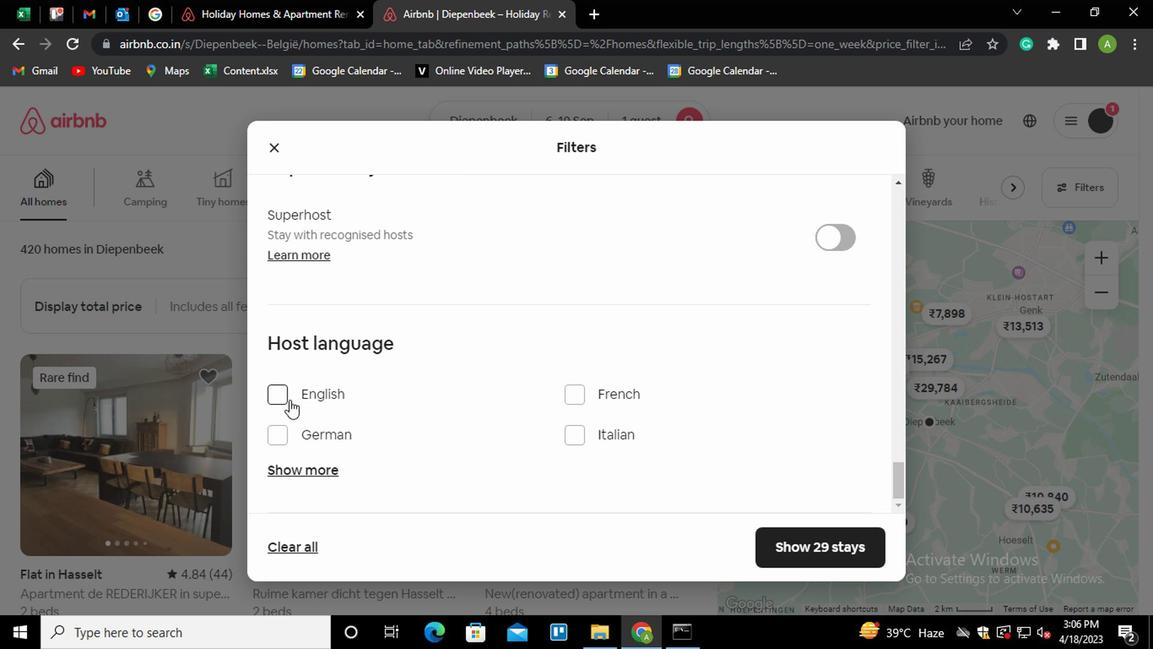 
Action: Mouse moved to (819, 537)
Screenshot: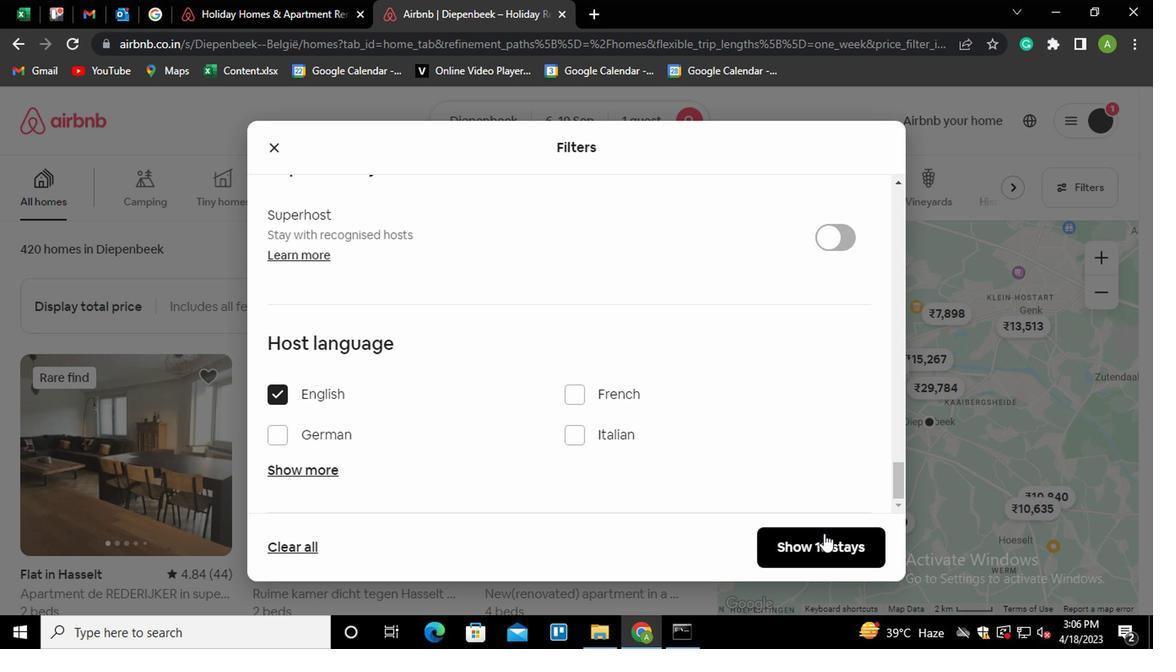 
Action: Mouse pressed left at (819, 537)
Screenshot: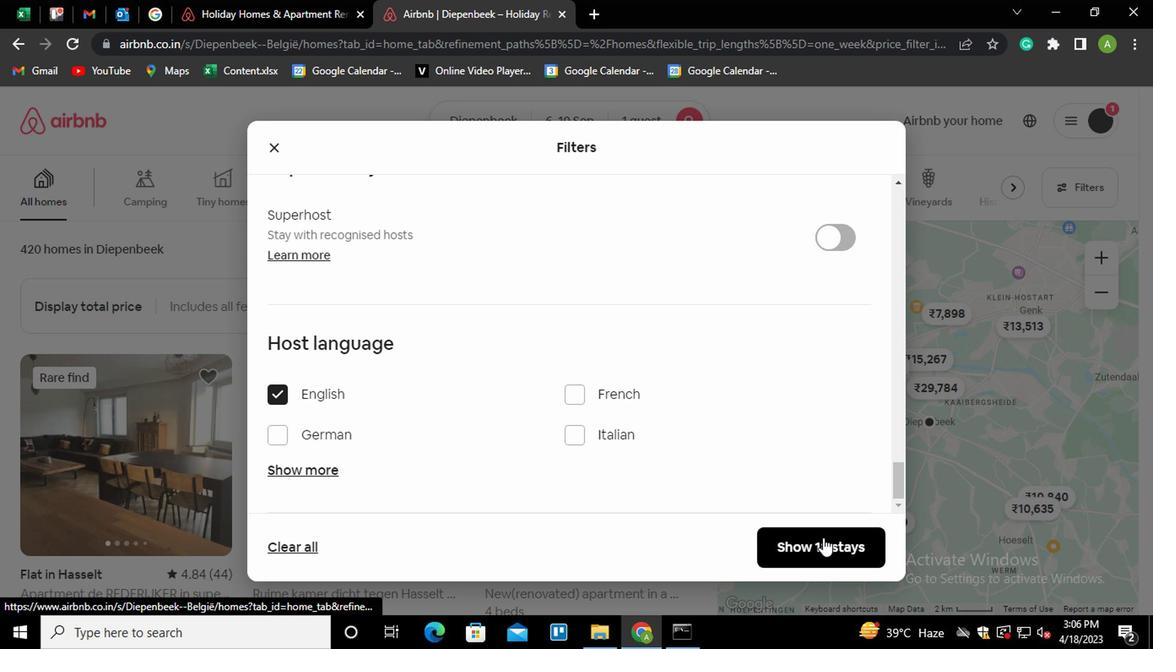 
Action: Mouse moved to (842, 521)
Screenshot: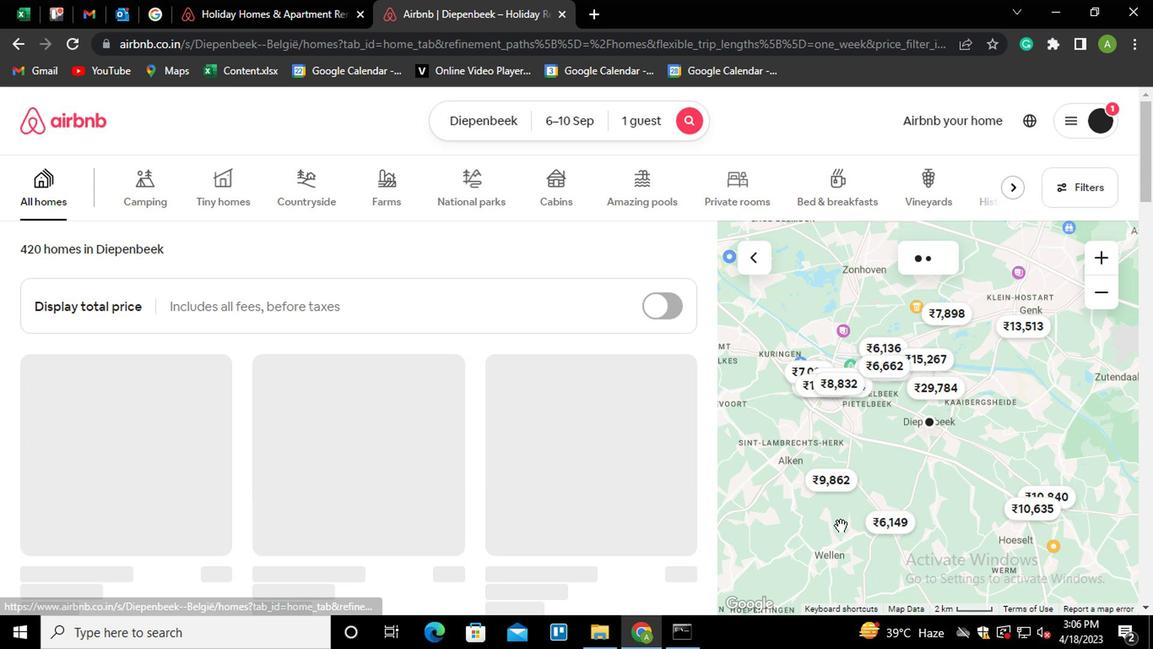 
